 Task: Look for space in Kasama, Zambia from 12th August, 2023 to 16th August, 2023 for 8 adults in price range Rs.10000 to Rs.16000. Place can be private room with 8 bedrooms having 8 beds and 8 bathrooms. Property type can be house, flat, guest house, hotel. Amenities needed are: wifi, TV, free parkinig on premises, gym, breakfast. Booking option can be shelf check-in. Required host language is English.
Action: Mouse moved to (509, 130)
Screenshot: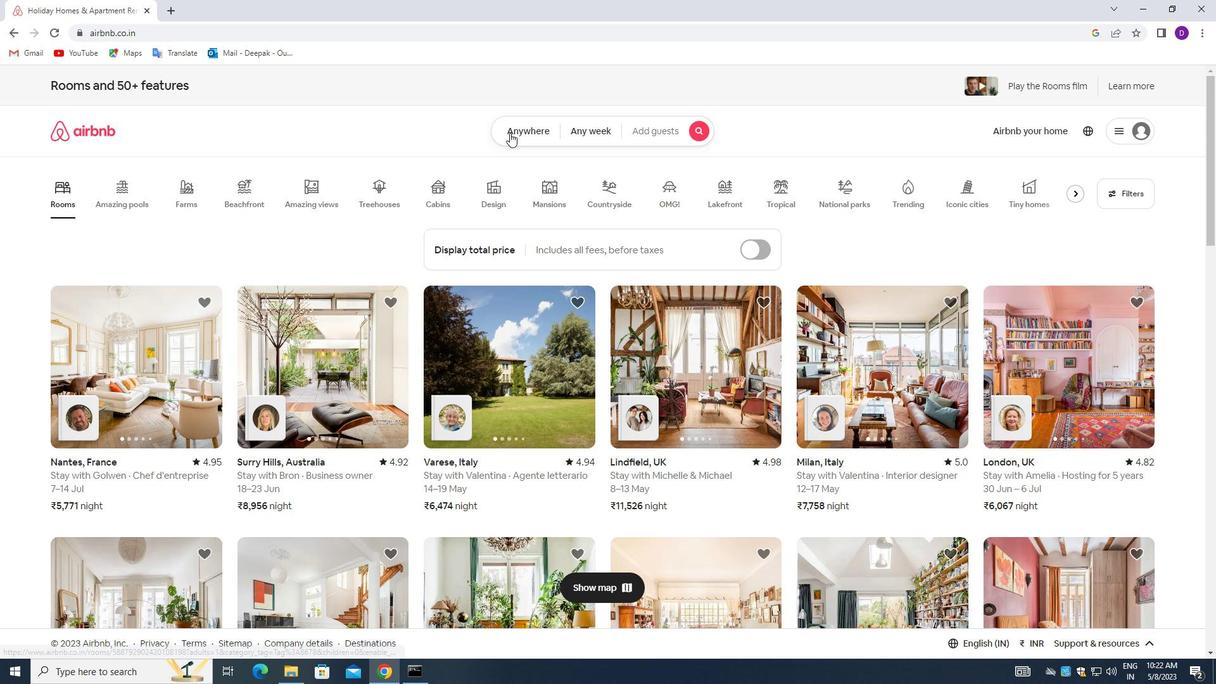 
Action: Mouse pressed left at (509, 130)
Screenshot: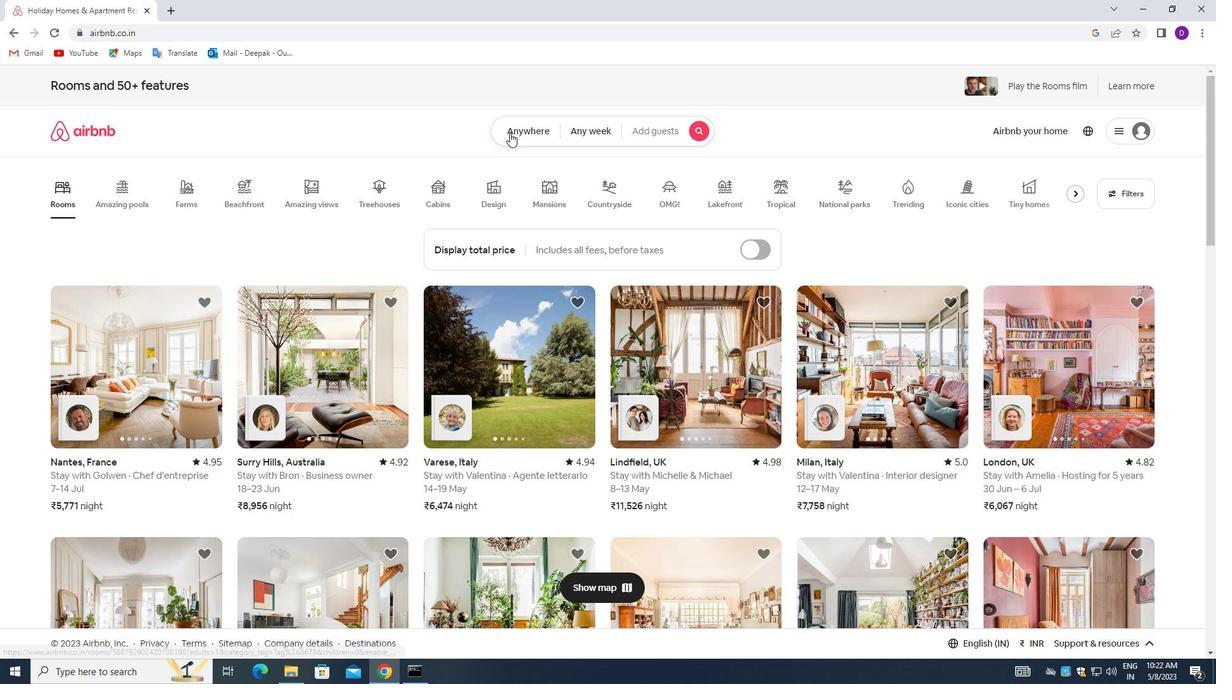 
Action: Mouse moved to (423, 184)
Screenshot: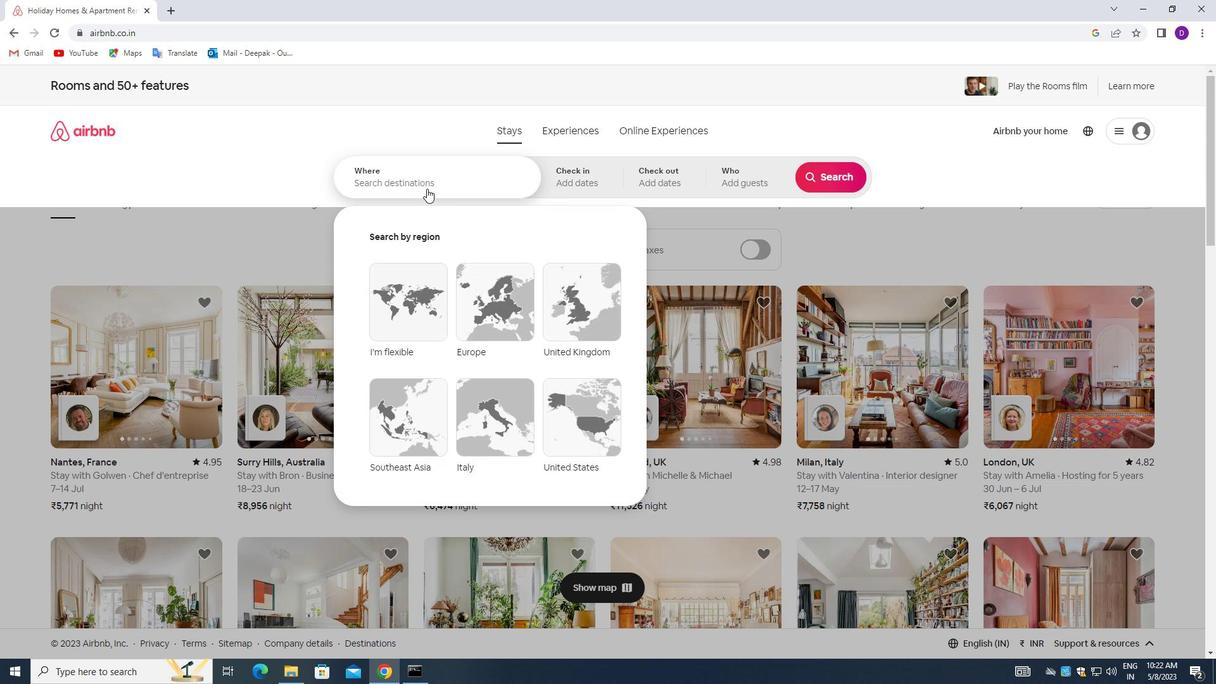 
Action: Mouse pressed left at (423, 184)
Screenshot: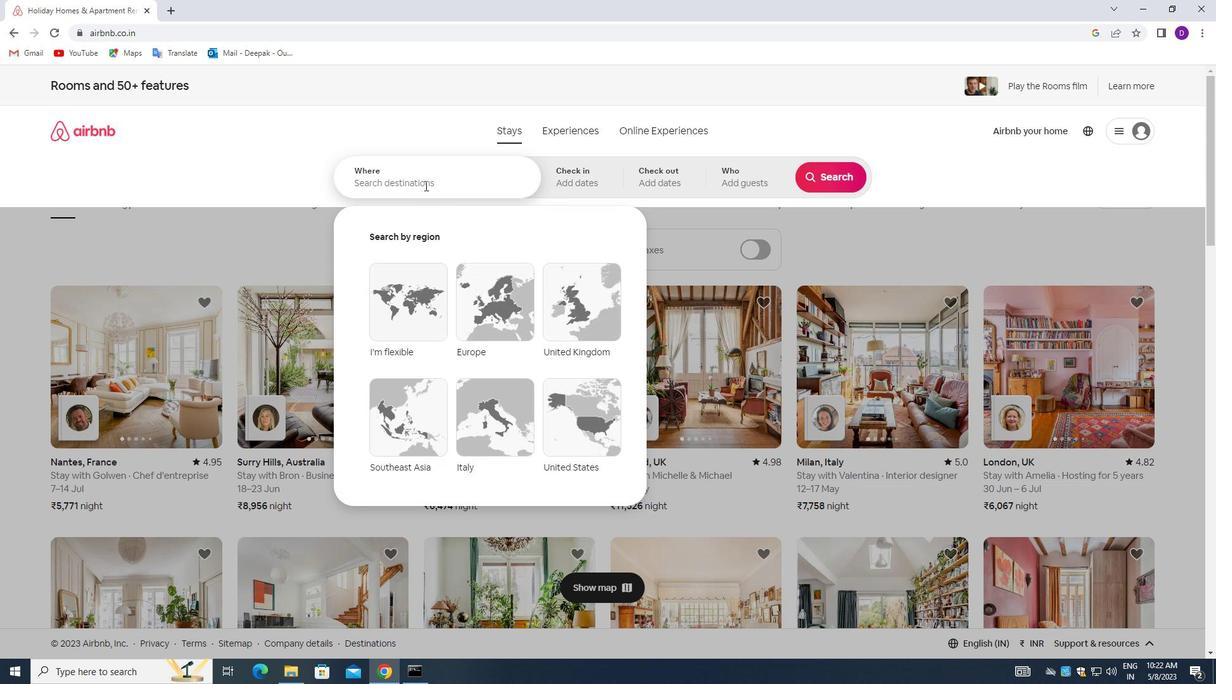 
Action: Mouse moved to (263, 284)
Screenshot: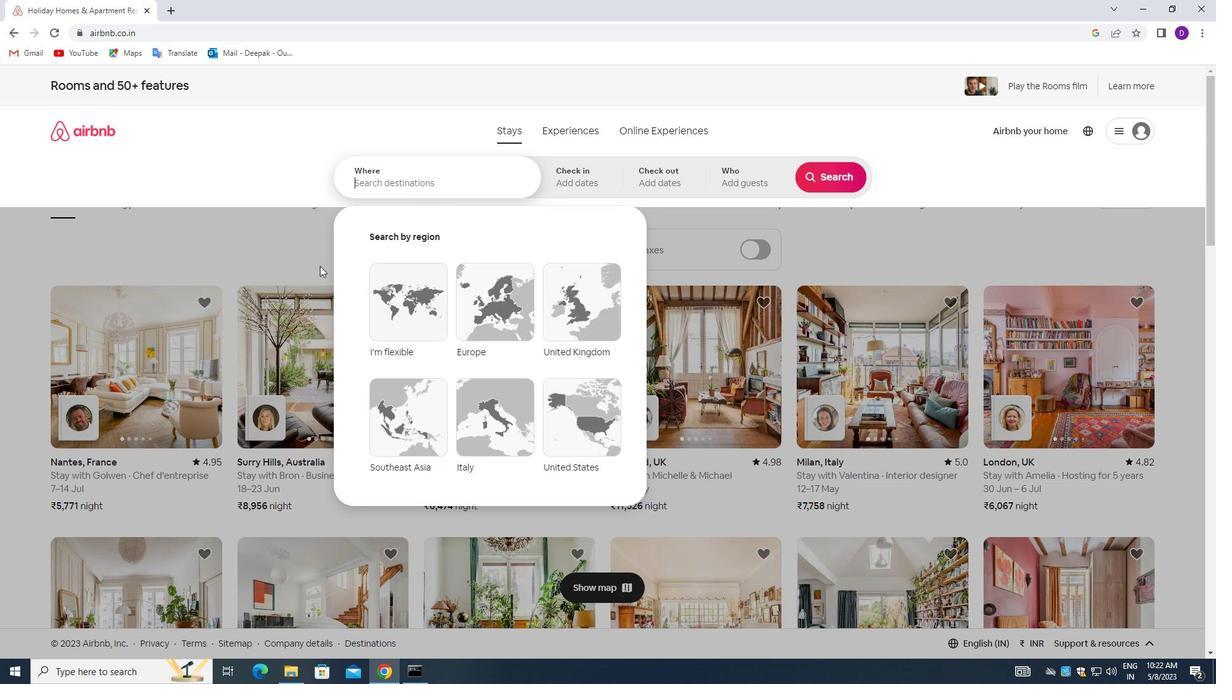 
Action: Key pressed <Key.shift><Key.shift><Key.shift><Key.shift><Key.shift><Key.shift><Key.shift><Key.shift>KASAMA,<Key.space><Key.shift_r>ZAMBIA<Key.enter>
Screenshot: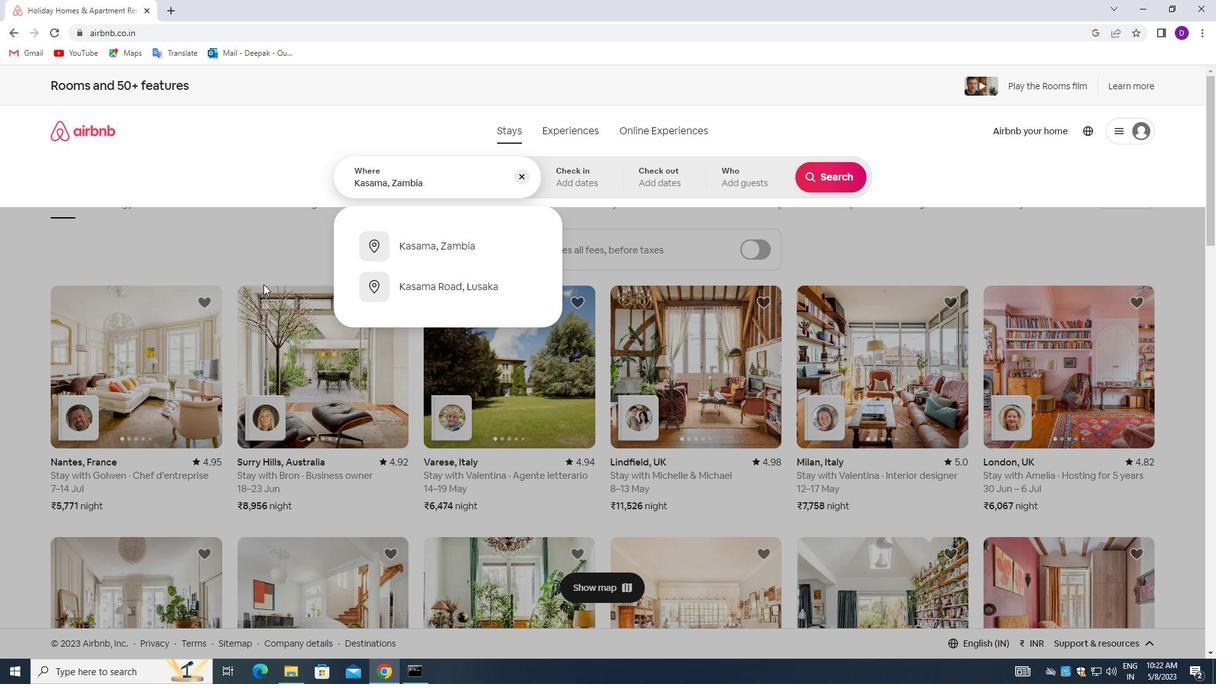 
Action: Mouse moved to (820, 285)
Screenshot: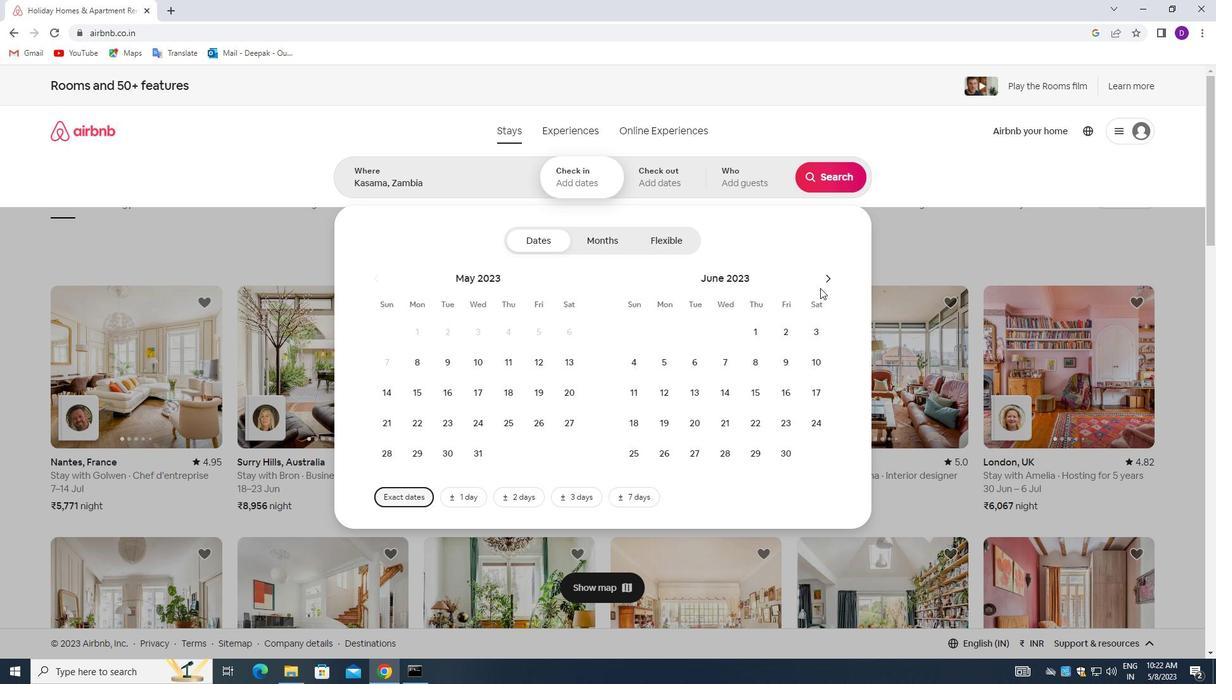 
Action: Mouse pressed left at (820, 285)
Screenshot: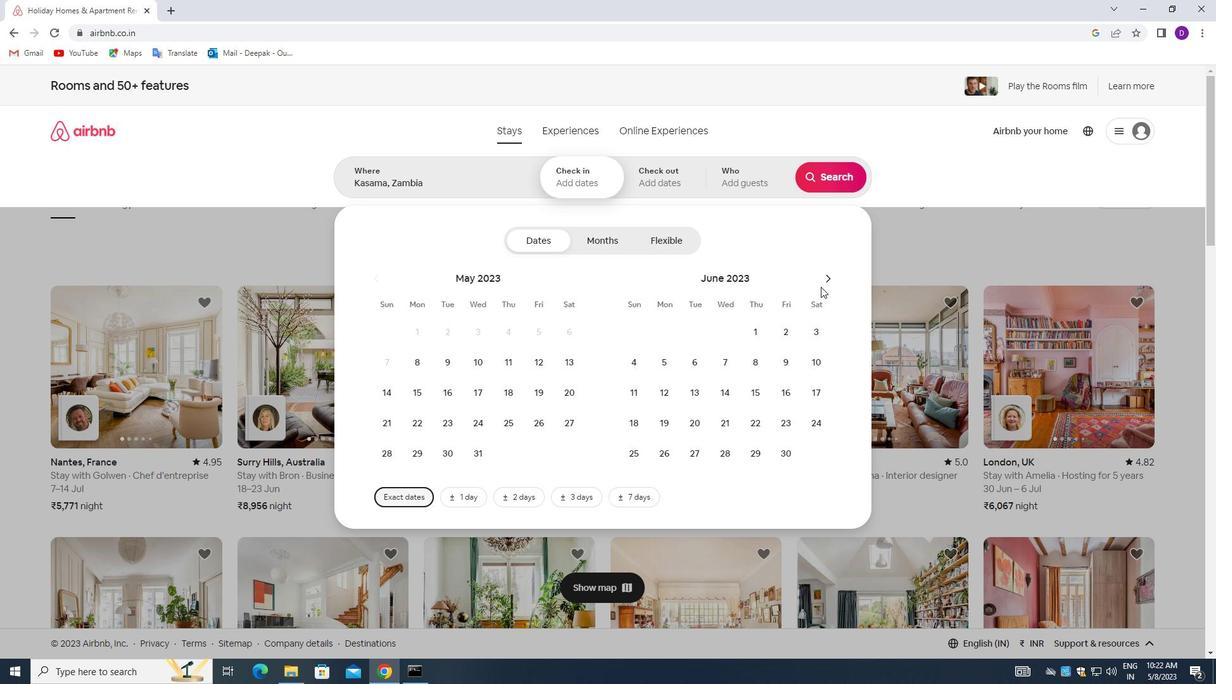 
Action: Mouse pressed left at (820, 285)
Screenshot: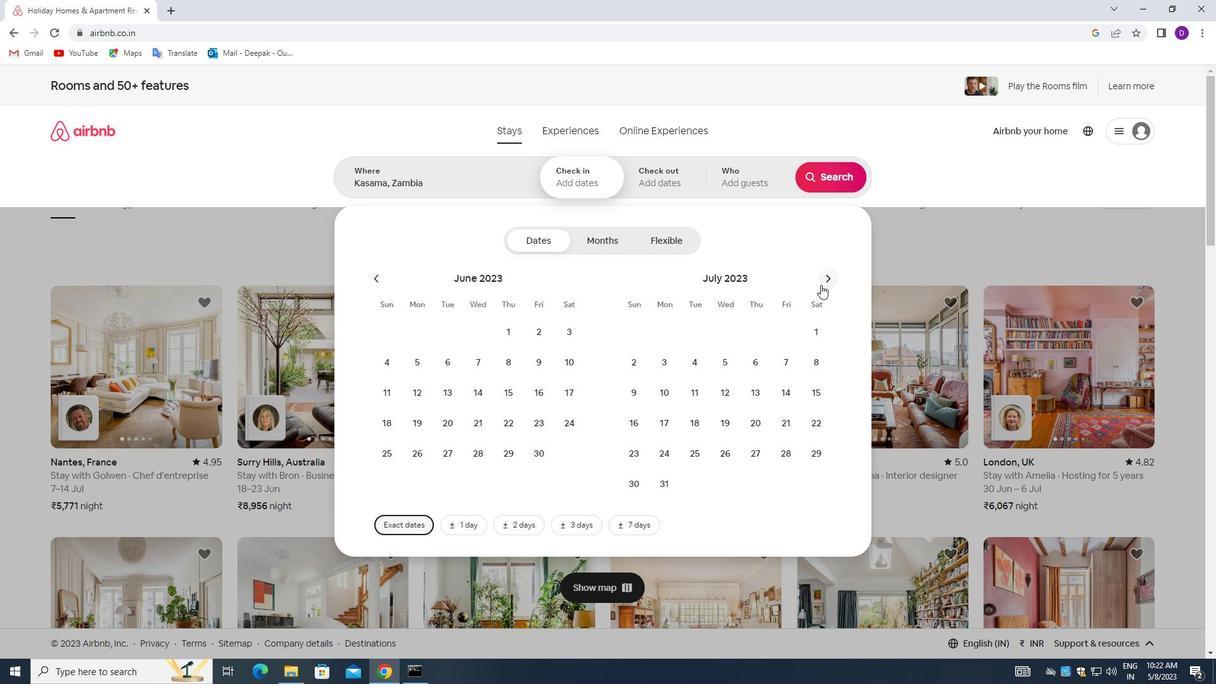 
Action: Mouse moved to (814, 355)
Screenshot: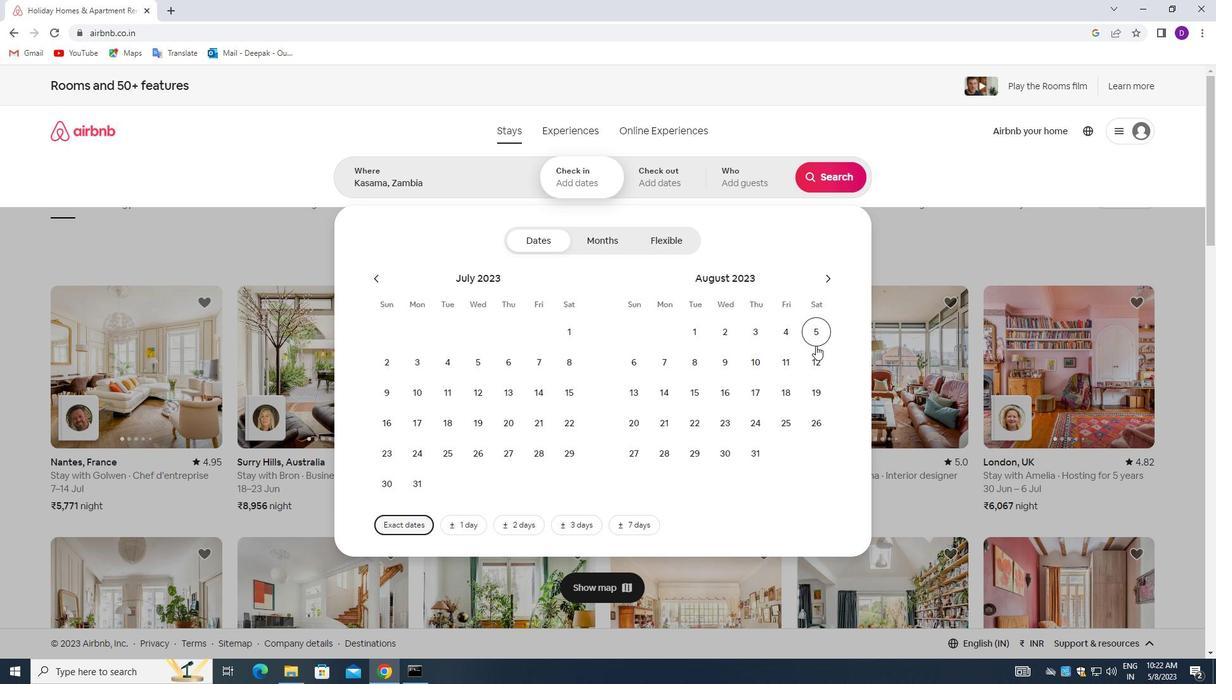 
Action: Mouse pressed left at (814, 355)
Screenshot: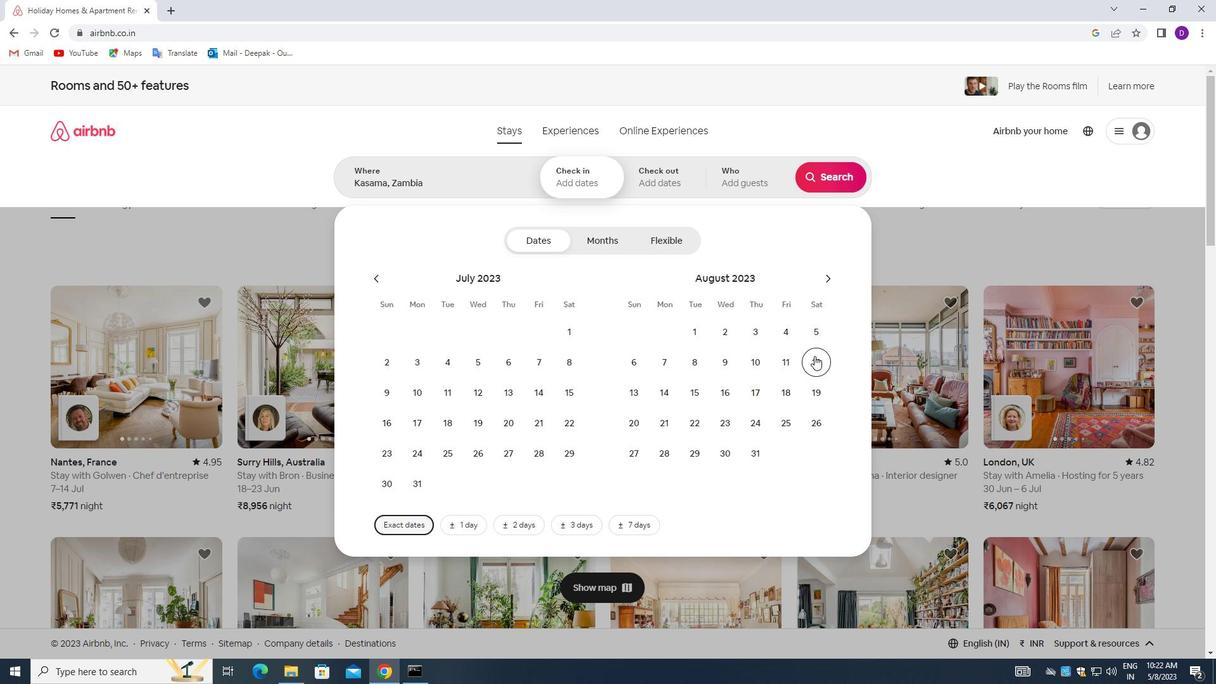 
Action: Mouse moved to (727, 390)
Screenshot: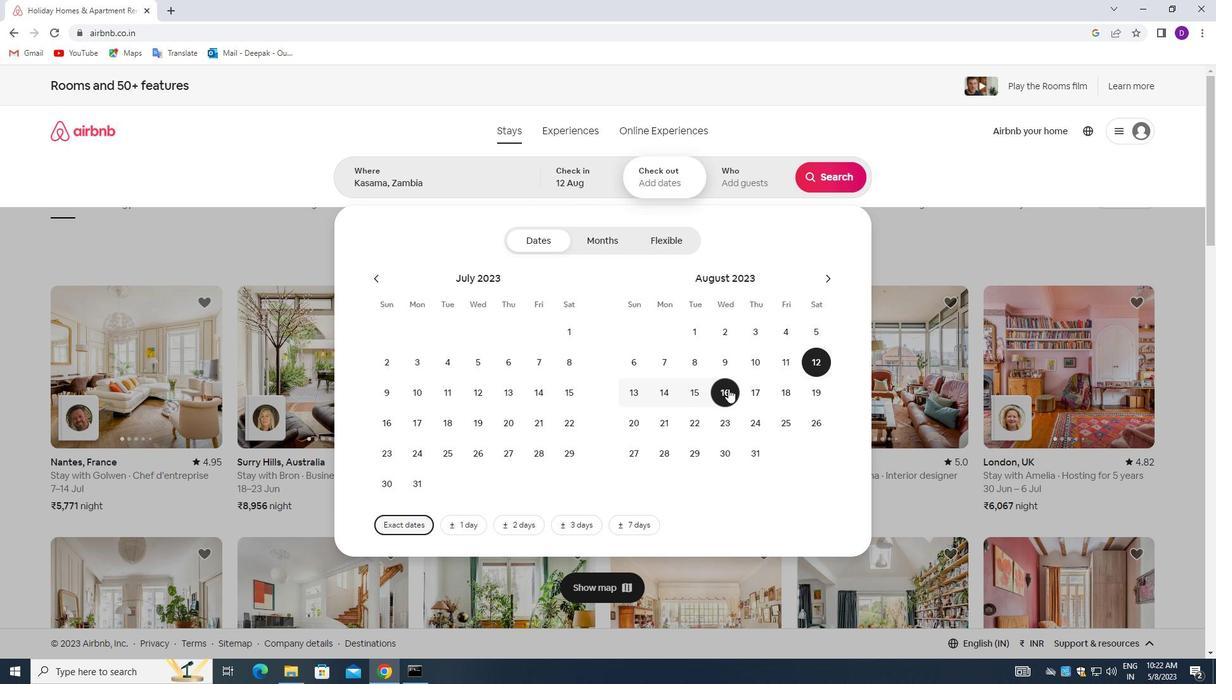 
Action: Mouse pressed left at (727, 390)
Screenshot: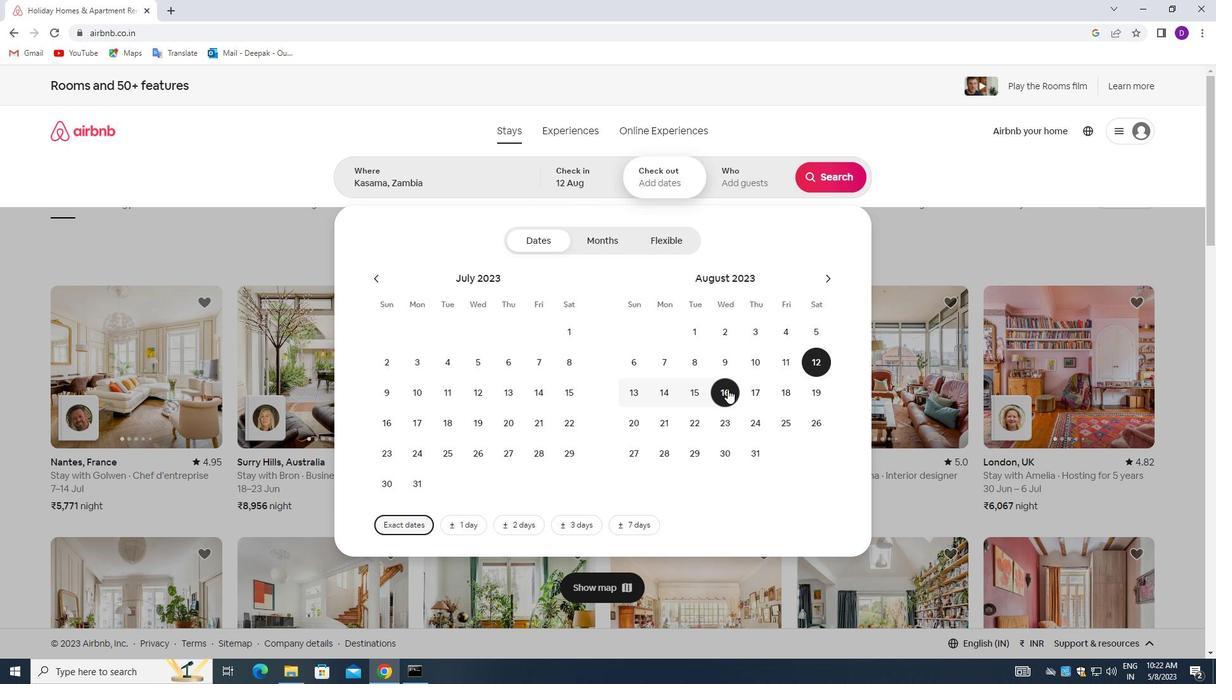 
Action: Mouse moved to (724, 179)
Screenshot: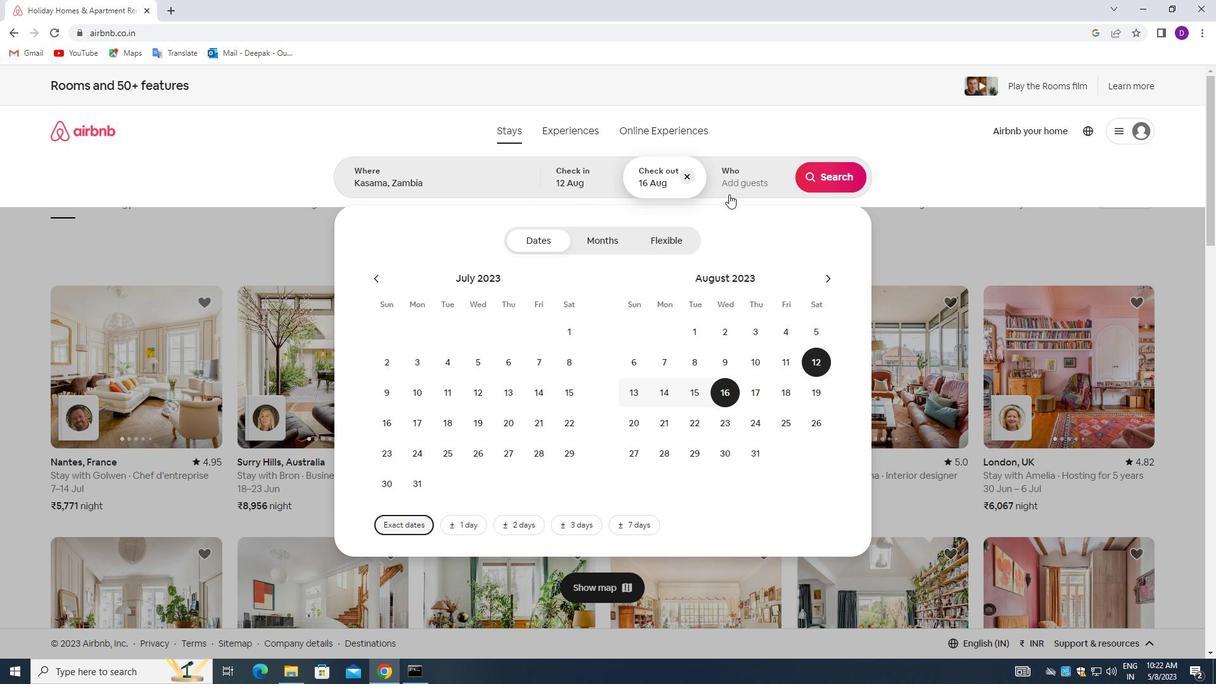 
Action: Mouse pressed left at (724, 179)
Screenshot: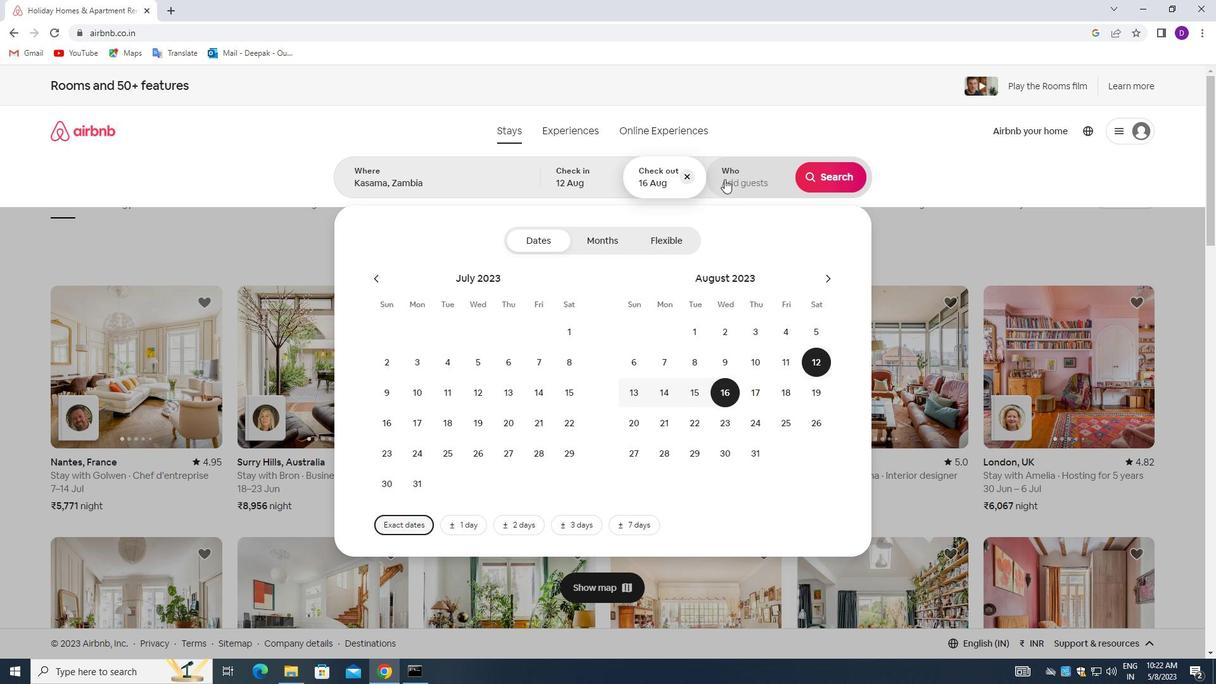 
Action: Mouse moved to (829, 245)
Screenshot: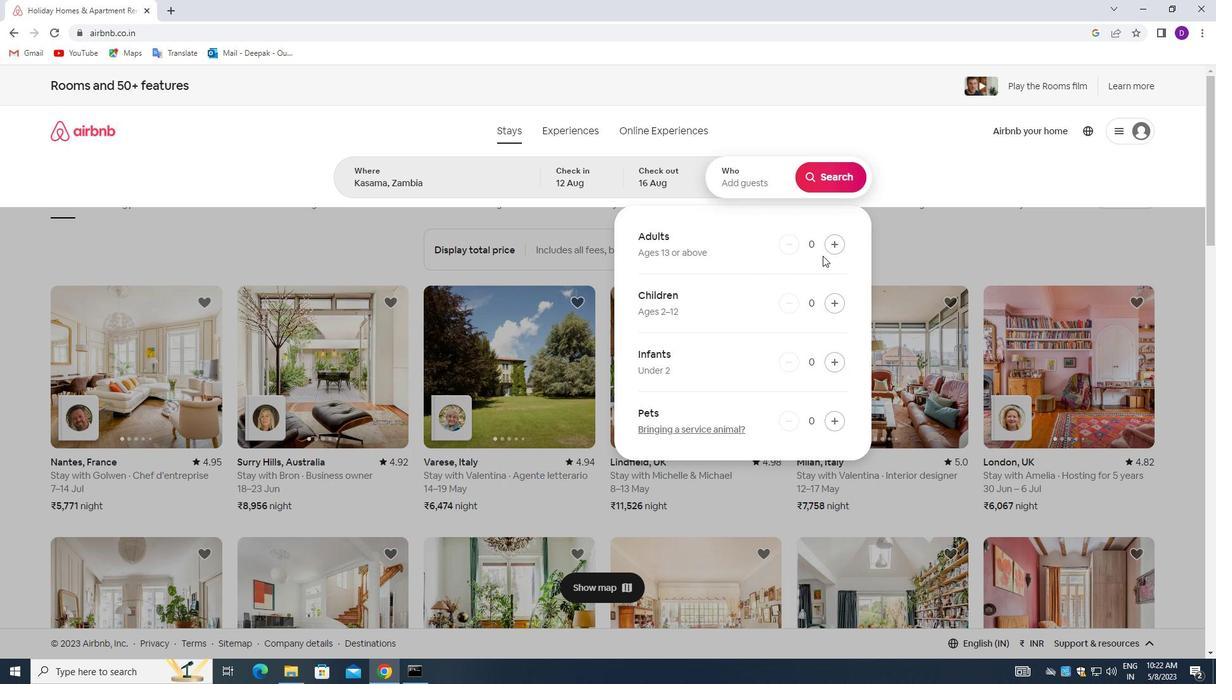 
Action: Mouse pressed left at (829, 245)
Screenshot: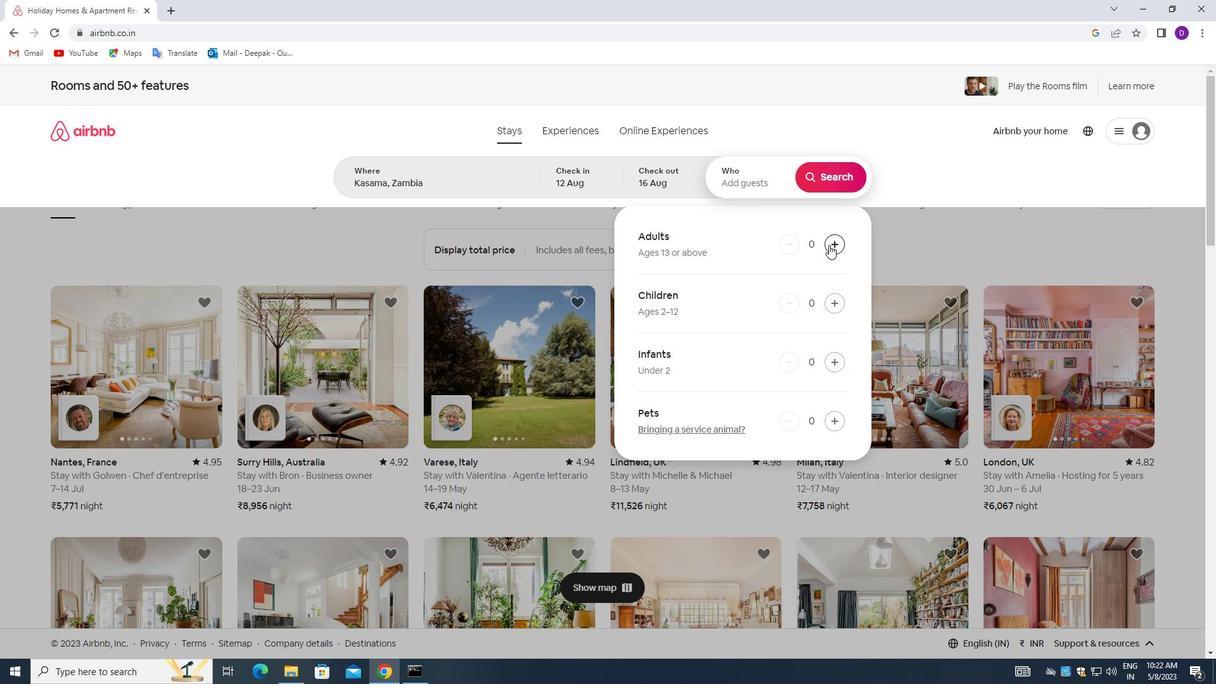 
Action: Mouse pressed left at (829, 245)
Screenshot: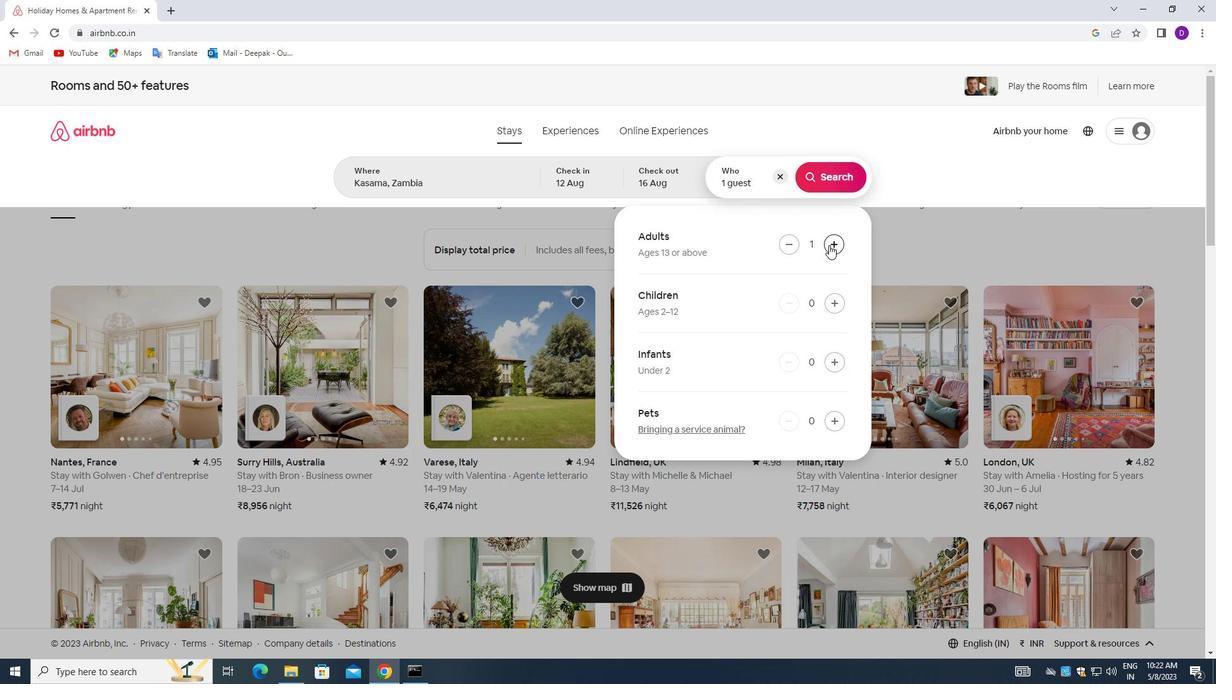 
Action: Mouse pressed left at (829, 245)
Screenshot: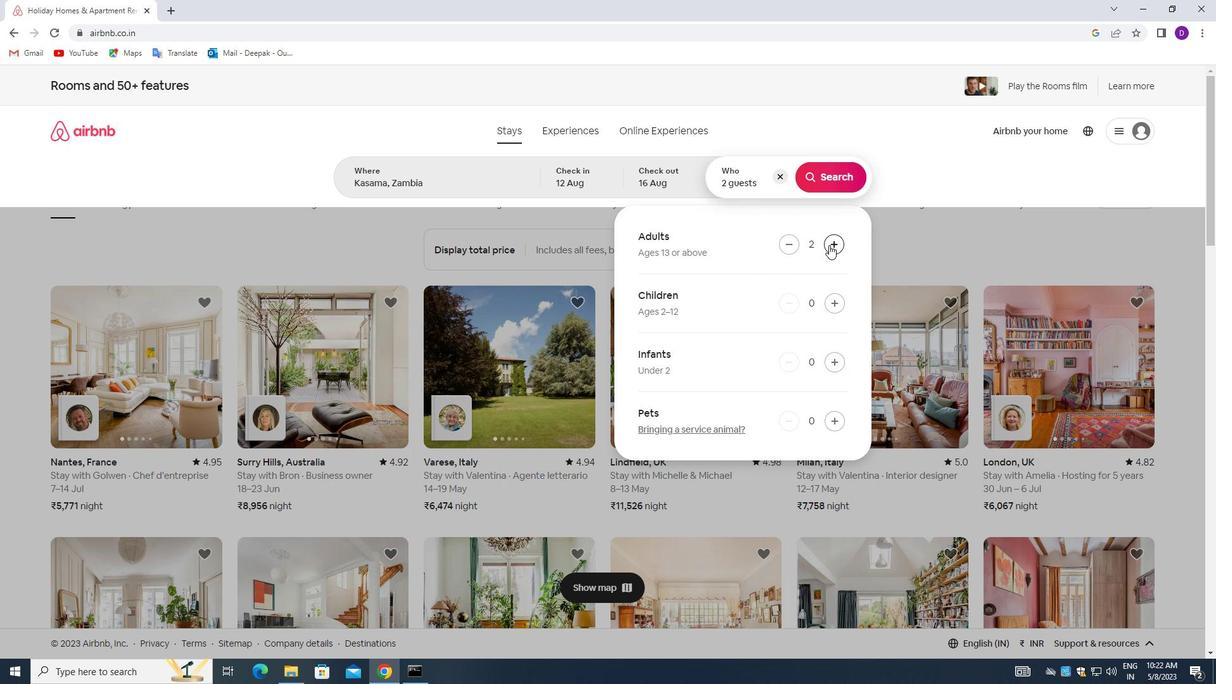 
Action: Mouse pressed left at (829, 245)
Screenshot: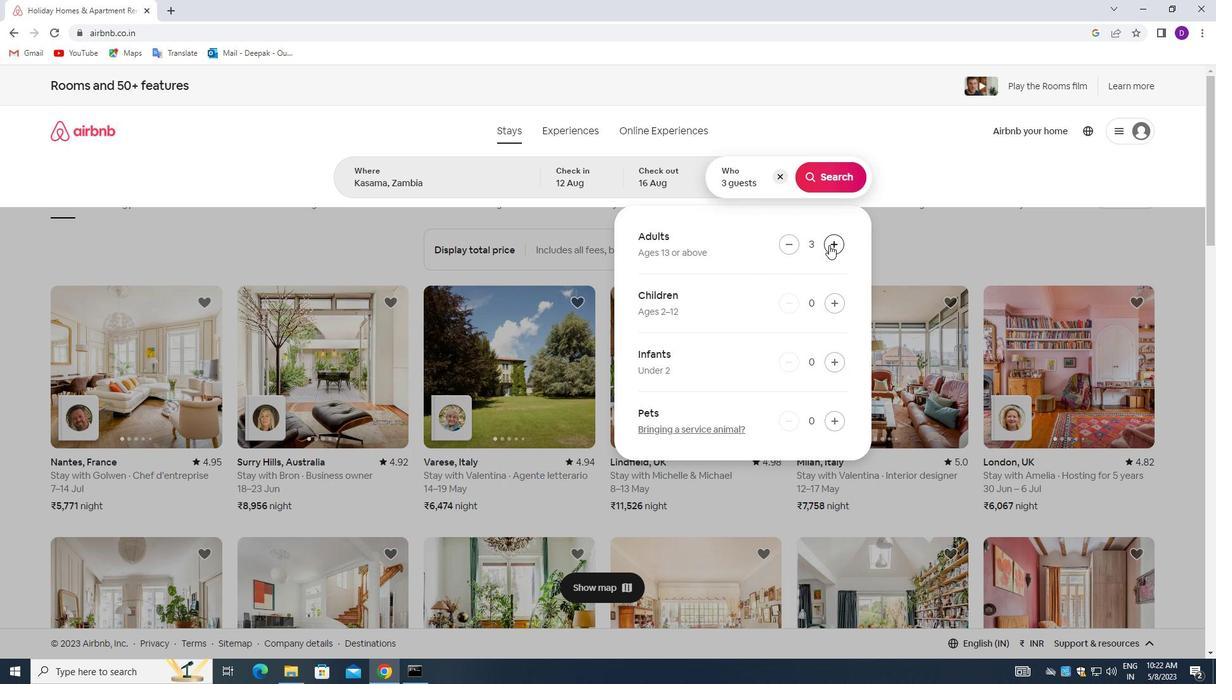 
Action: Mouse pressed left at (829, 245)
Screenshot: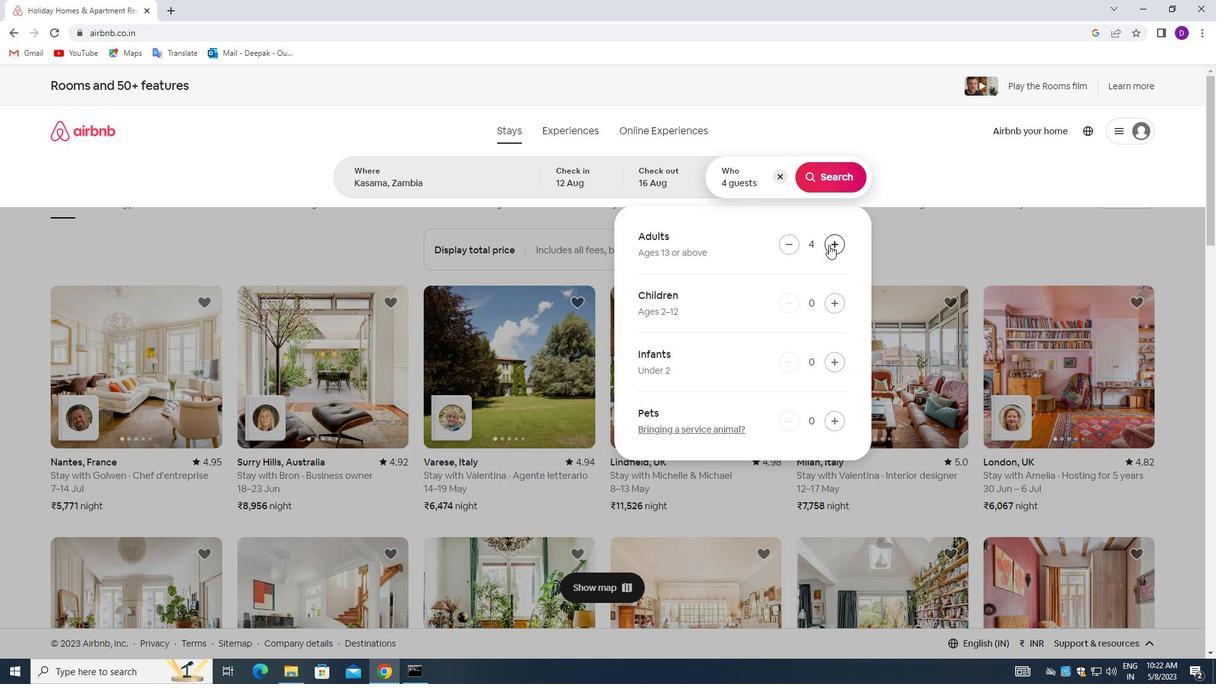 
Action: Mouse pressed left at (829, 245)
Screenshot: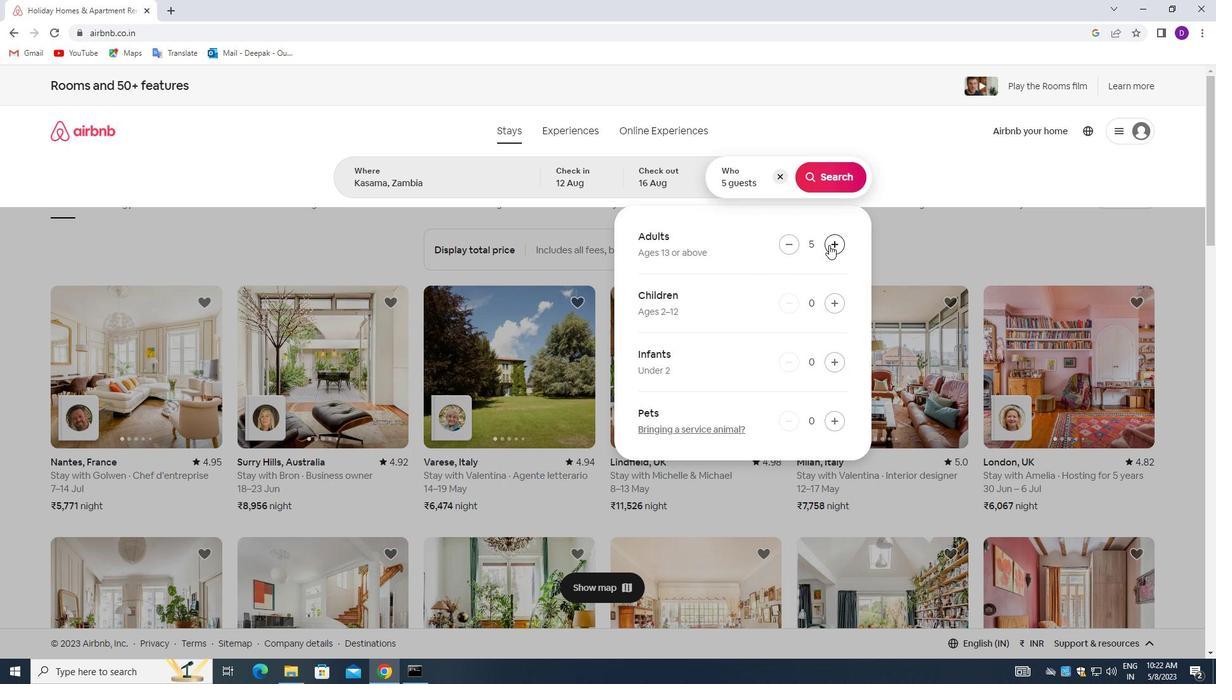 
Action: Mouse pressed left at (829, 245)
Screenshot: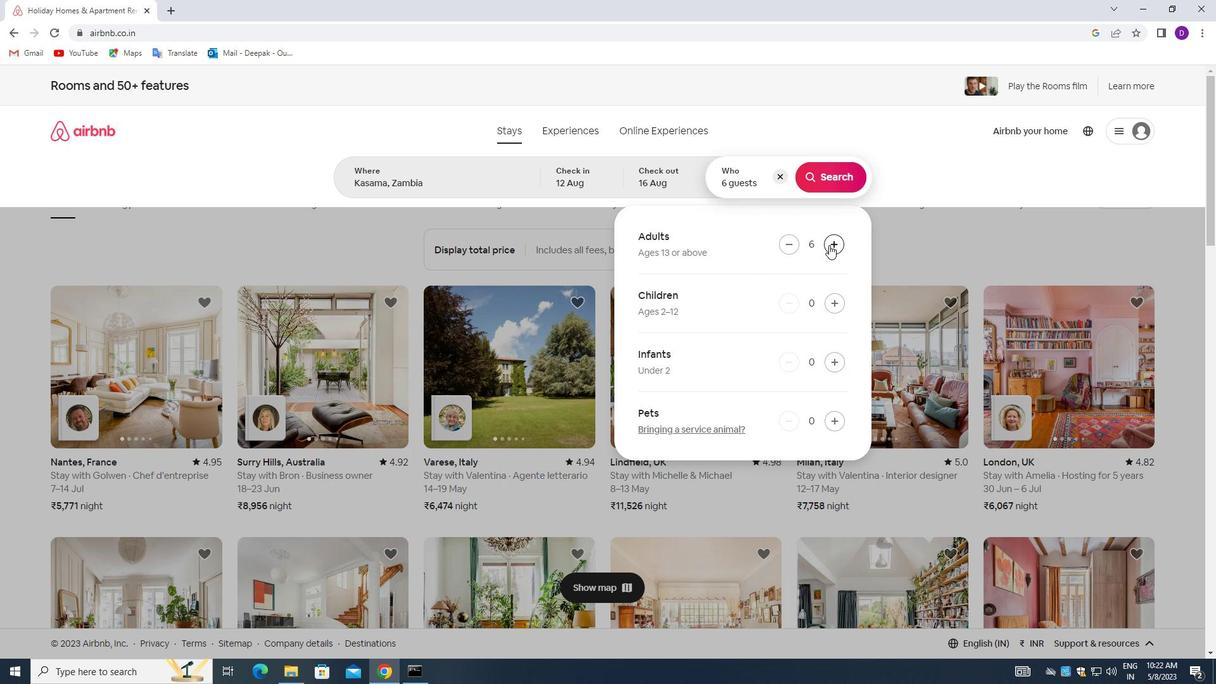 
Action: Mouse pressed left at (829, 245)
Screenshot: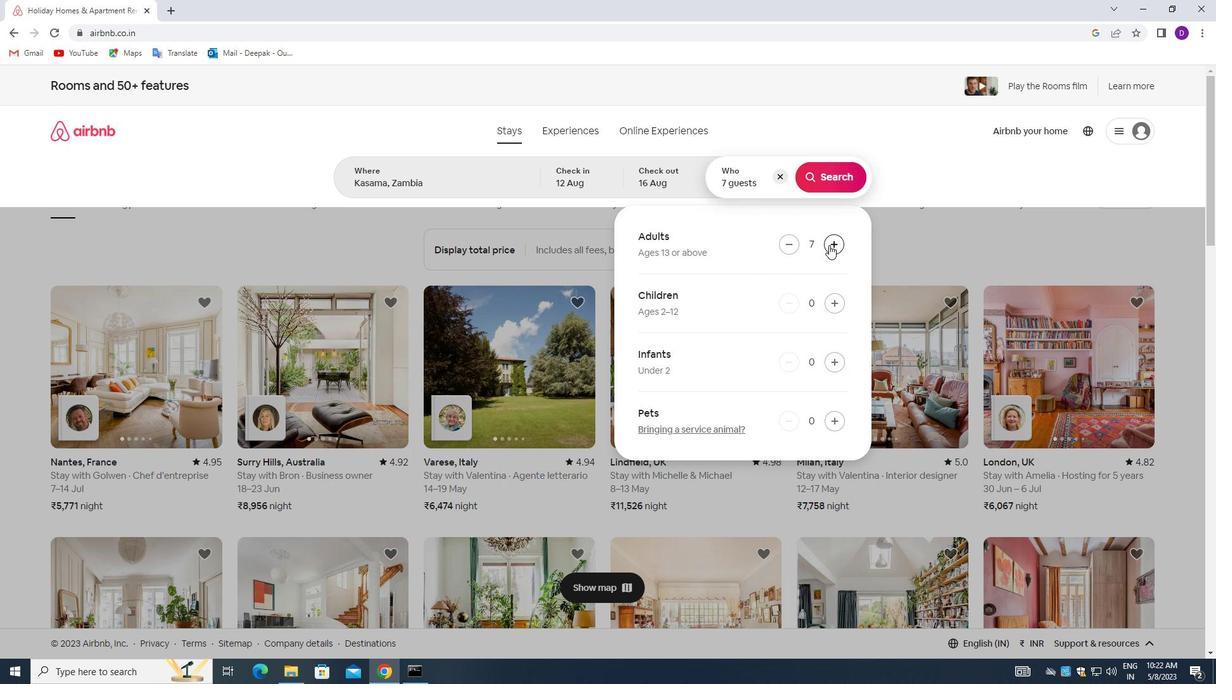 
Action: Mouse moved to (841, 173)
Screenshot: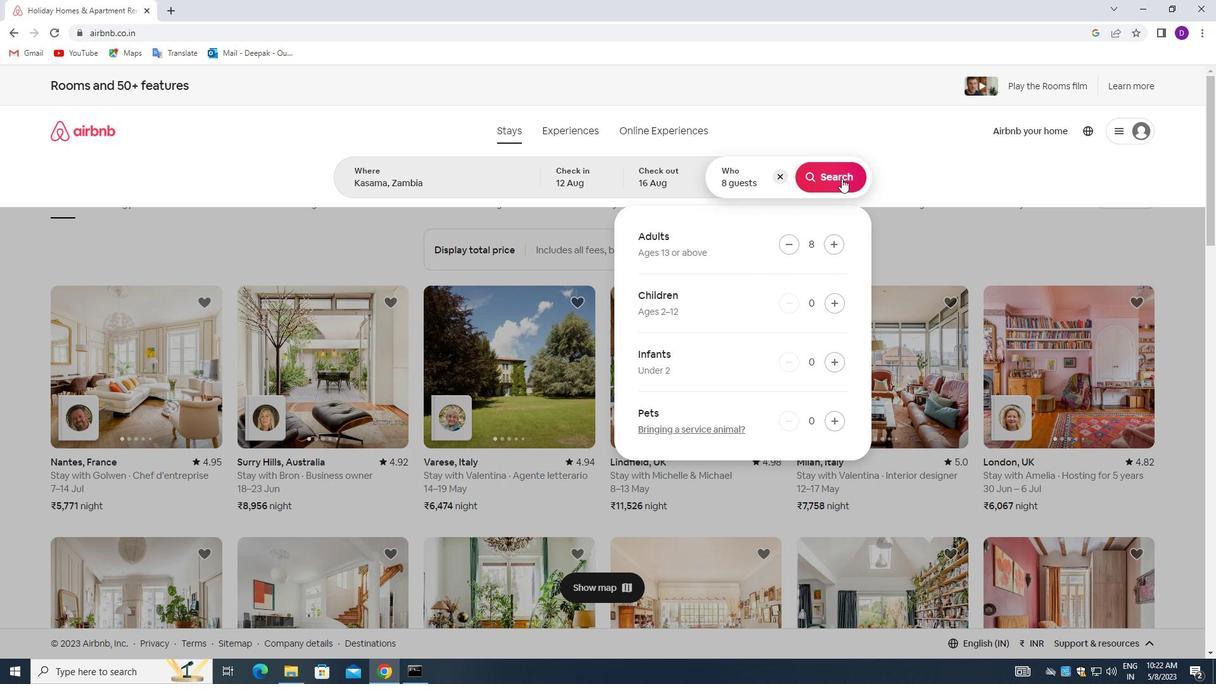 
Action: Mouse pressed left at (841, 173)
Screenshot: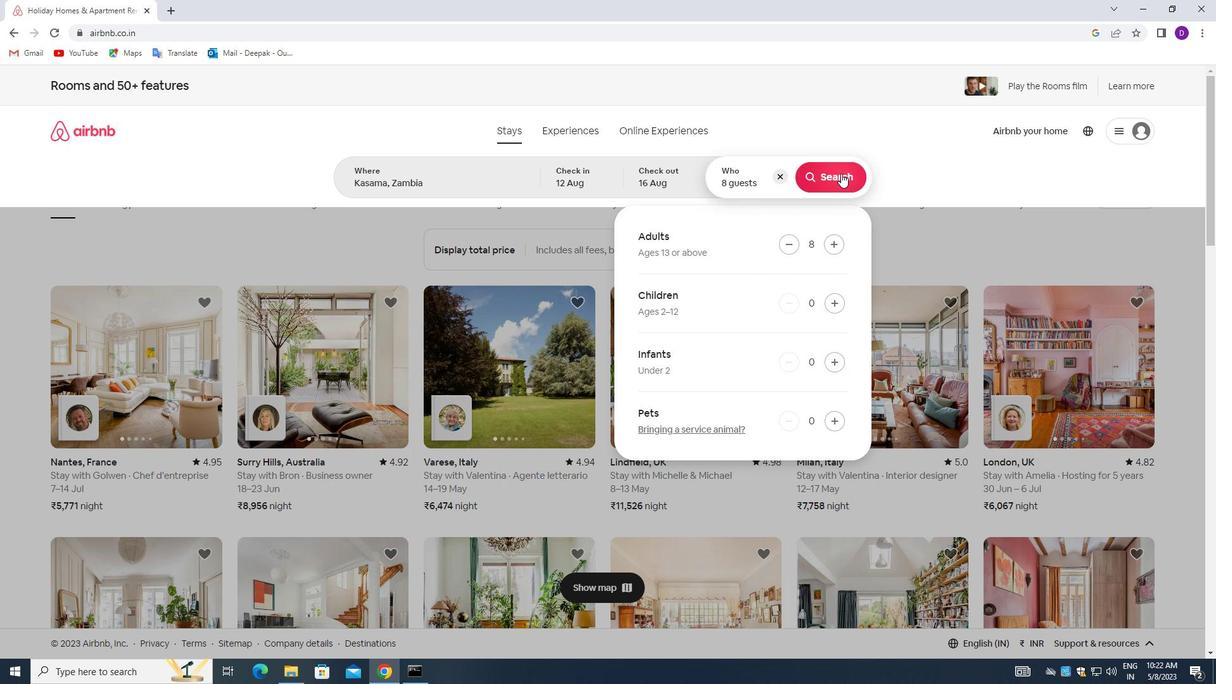 
Action: Mouse moved to (1141, 138)
Screenshot: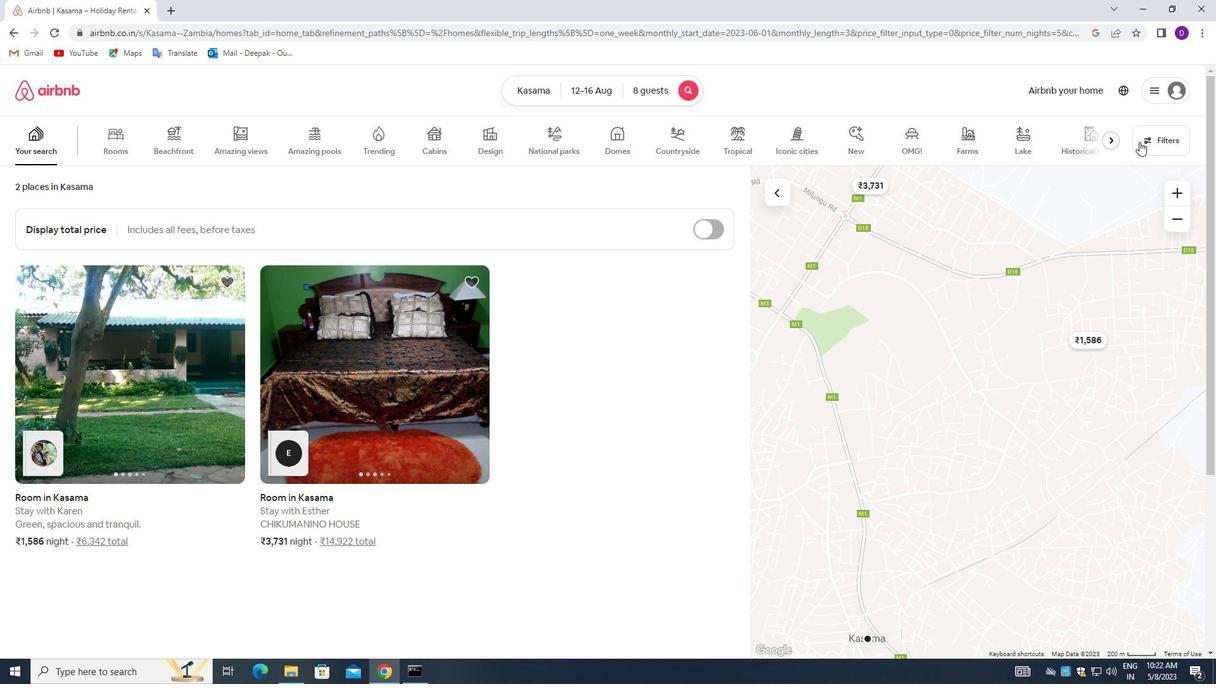 
Action: Mouse pressed left at (1141, 138)
Screenshot: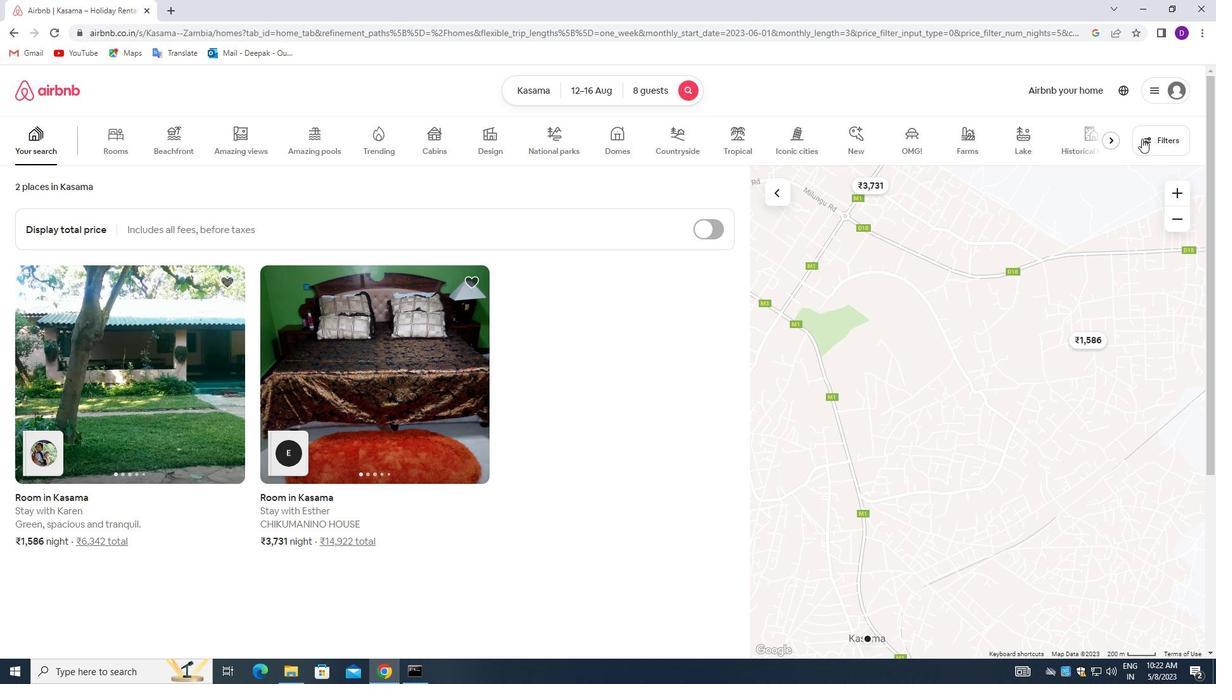 
Action: Mouse moved to (447, 452)
Screenshot: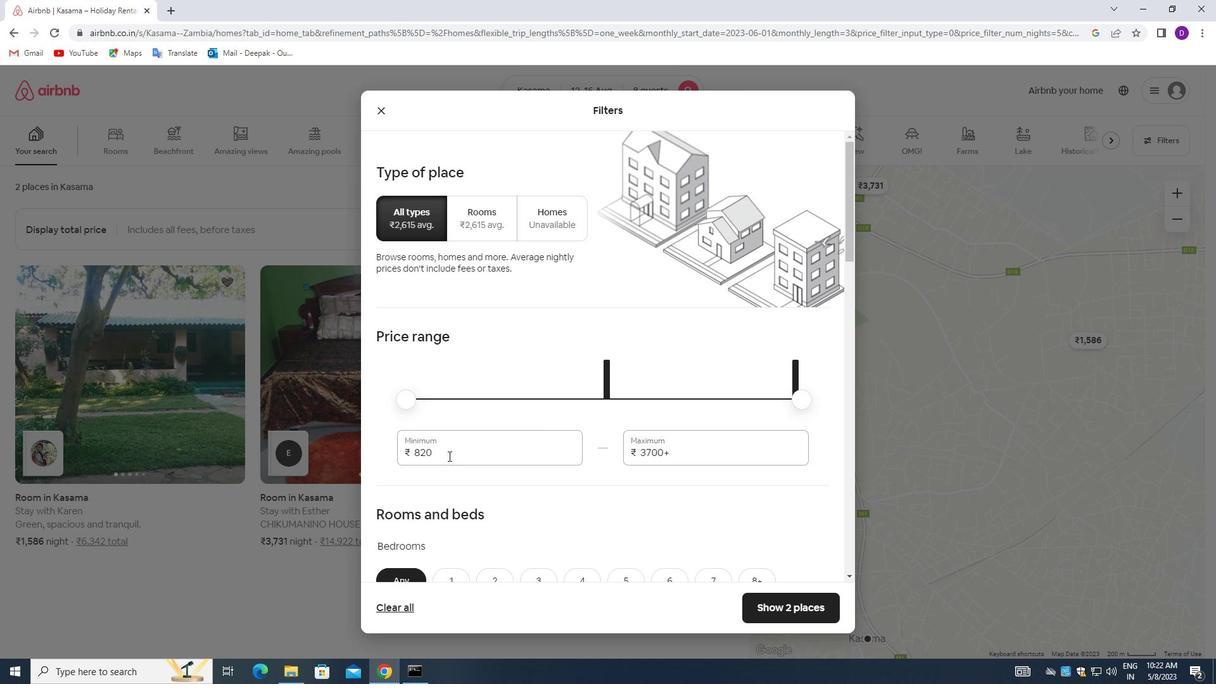 
Action: Mouse pressed left at (447, 452)
Screenshot: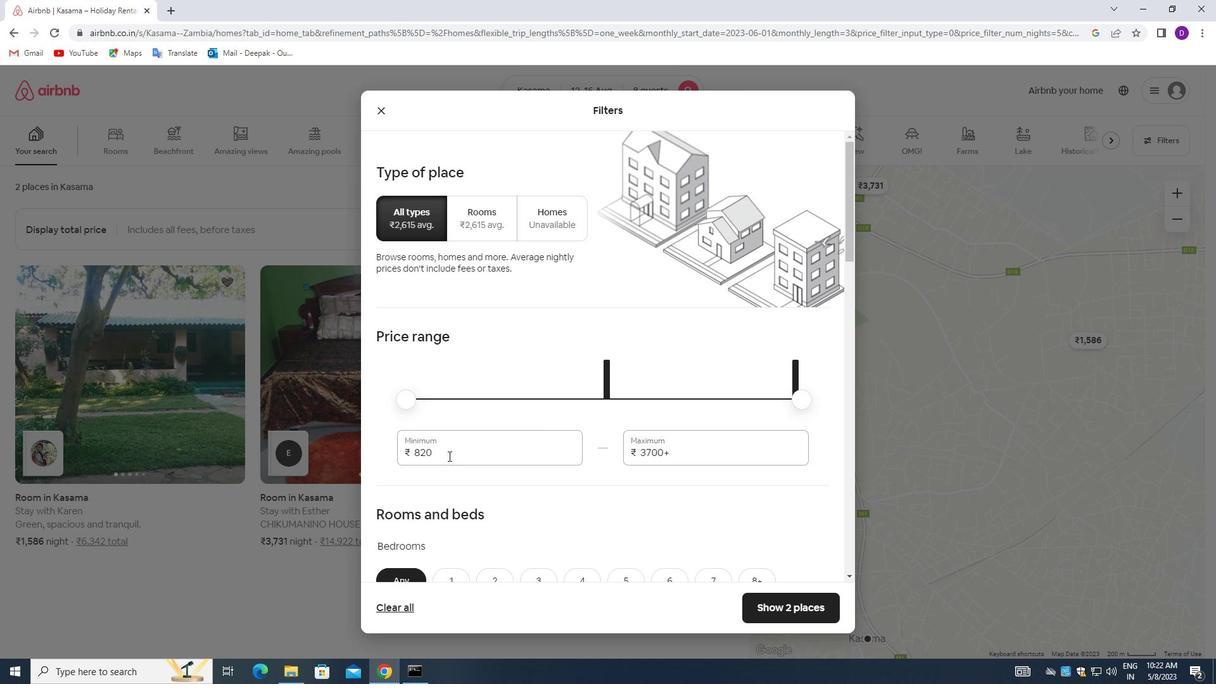 
Action: Mouse pressed left at (447, 452)
Screenshot: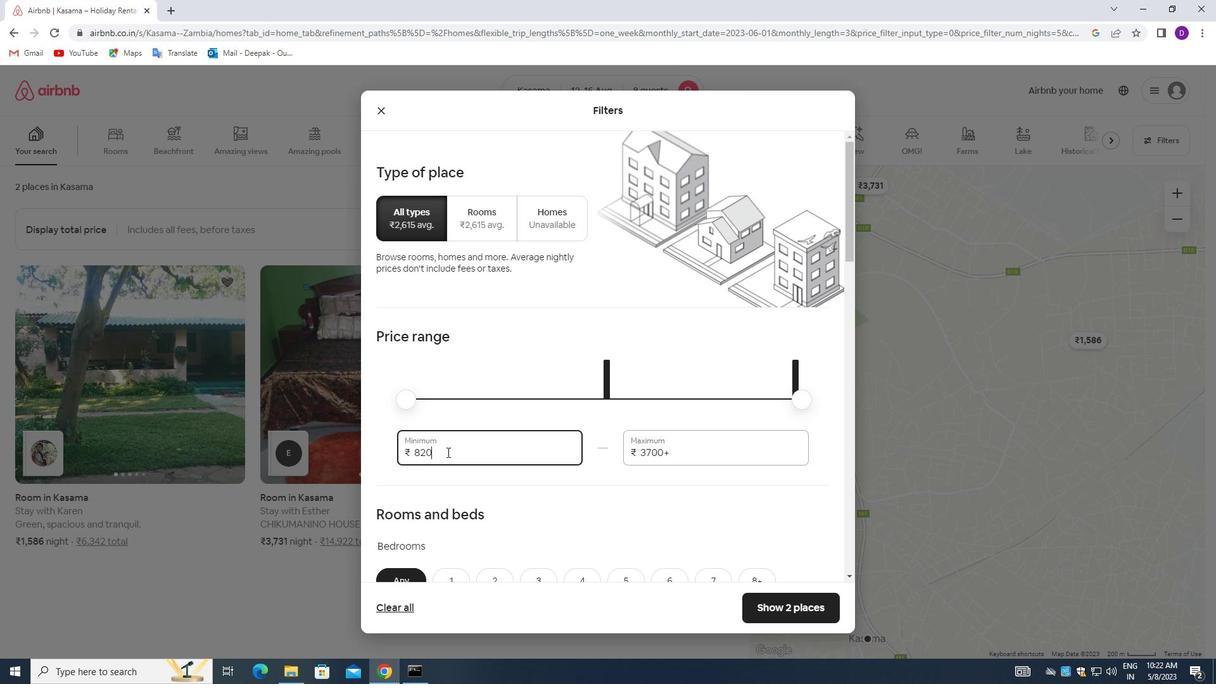 
Action: Key pressed 10000<Key.tab>16000
Screenshot: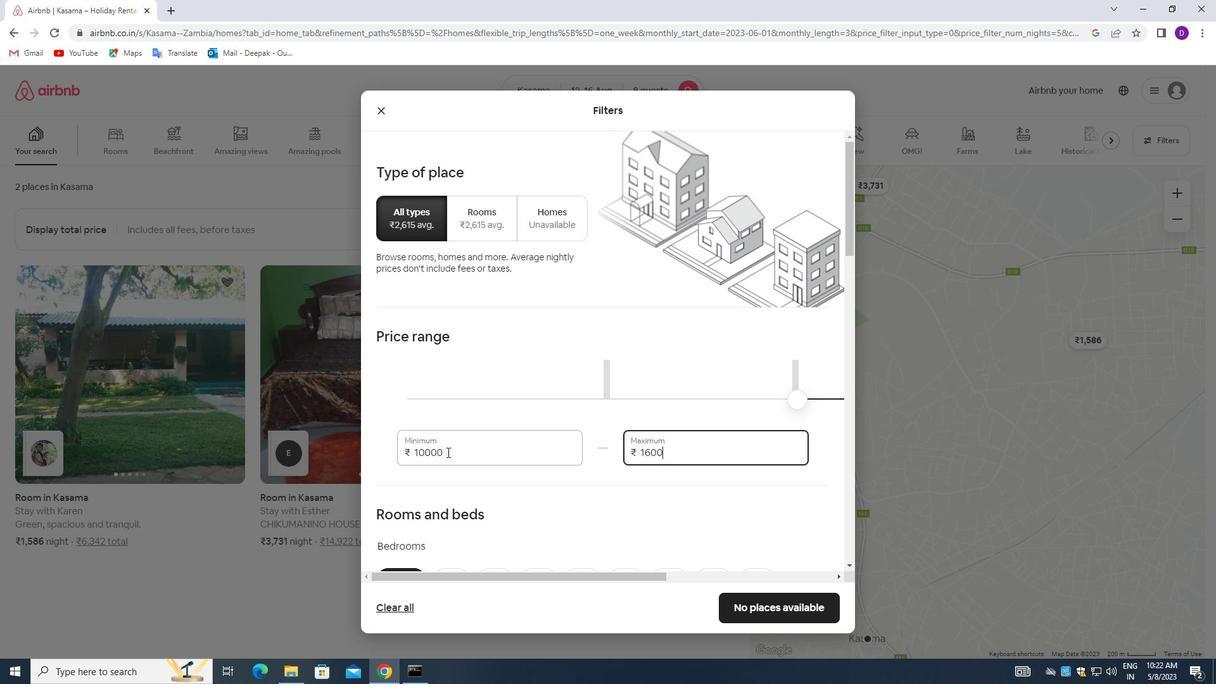 
Action: Mouse moved to (623, 417)
Screenshot: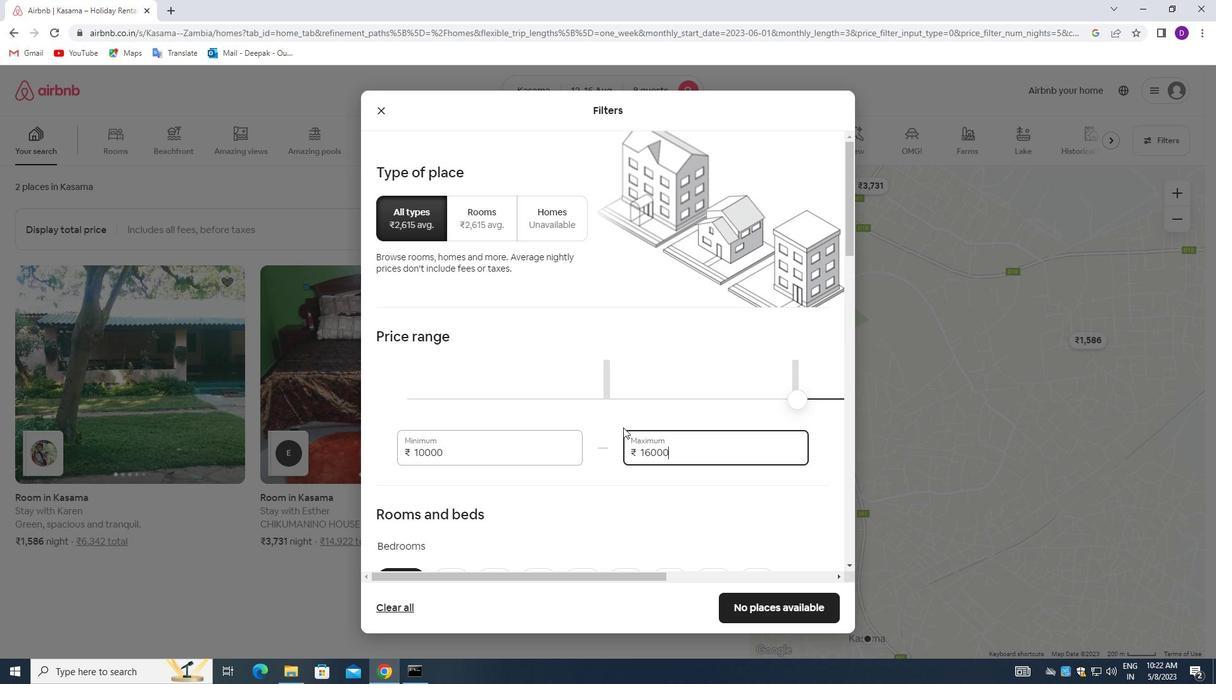 
Action: Mouse scrolled (623, 416) with delta (0, 0)
Screenshot: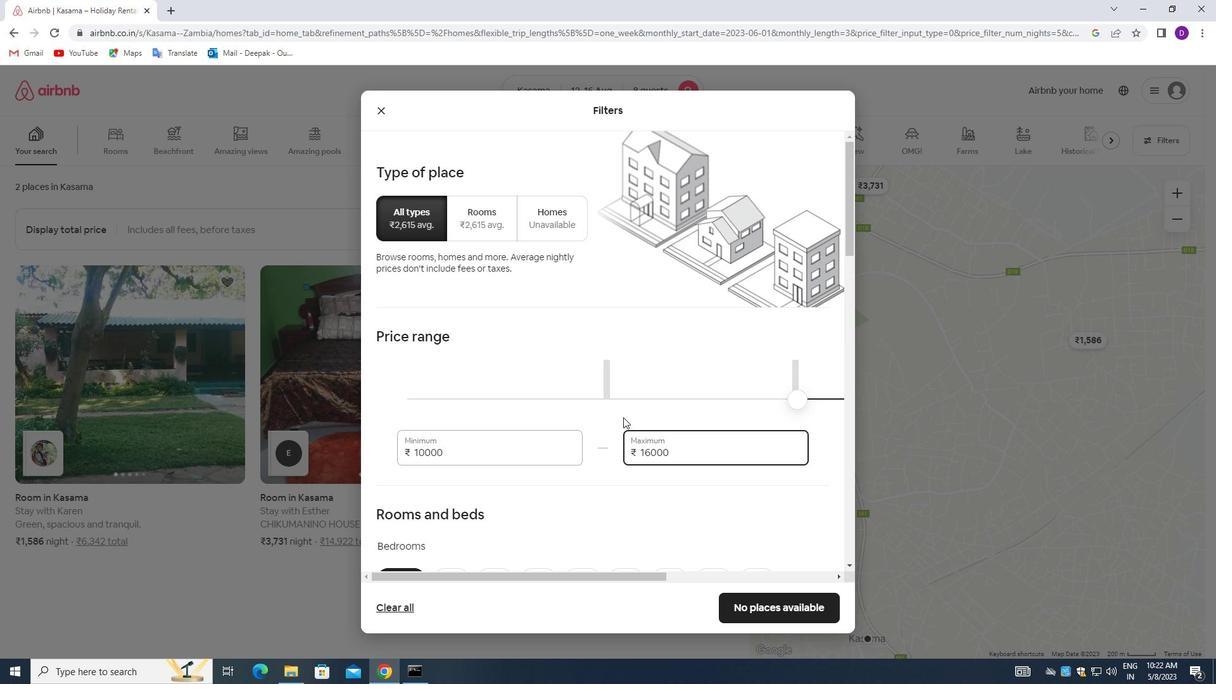 
Action: Mouse scrolled (623, 416) with delta (0, 0)
Screenshot: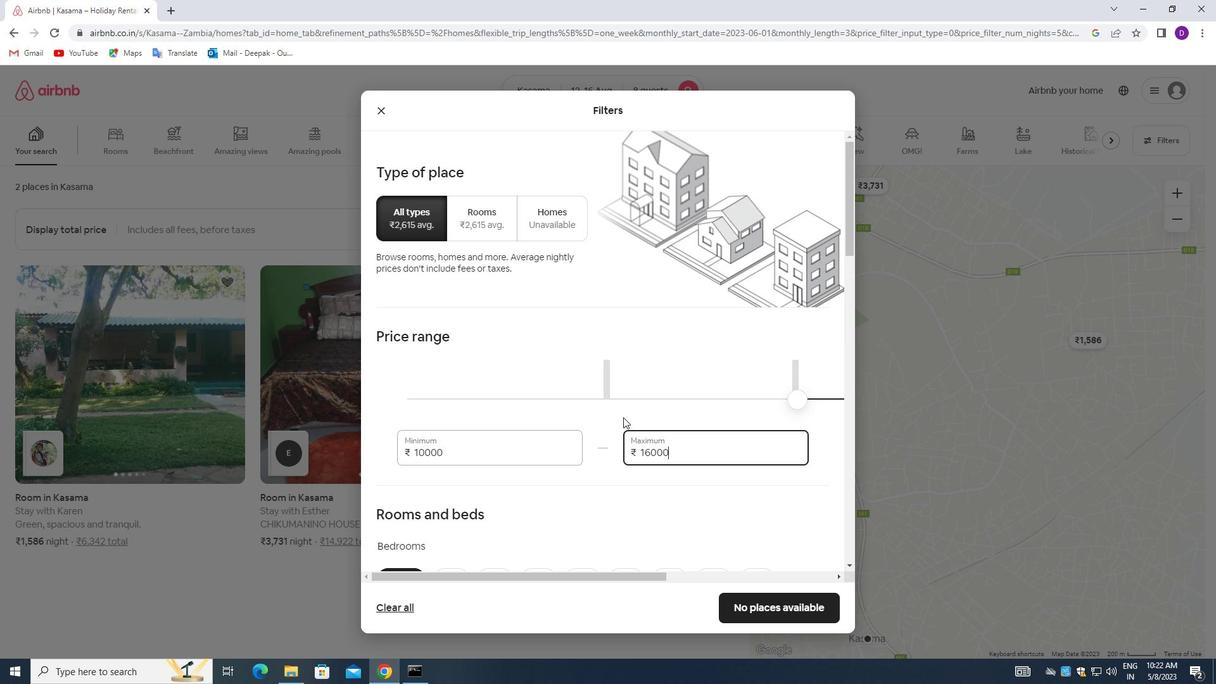 
Action: Mouse moved to (621, 417)
Screenshot: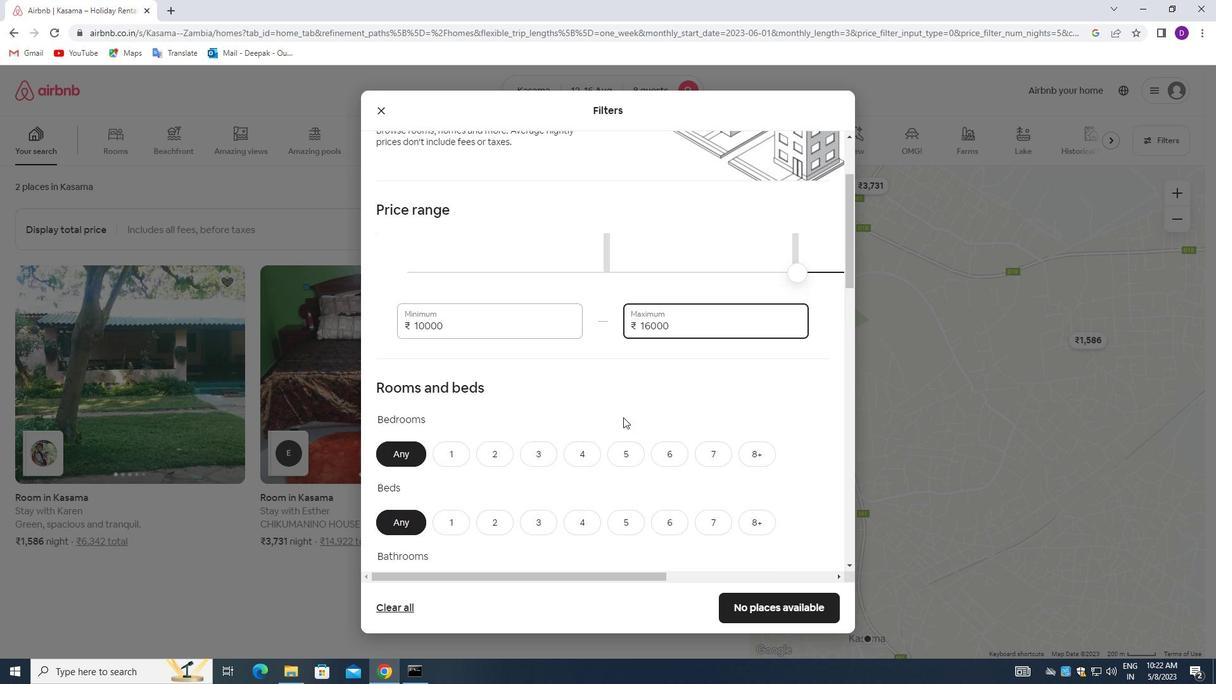 
Action: Mouse scrolled (621, 416) with delta (0, 0)
Screenshot: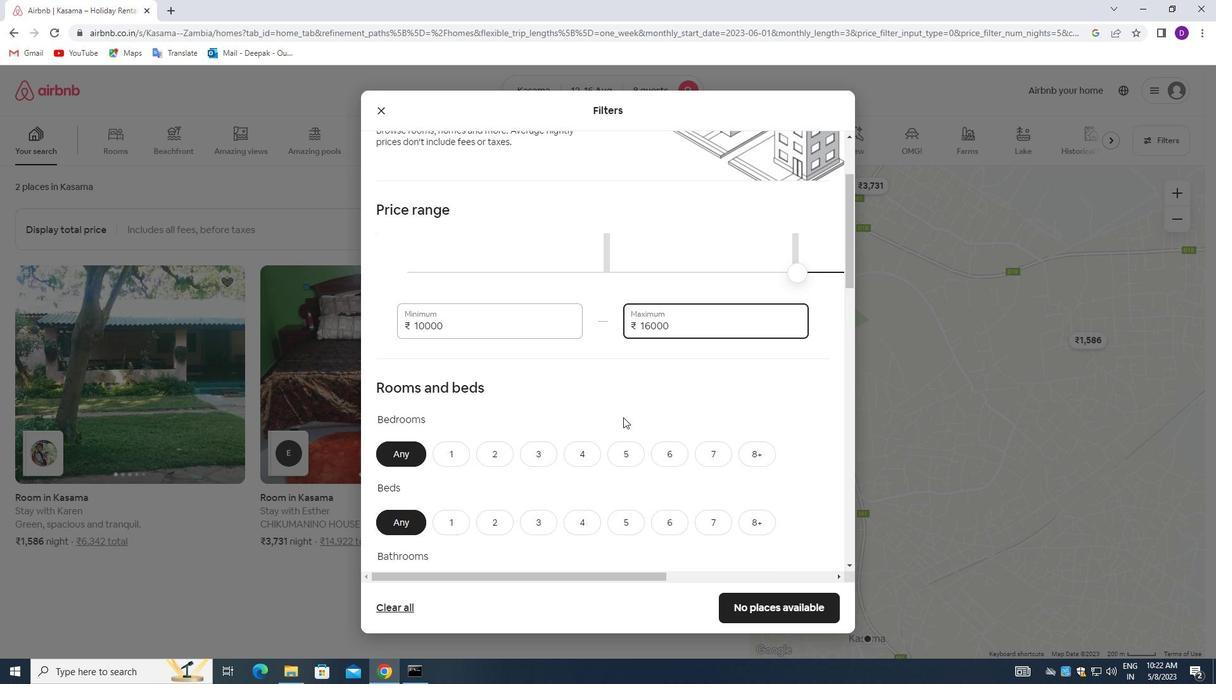 
Action: Mouse scrolled (621, 416) with delta (0, 0)
Screenshot: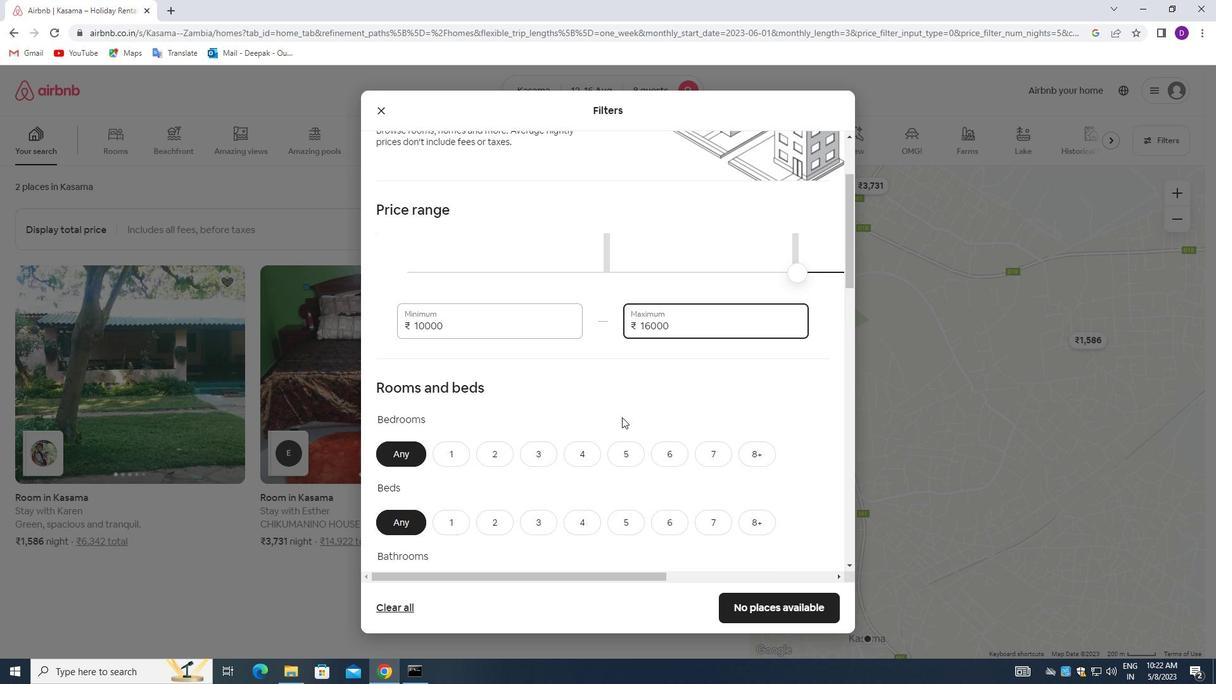 
Action: Mouse moved to (751, 329)
Screenshot: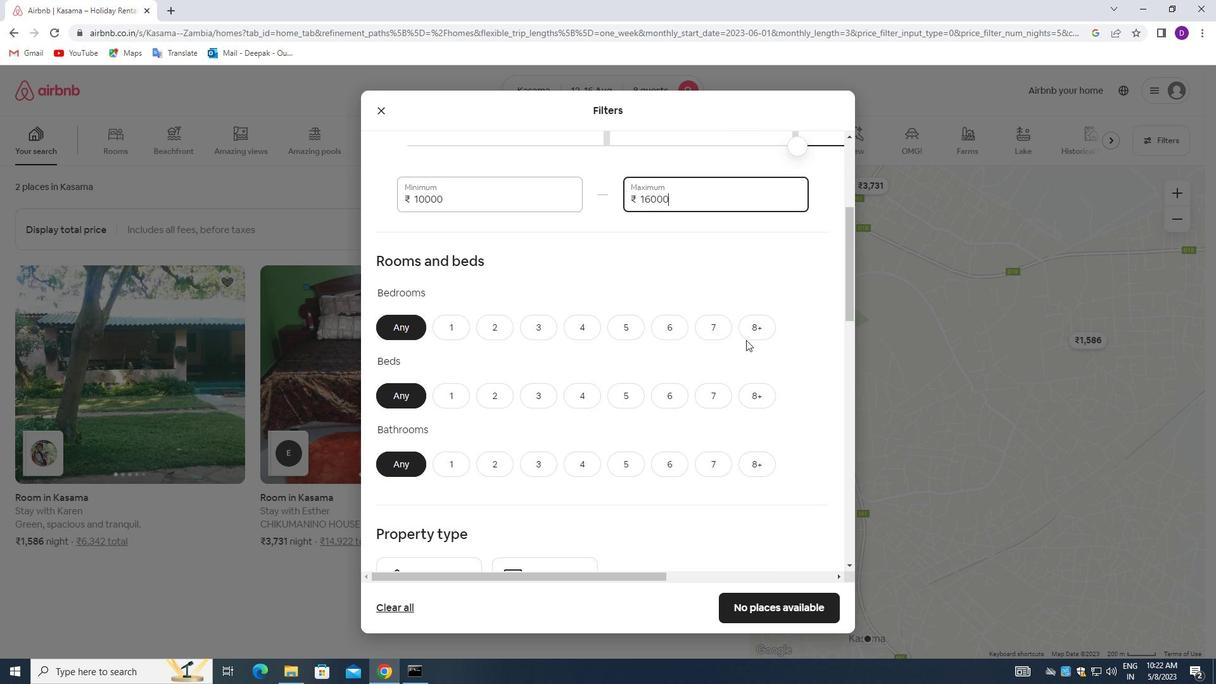
Action: Mouse pressed left at (751, 329)
Screenshot: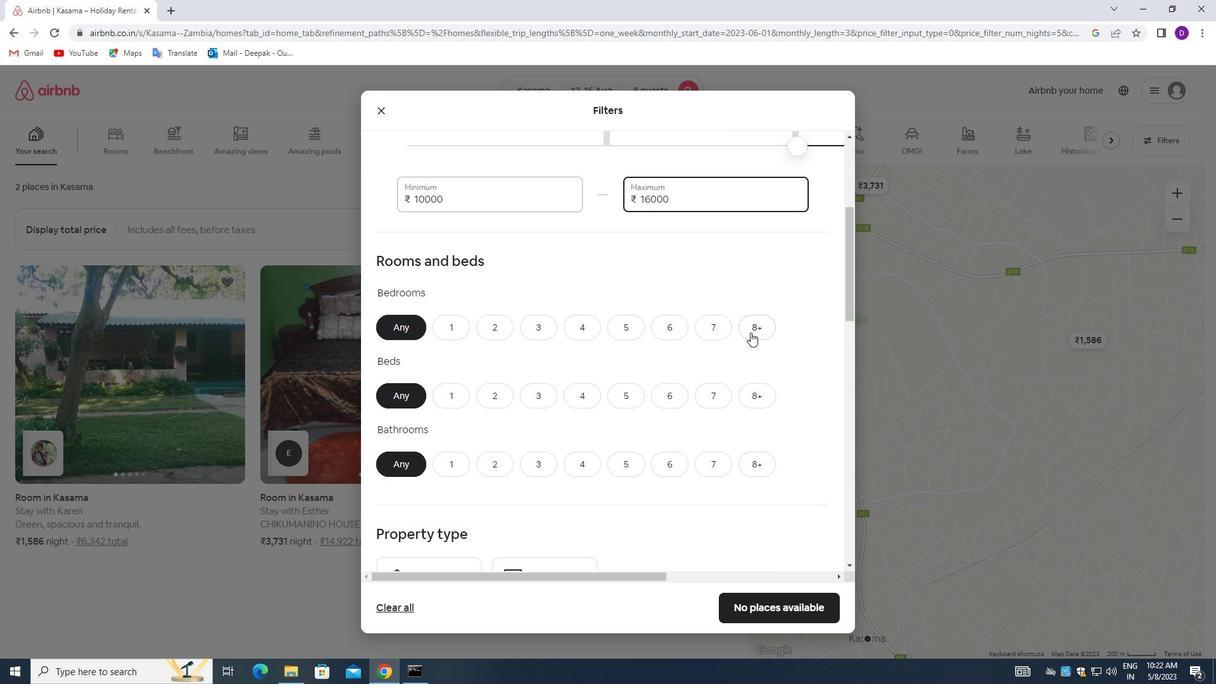 
Action: Mouse moved to (755, 397)
Screenshot: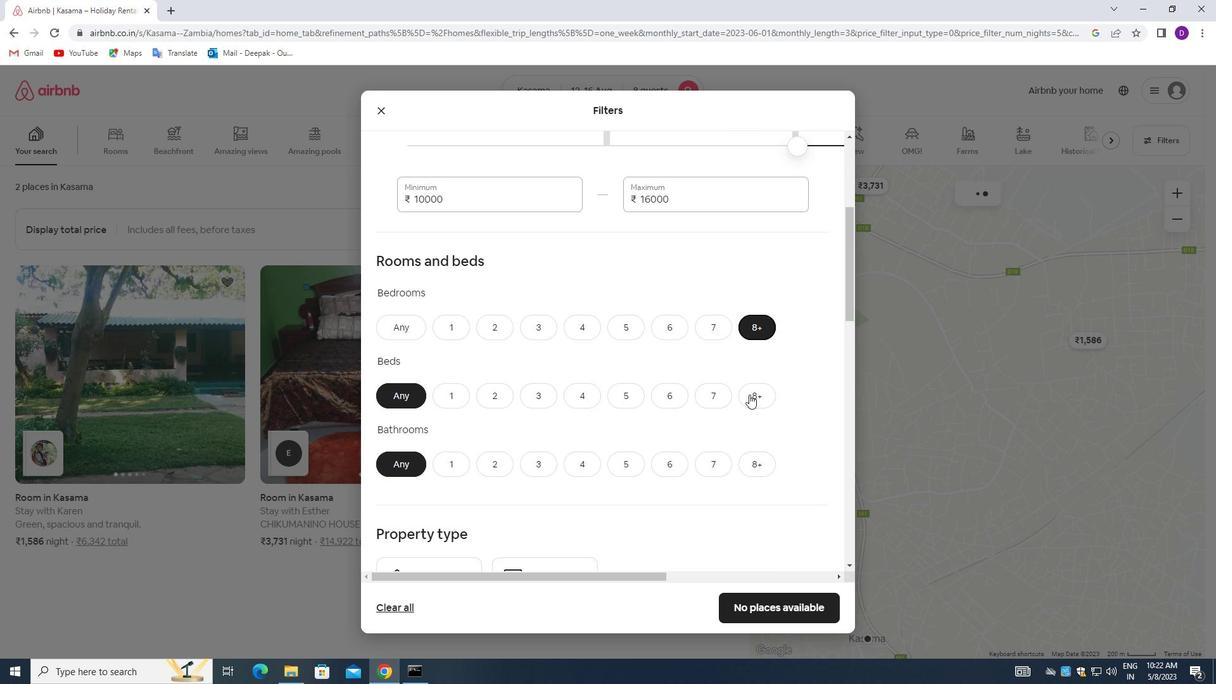 
Action: Mouse pressed left at (755, 397)
Screenshot: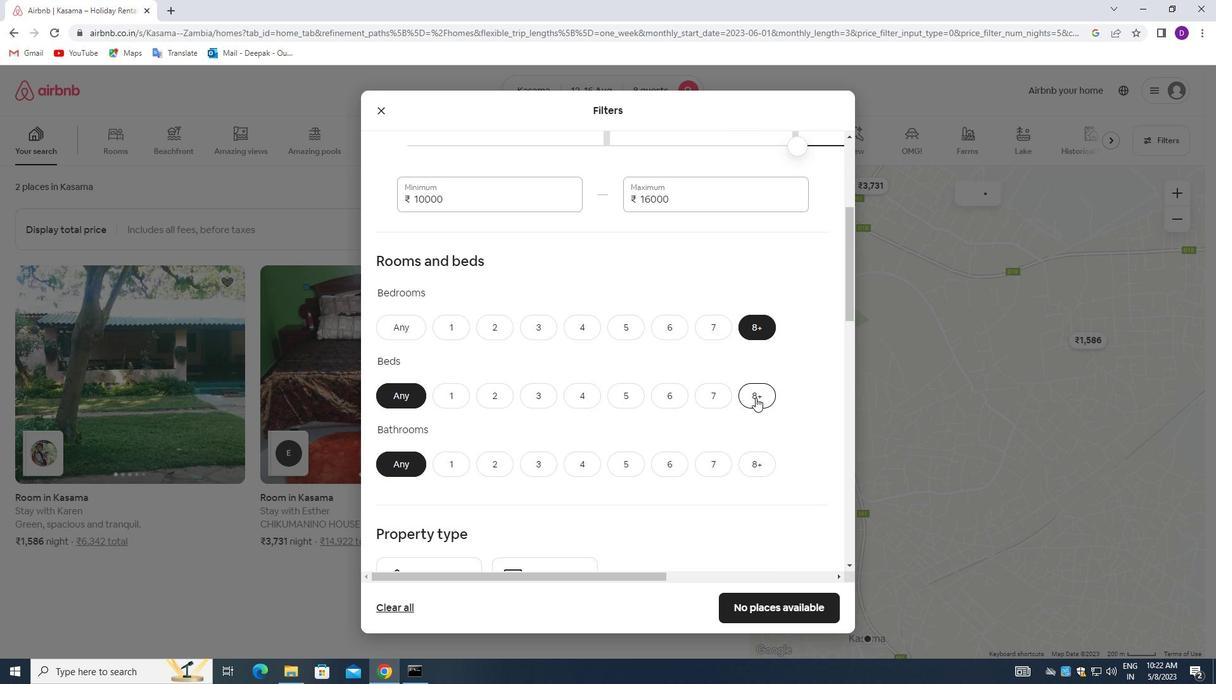
Action: Mouse moved to (751, 464)
Screenshot: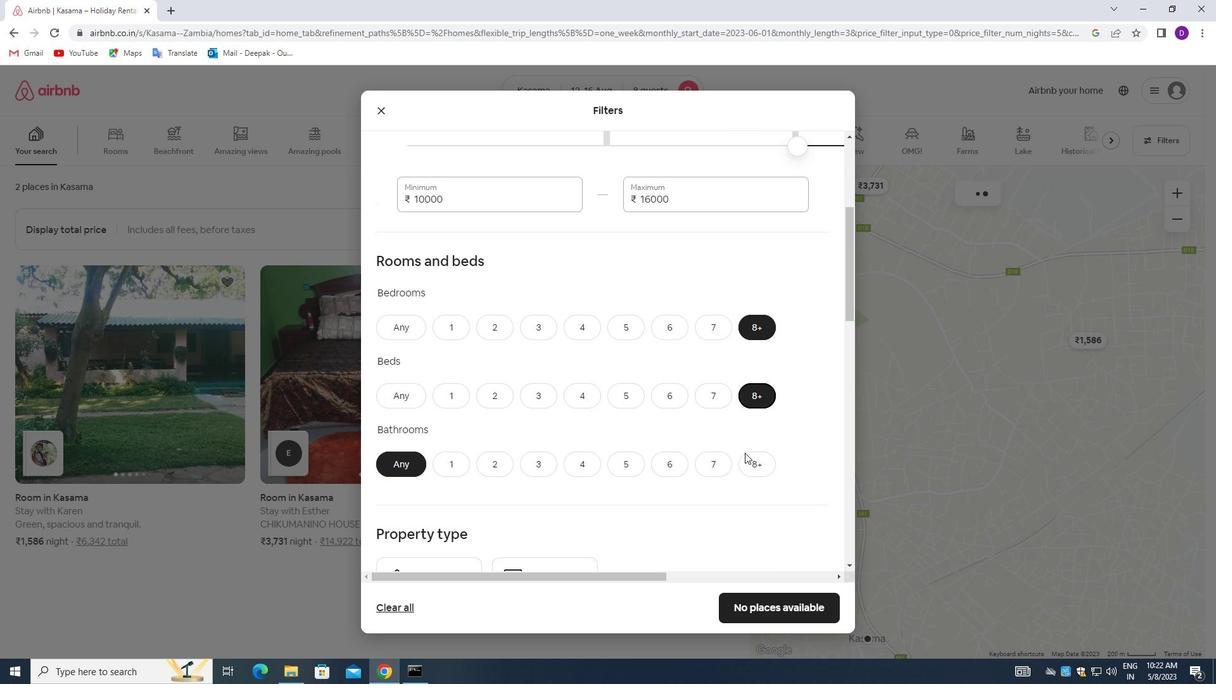 
Action: Mouse pressed left at (751, 464)
Screenshot: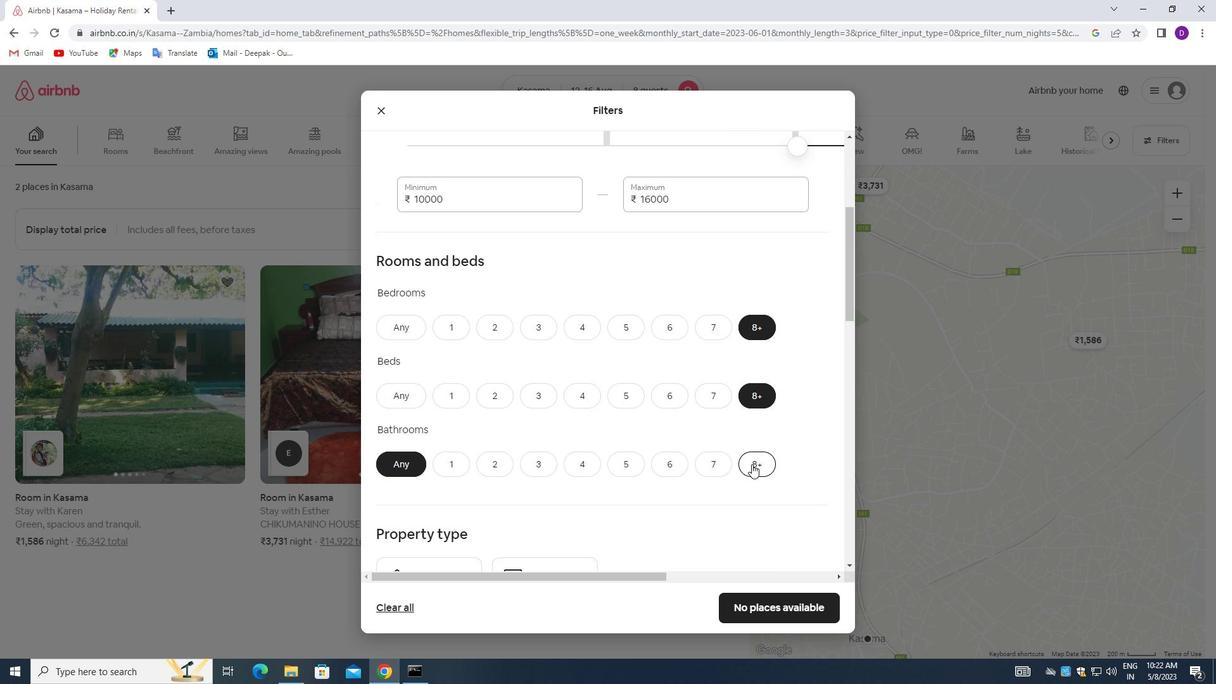 
Action: Mouse moved to (625, 416)
Screenshot: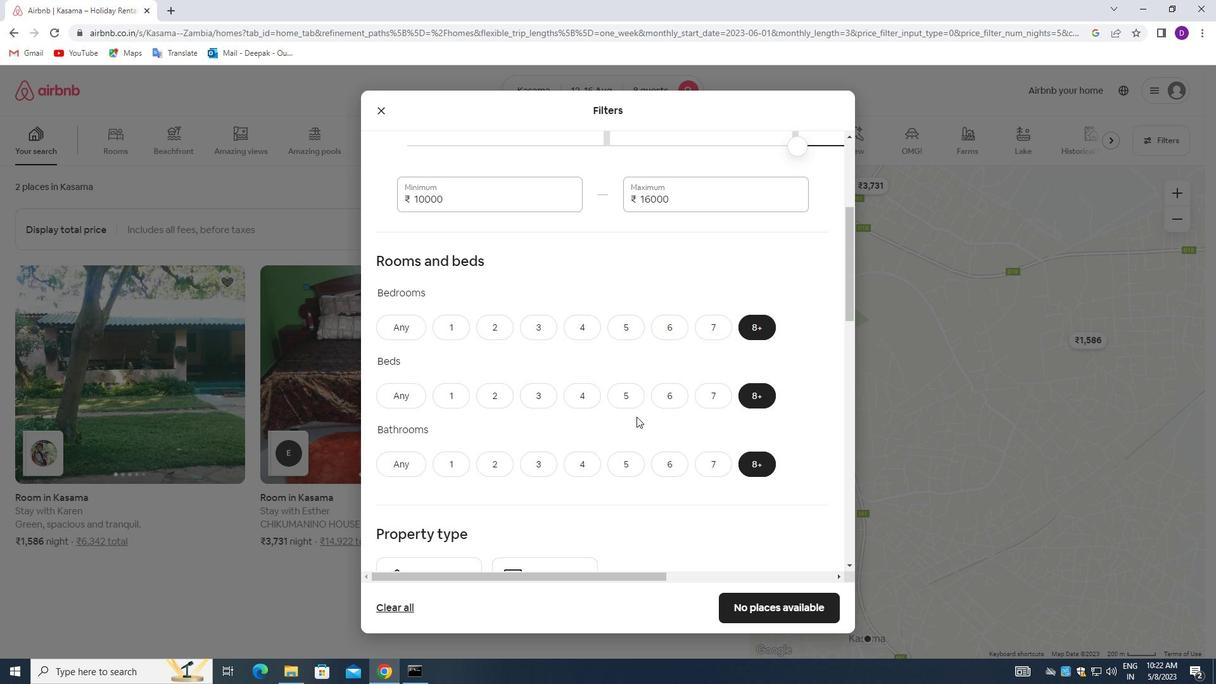 
Action: Mouse scrolled (625, 416) with delta (0, 0)
Screenshot: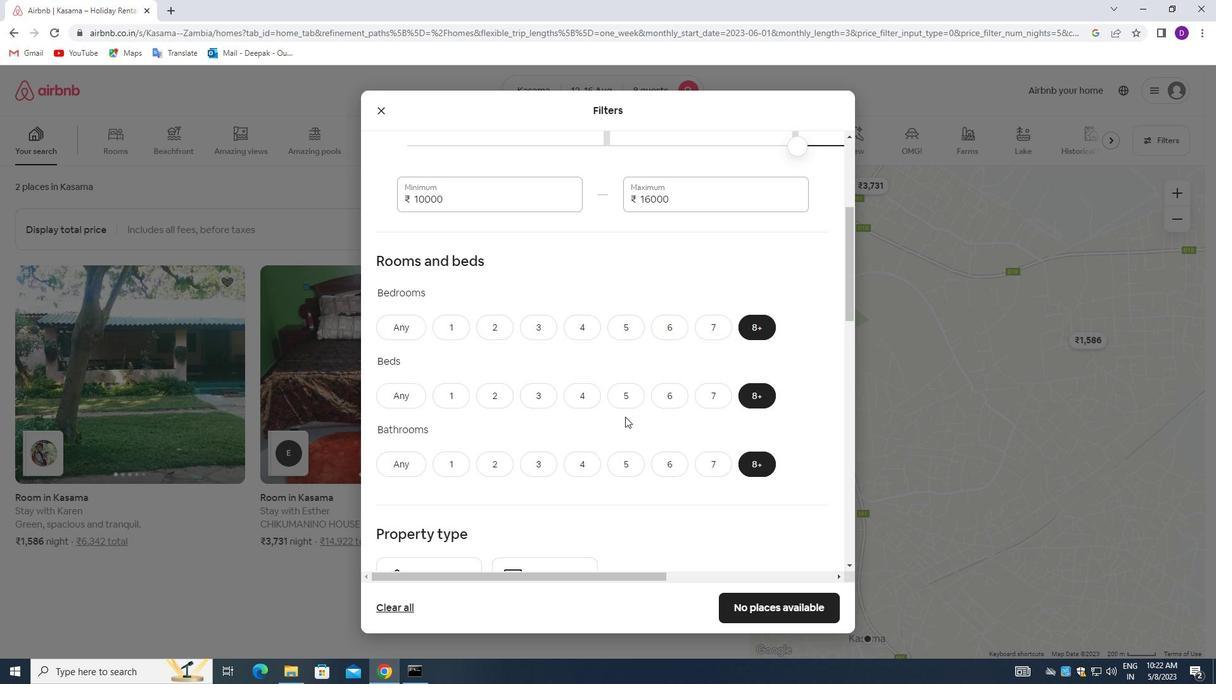 
Action: Mouse moved to (622, 402)
Screenshot: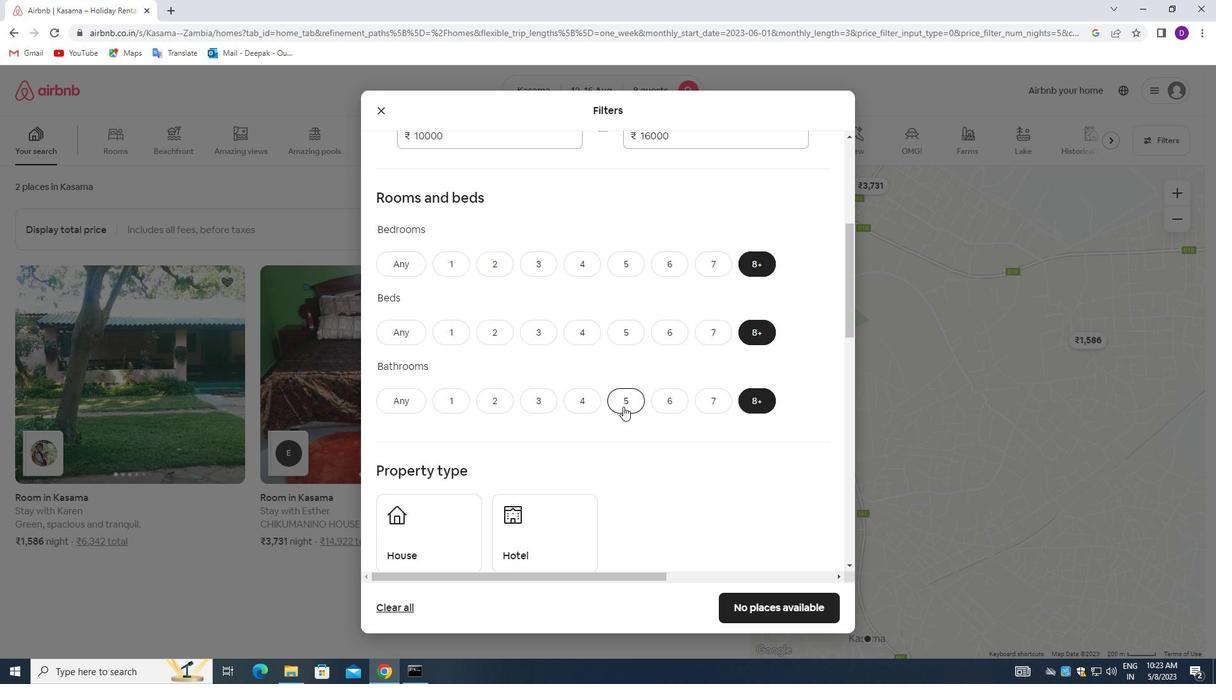 
Action: Mouse scrolled (622, 402) with delta (0, 0)
Screenshot: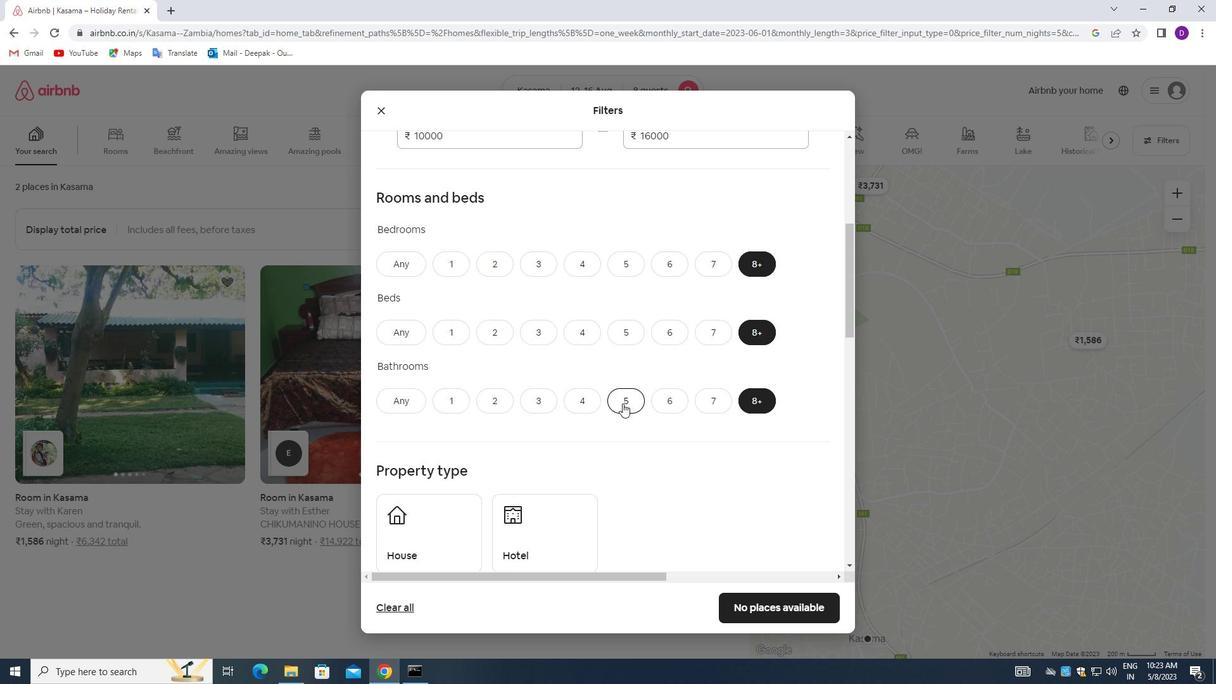
Action: Mouse scrolled (622, 402) with delta (0, 0)
Screenshot: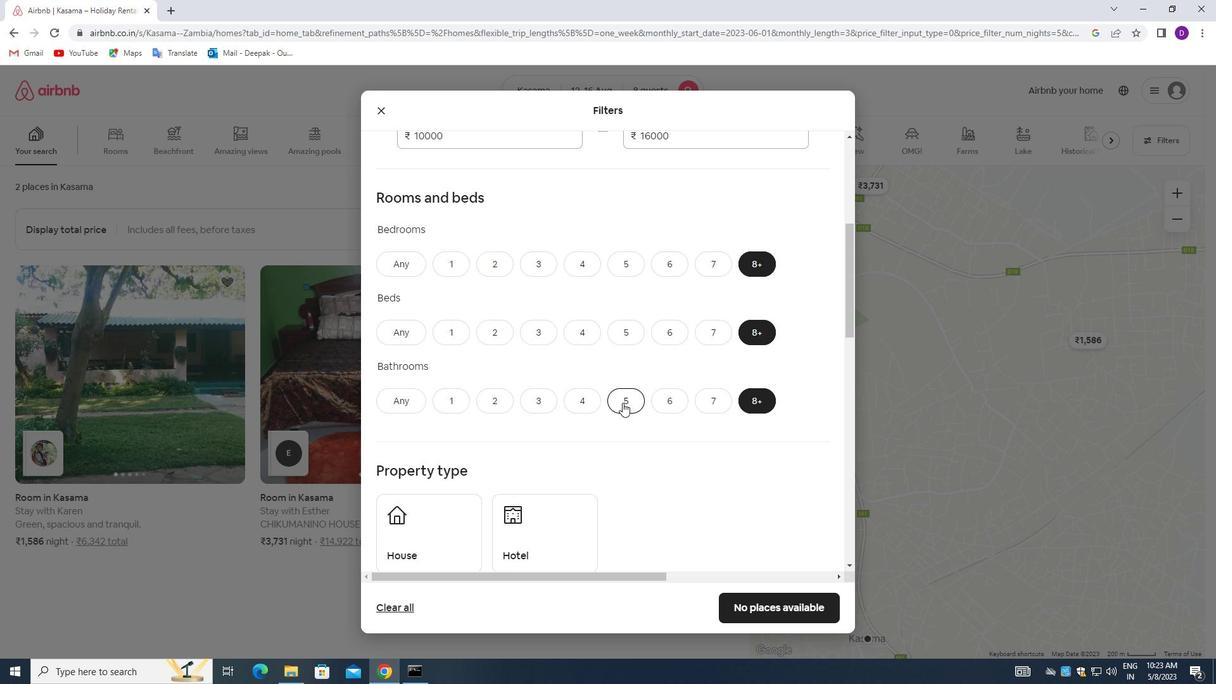 
Action: Mouse moved to (417, 408)
Screenshot: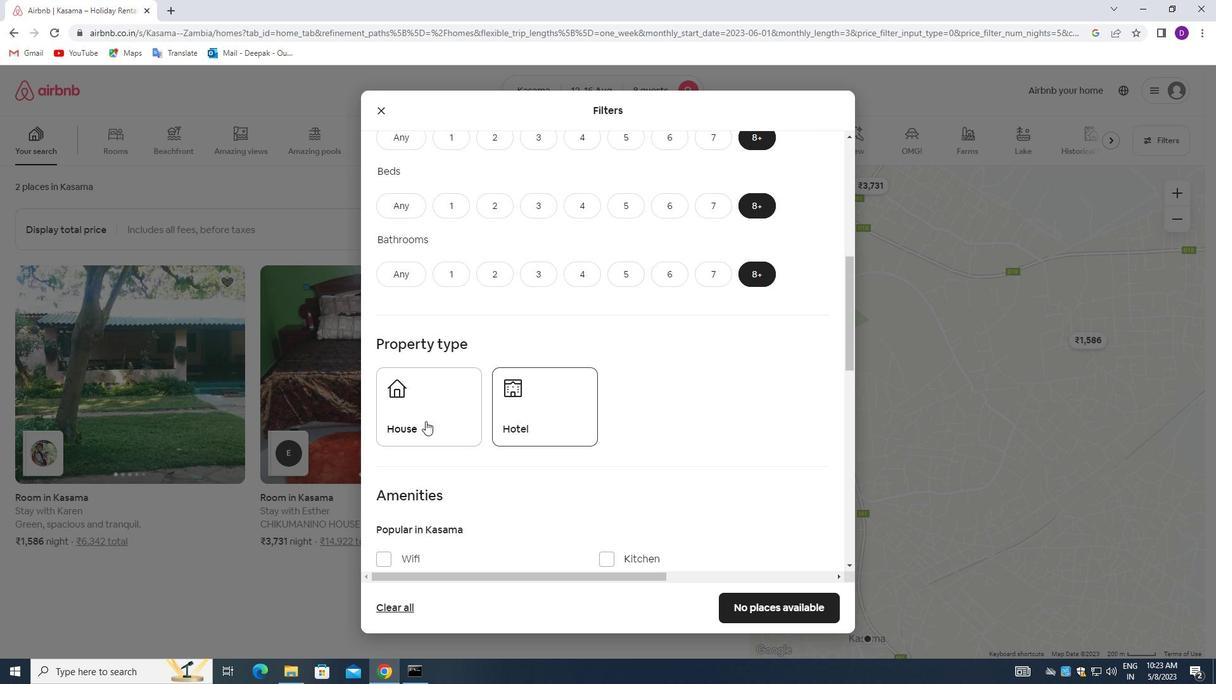 
Action: Mouse pressed left at (417, 408)
Screenshot: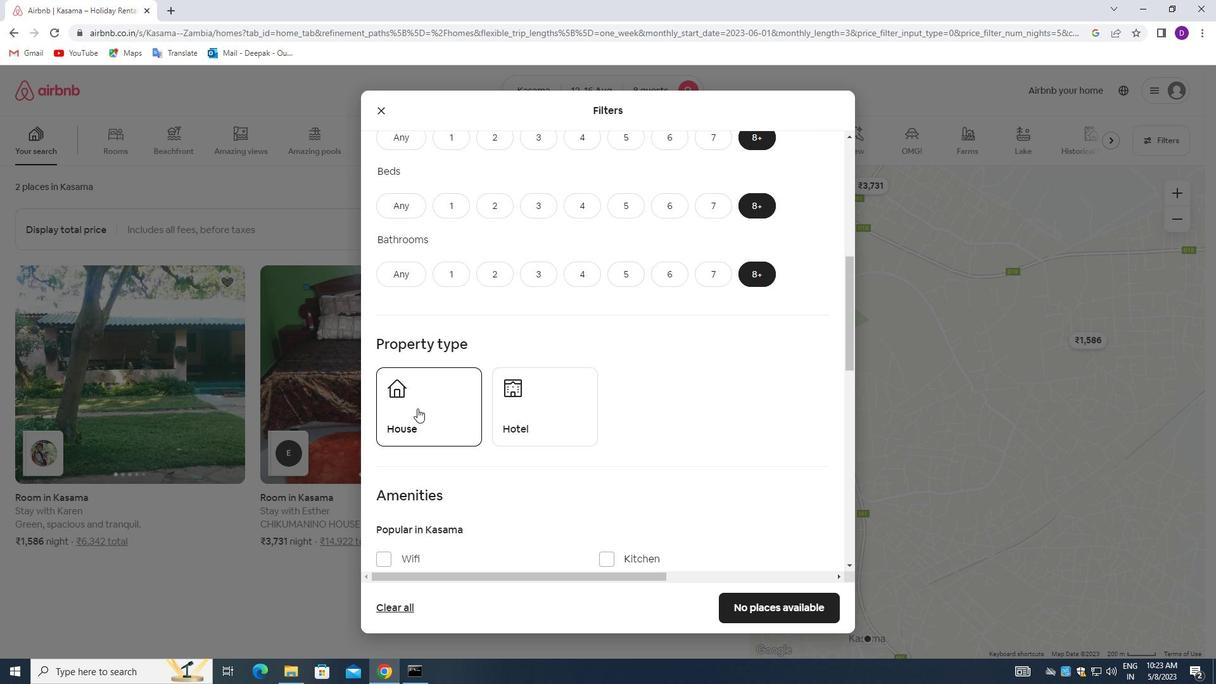 
Action: Mouse moved to (535, 407)
Screenshot: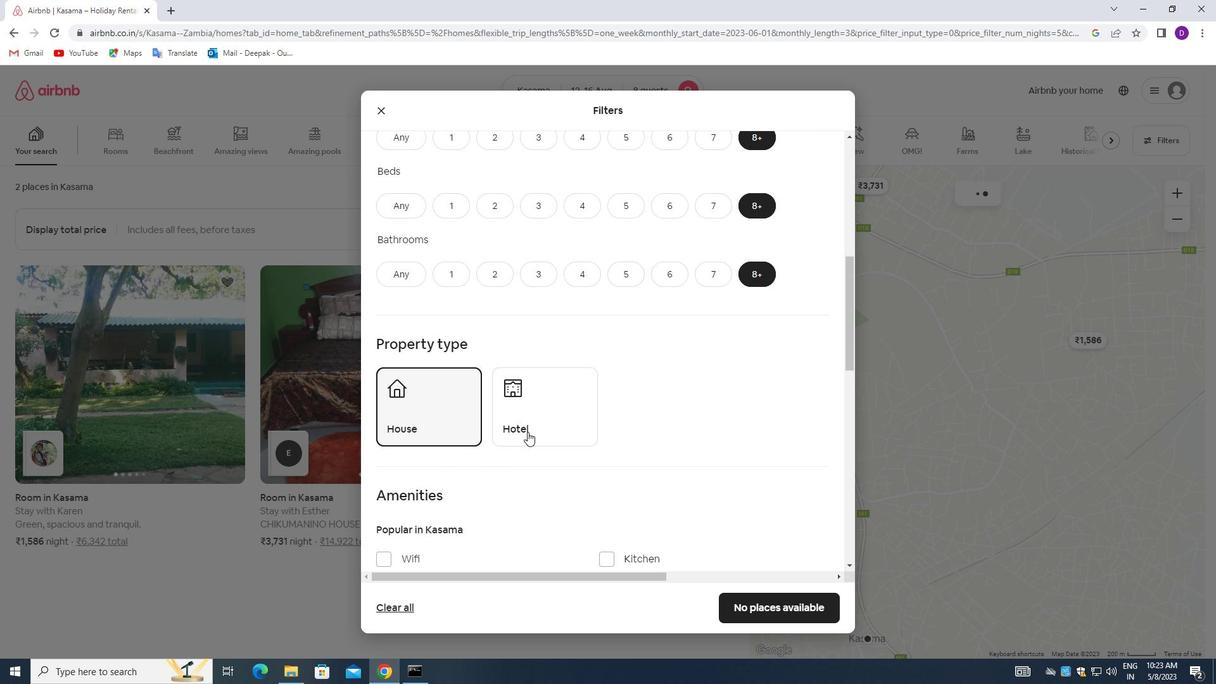 
Action: Mouse pressed left at (535, 407)
Screenshot: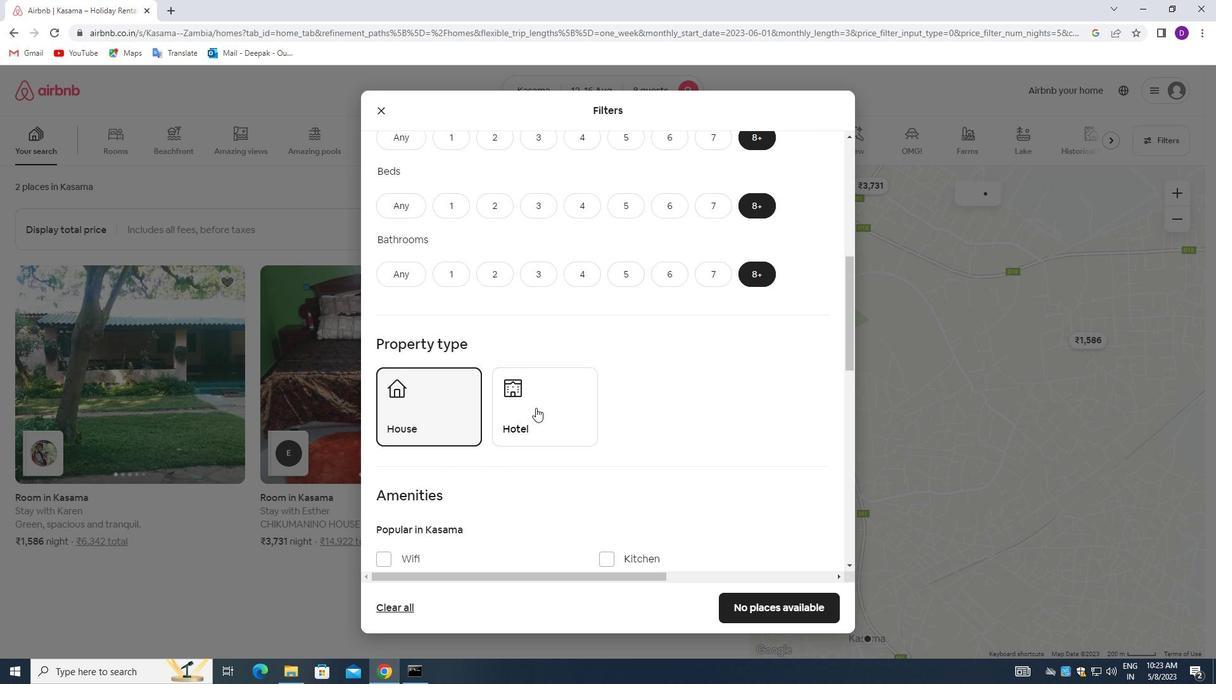 
Action: Mouse moved to (546, 416)
Screenshot: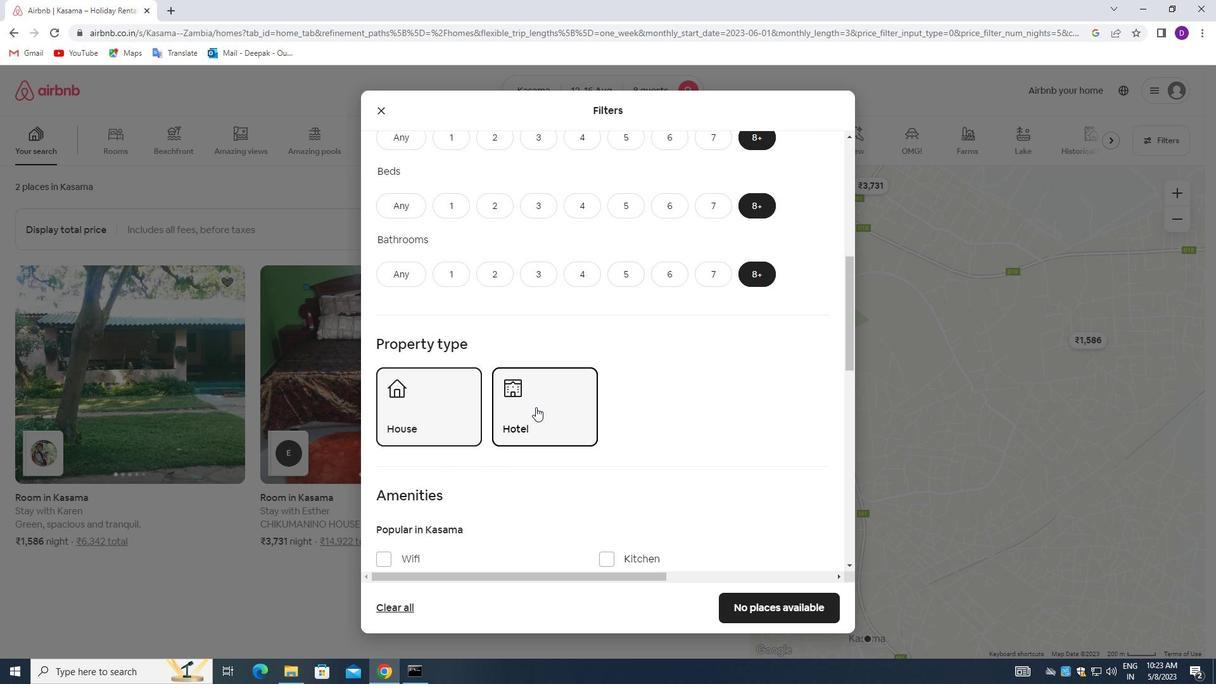 
Action: Mouse scrolled (546, 415) with delta (0, 0)
Screenshot: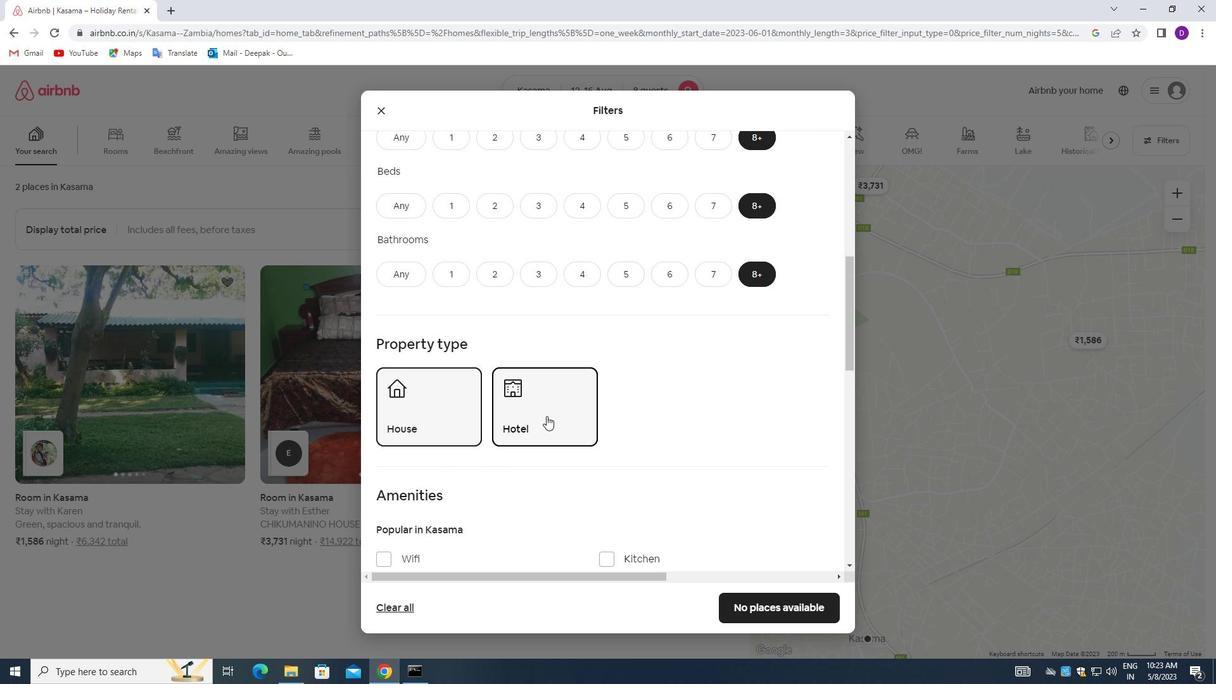 
Action: Mouse scrolled (546, 415) with delta (0, 0)
Screenshot: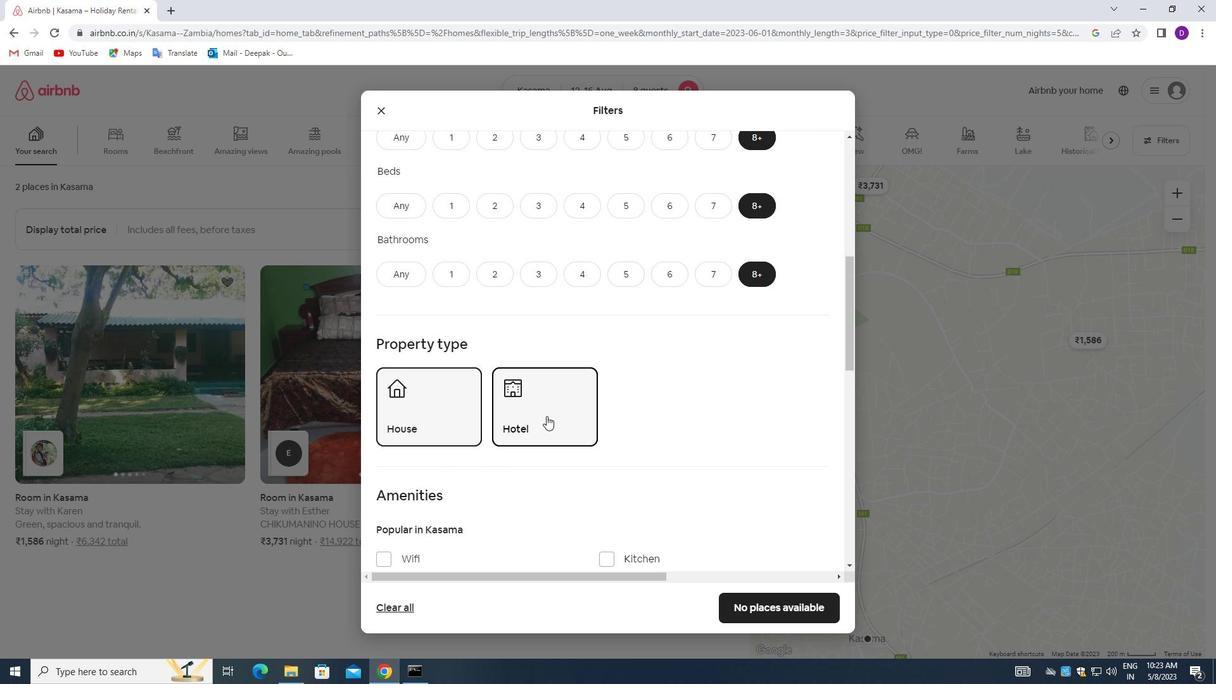 
Action: Mouse moved to (388, 437)
Screenshot: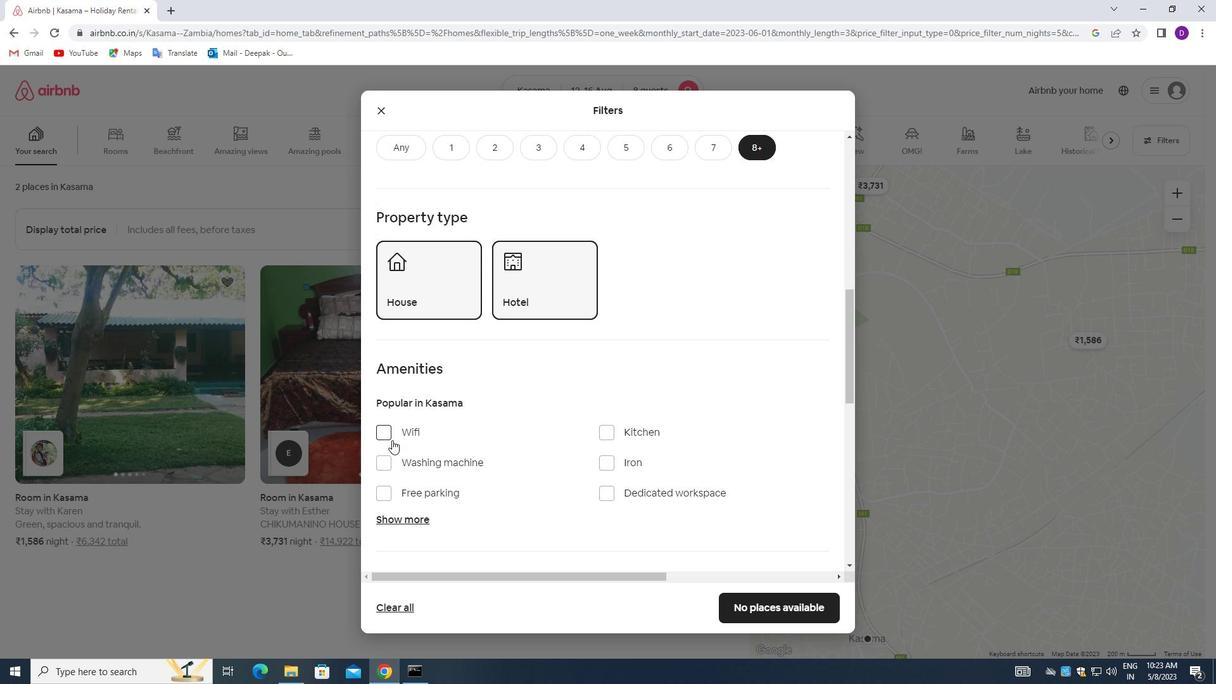 
Action: Mouse pressed left at (388, 437)
Screenshot: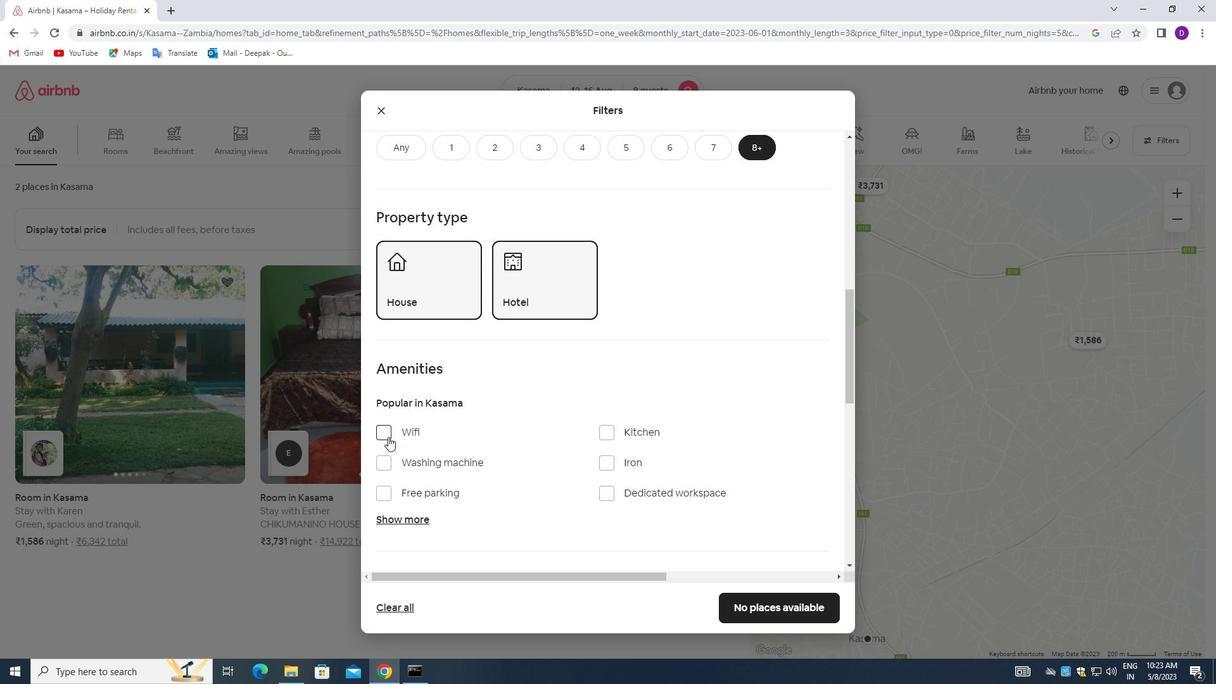 
Action: Mouse moved to (381, 492)
Screenshot: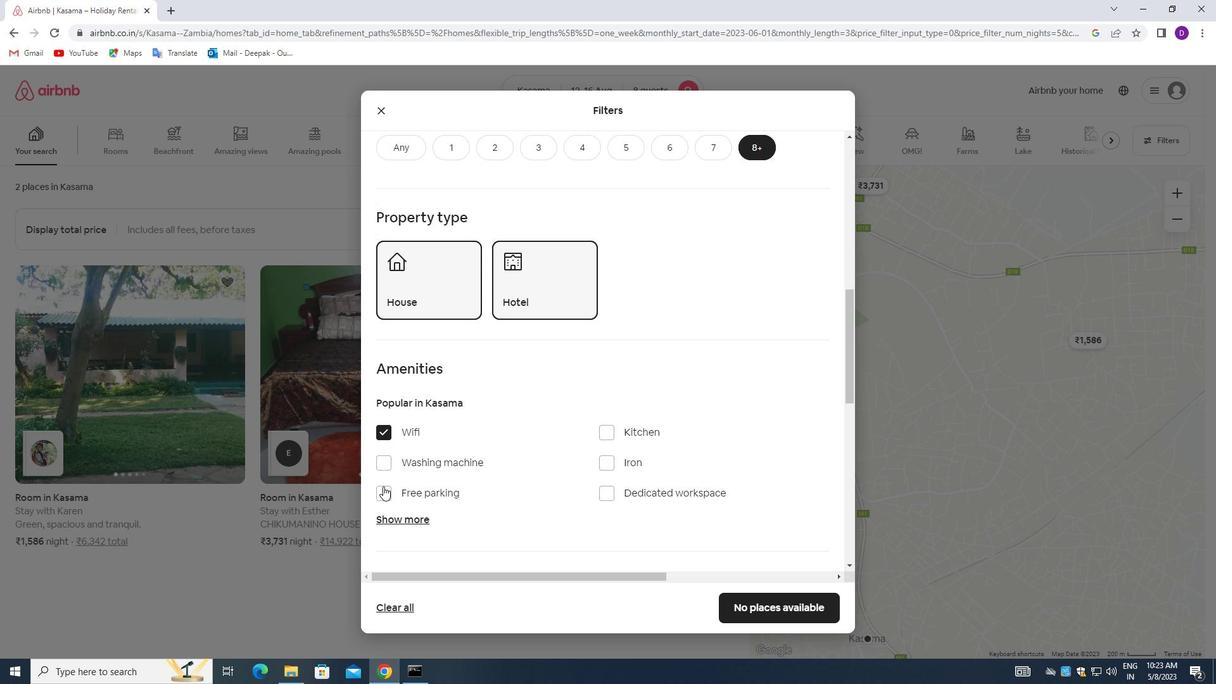 
Action: Mouse pressed left at (381, 492)
Screenshot: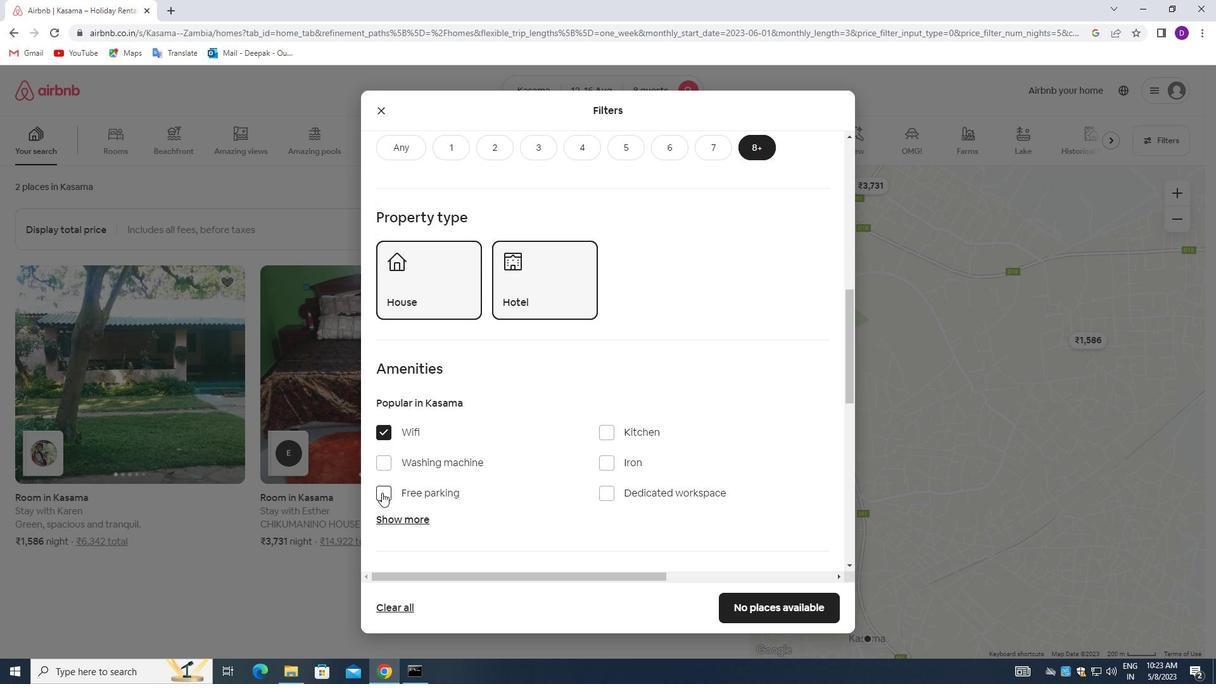 
Action: Mouse moved to (401, 522)
Screenshot: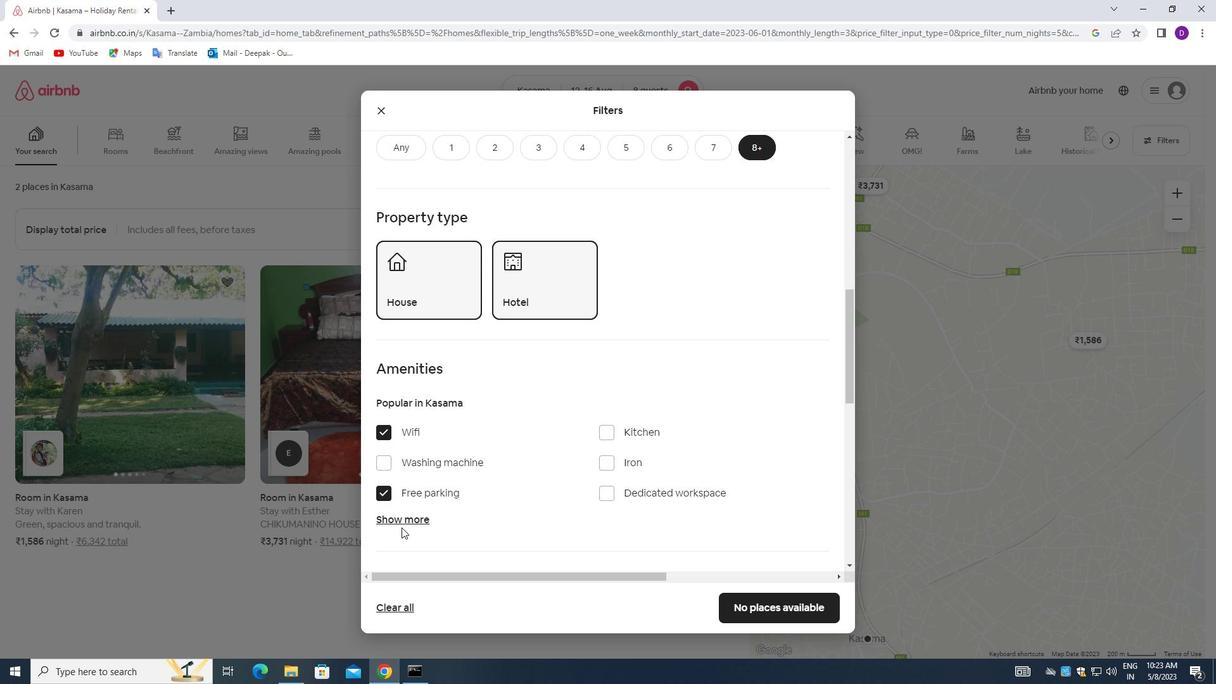
Action: Mouse pressed left at (401, 522)
Screenshot: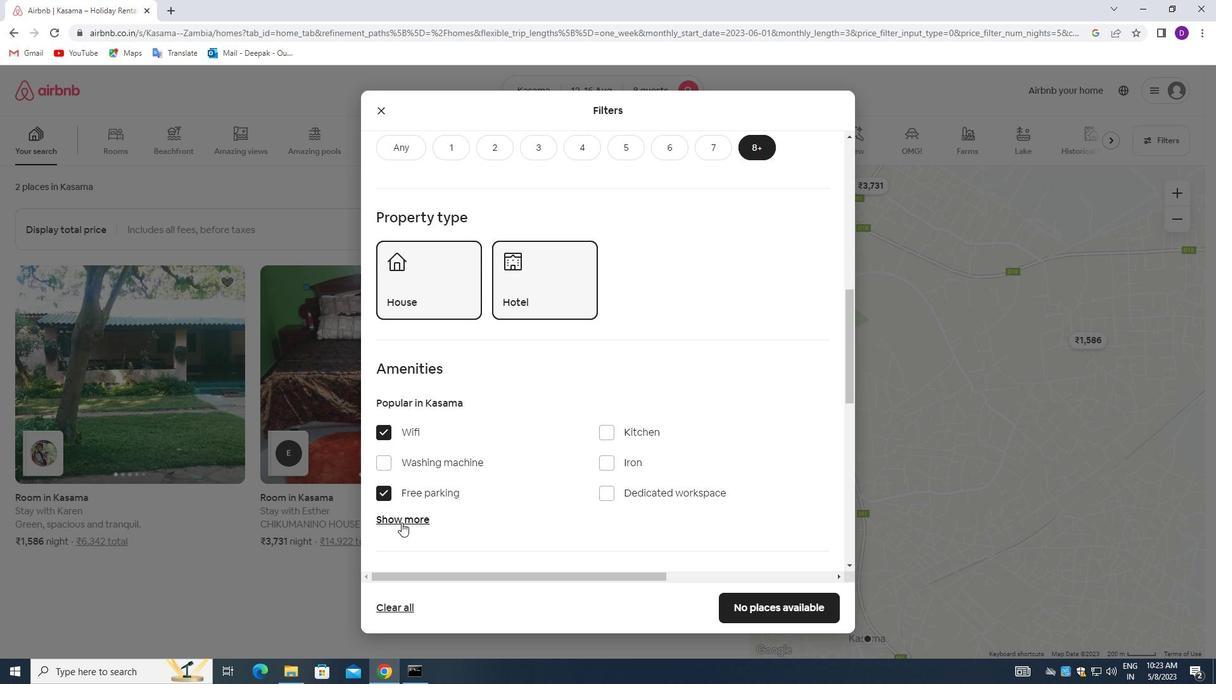 
Action: Mouse moved to (563, 507)
Screenshot: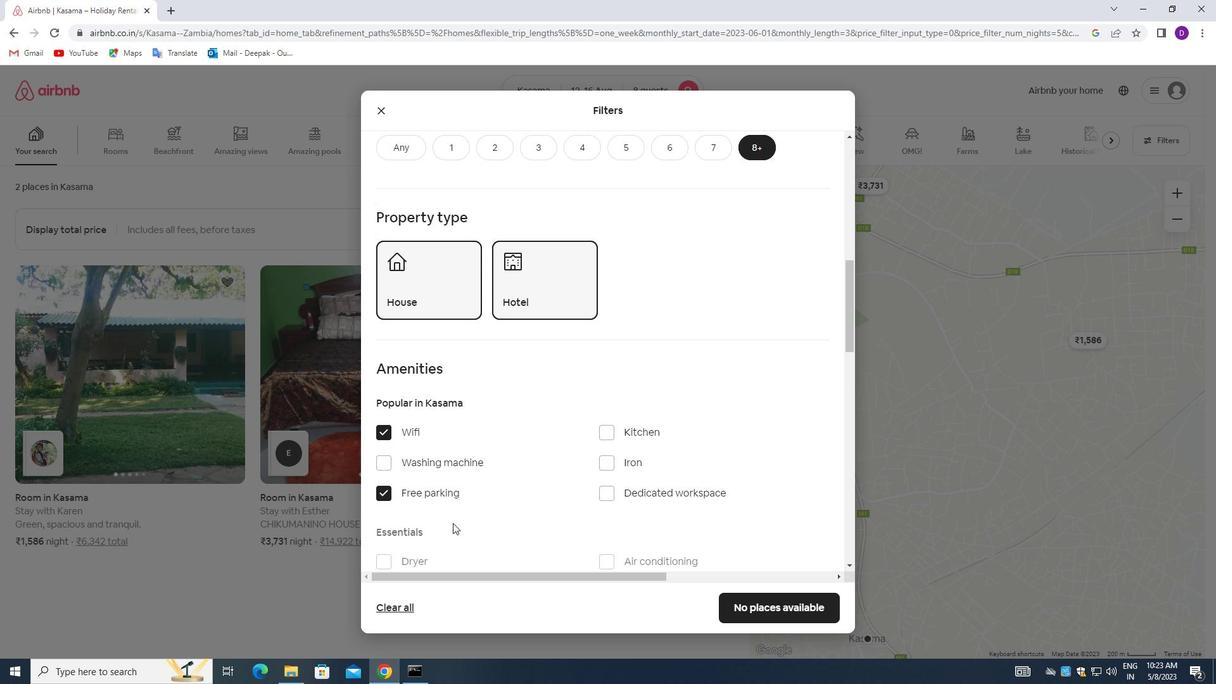 
Action: Mouse scrolled (563, 507) with delta (0, 0)
Screenshot: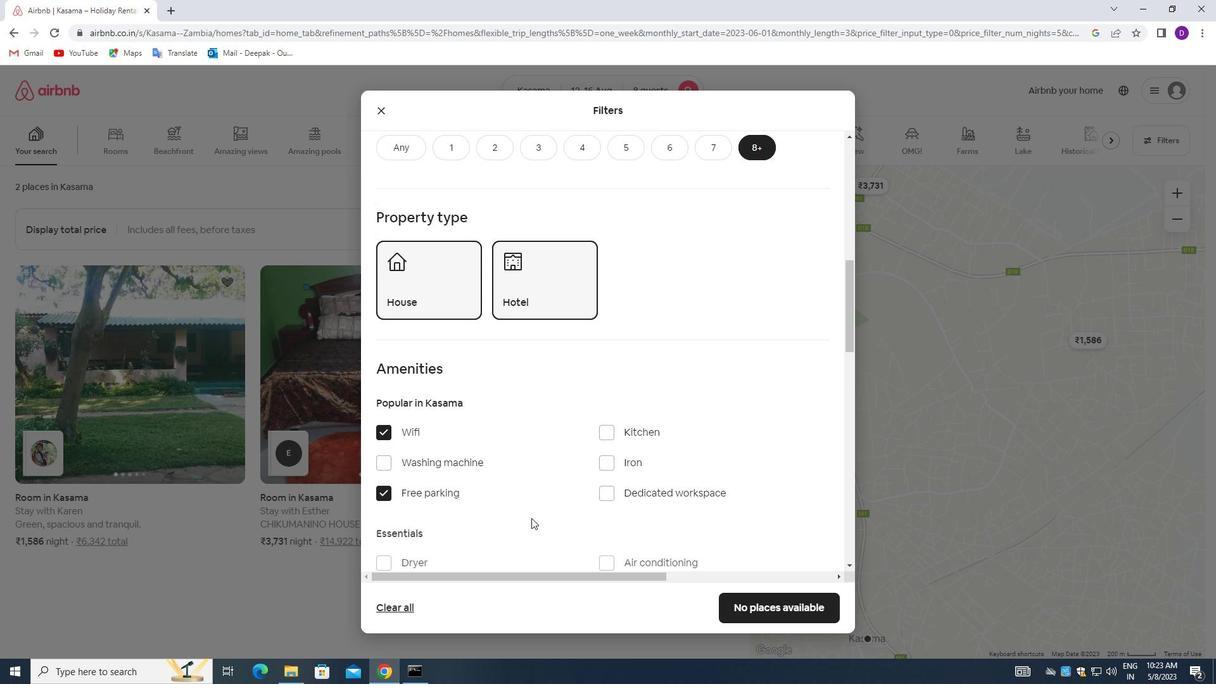 
Action: Mouse moved to (563, 506)
Screenshot: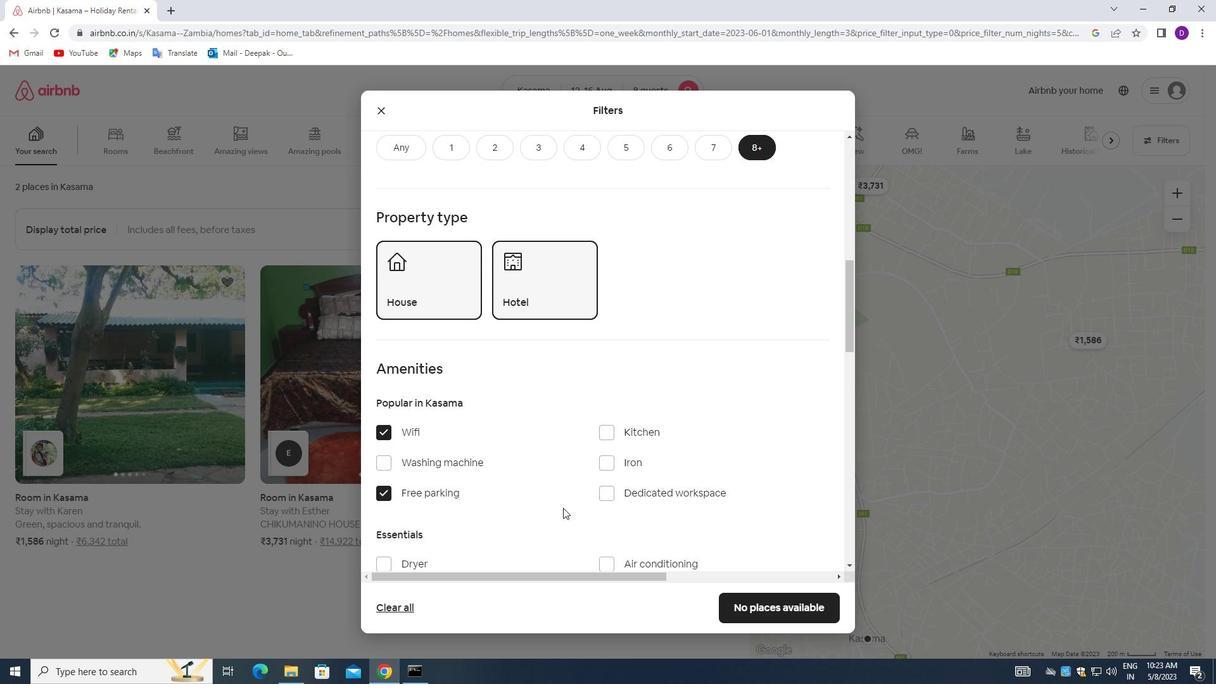 
Action: Mouse scrolled (563, 506) with delta (0, 0)
Screenshot: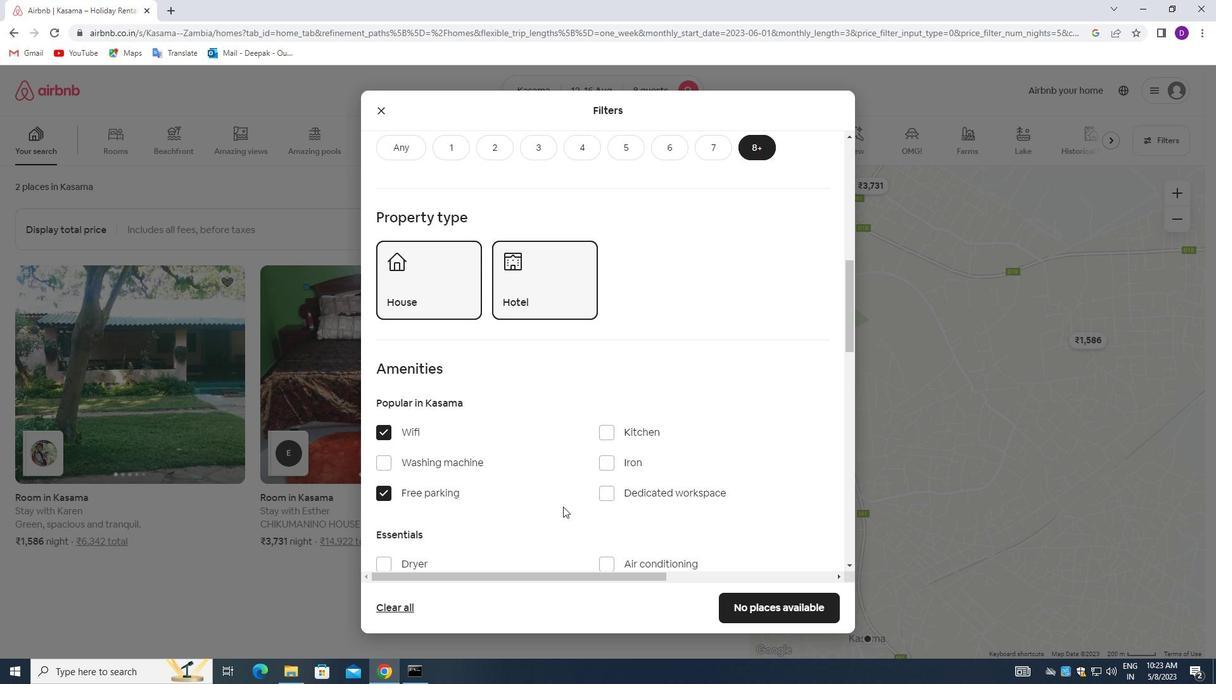 
Action: Mouse moved to (607, 466)
Screenshot: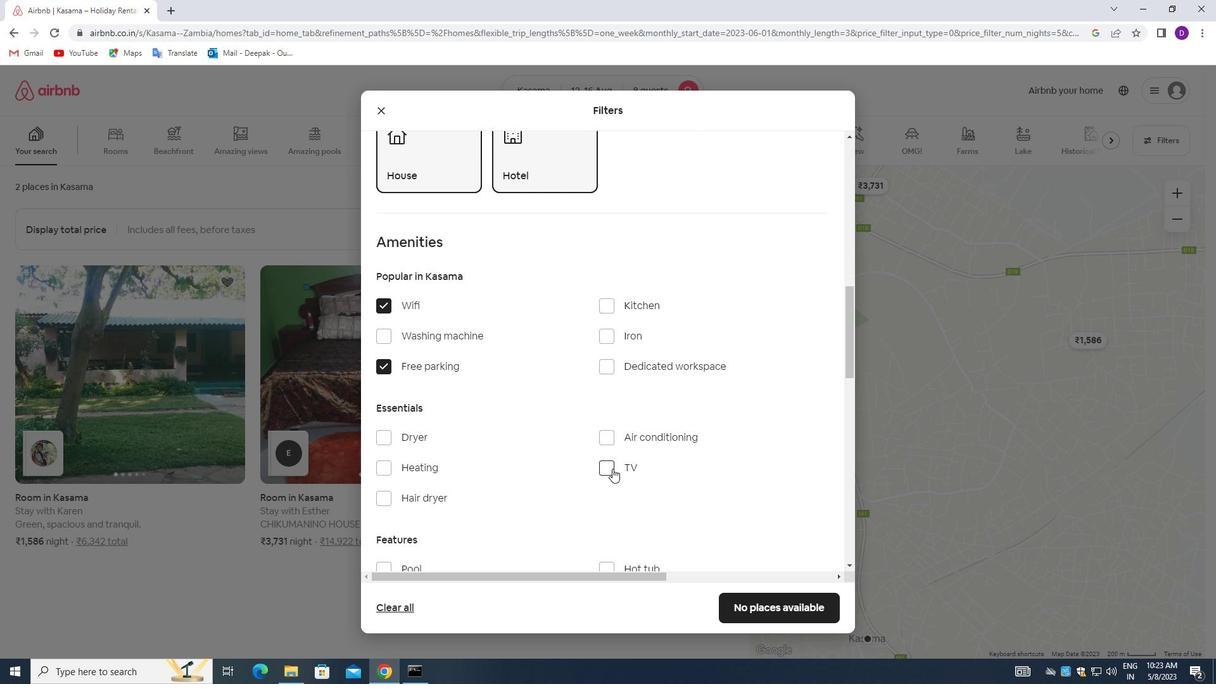 
Action: Mouse pressed left at (607, 466)
Screenshot: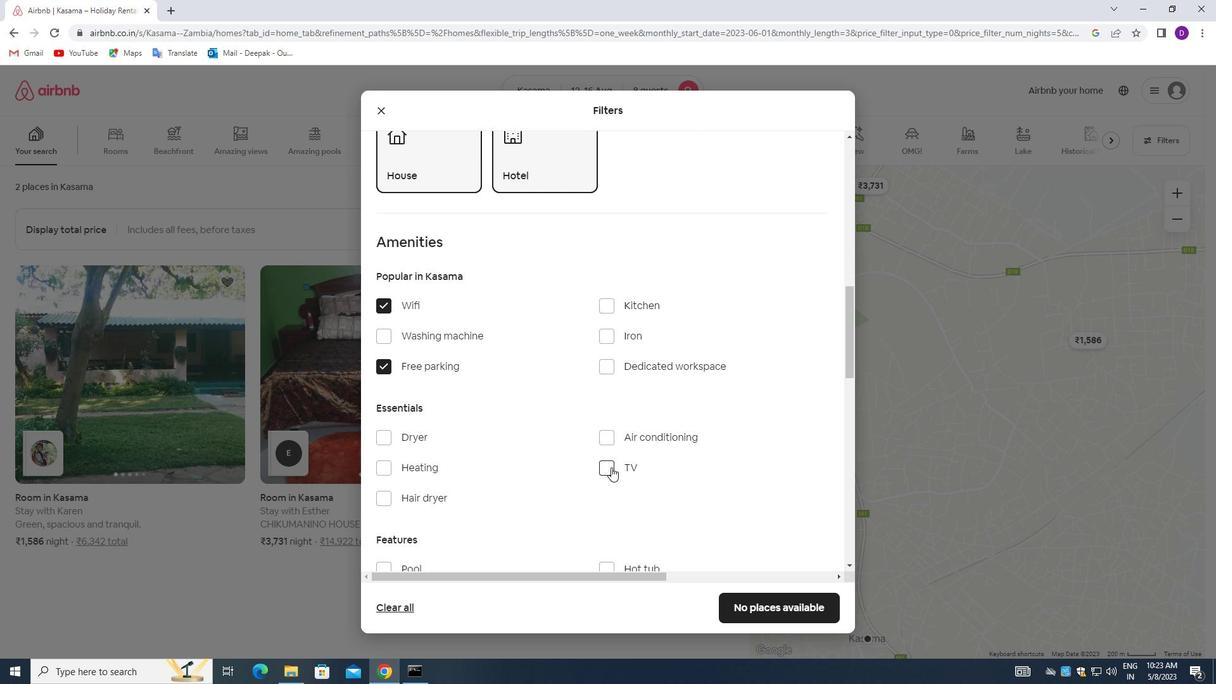 
Action: Mouse moved to (524, 494)
Screenshot: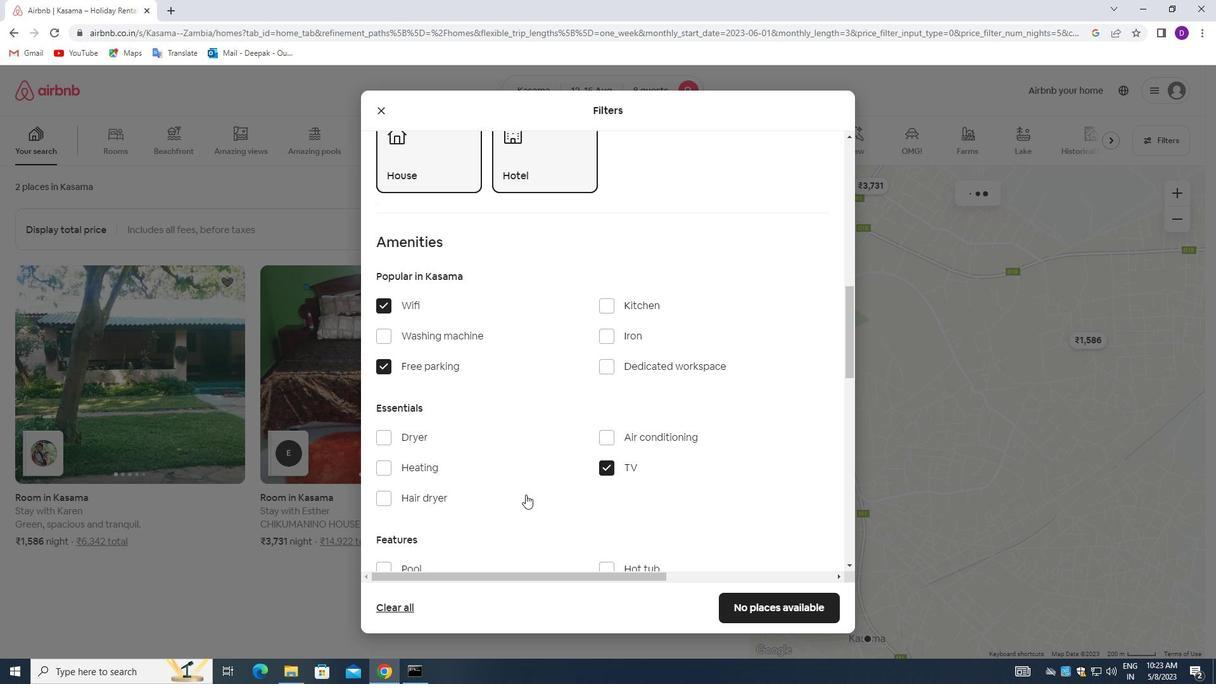 
Action: Mouse scrolled (524, 494) with delta (0, 0)
Screenshot: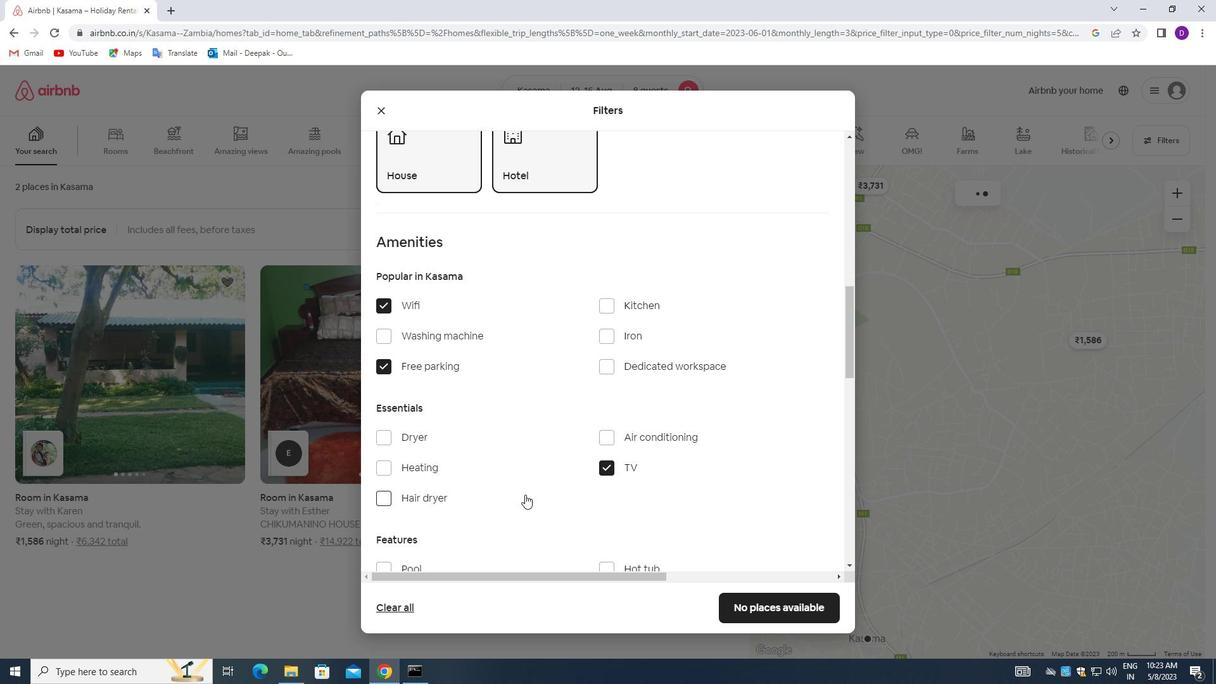 
Action: Mouse moved to (523, 494)
Screenshot: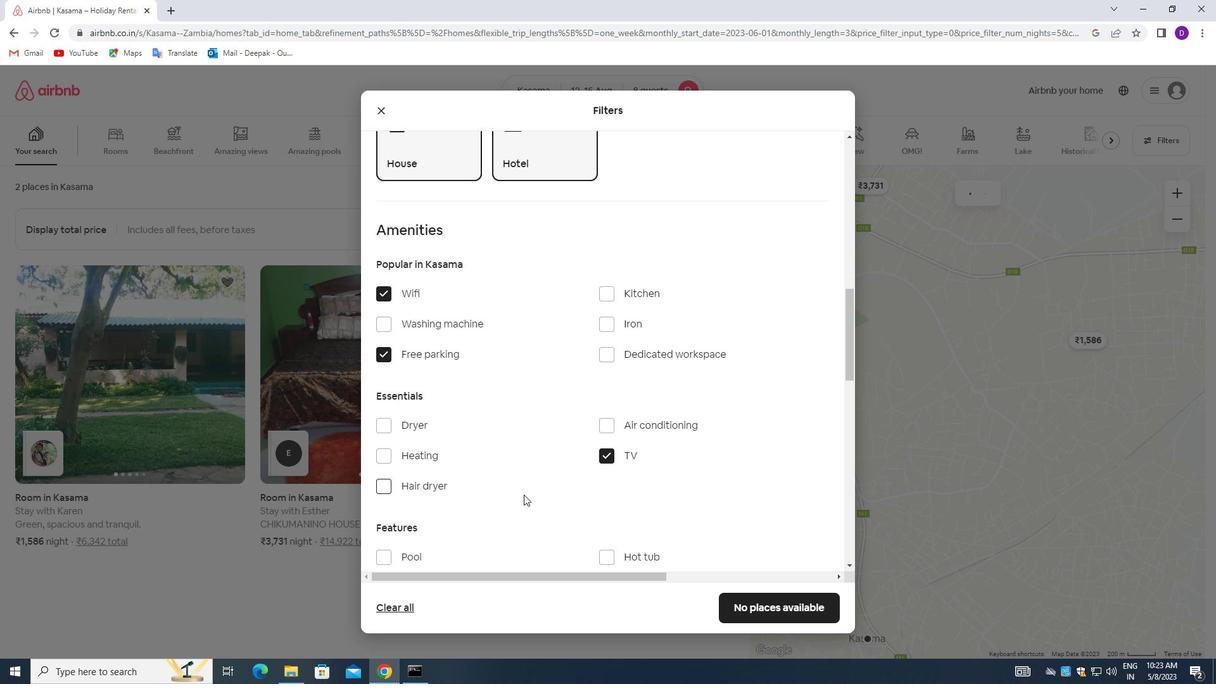 
Action: Mouse scrolled (523, 494) with delta (0, 0)
Screenshot: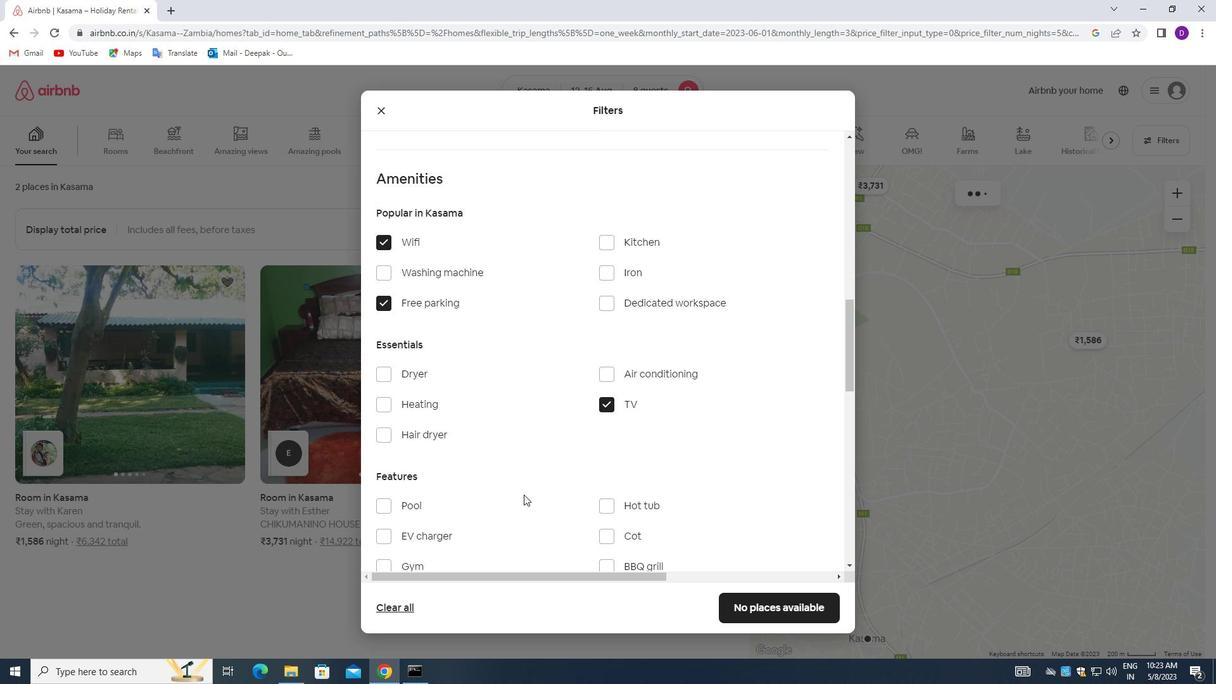 
Action: Mouse moved to (523, 494)
Screenshot: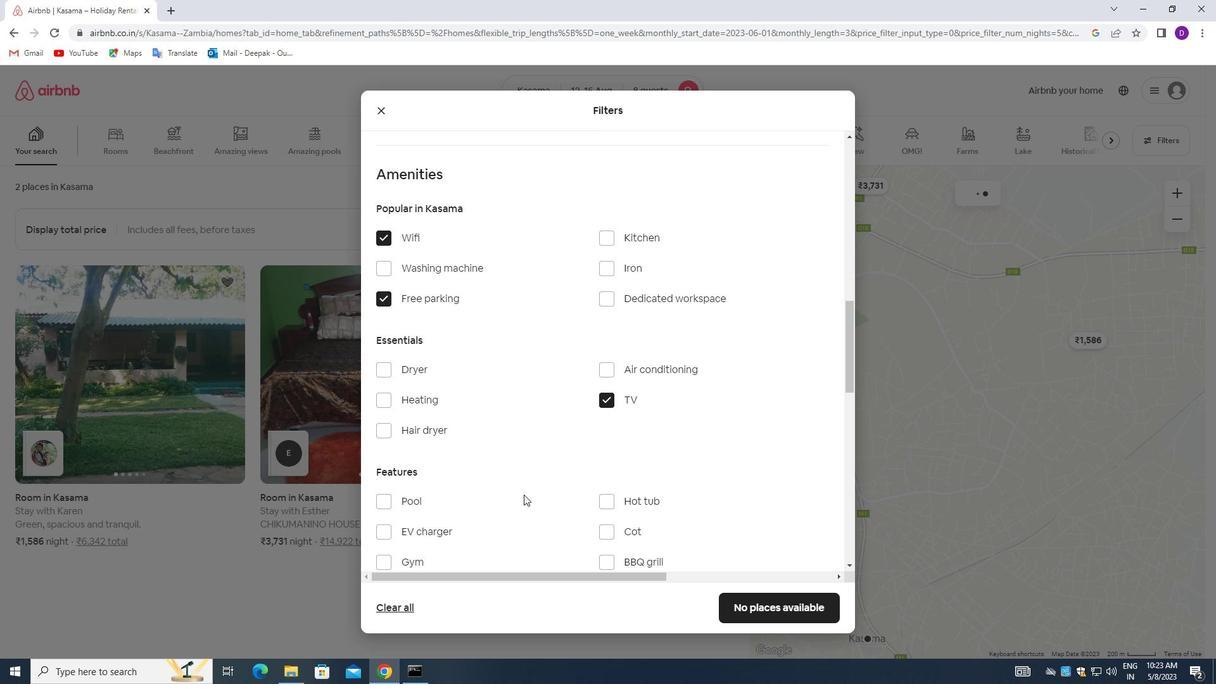 
Action: Mouse scrolled (523, 494) with delta (0, 0)
Screenshot: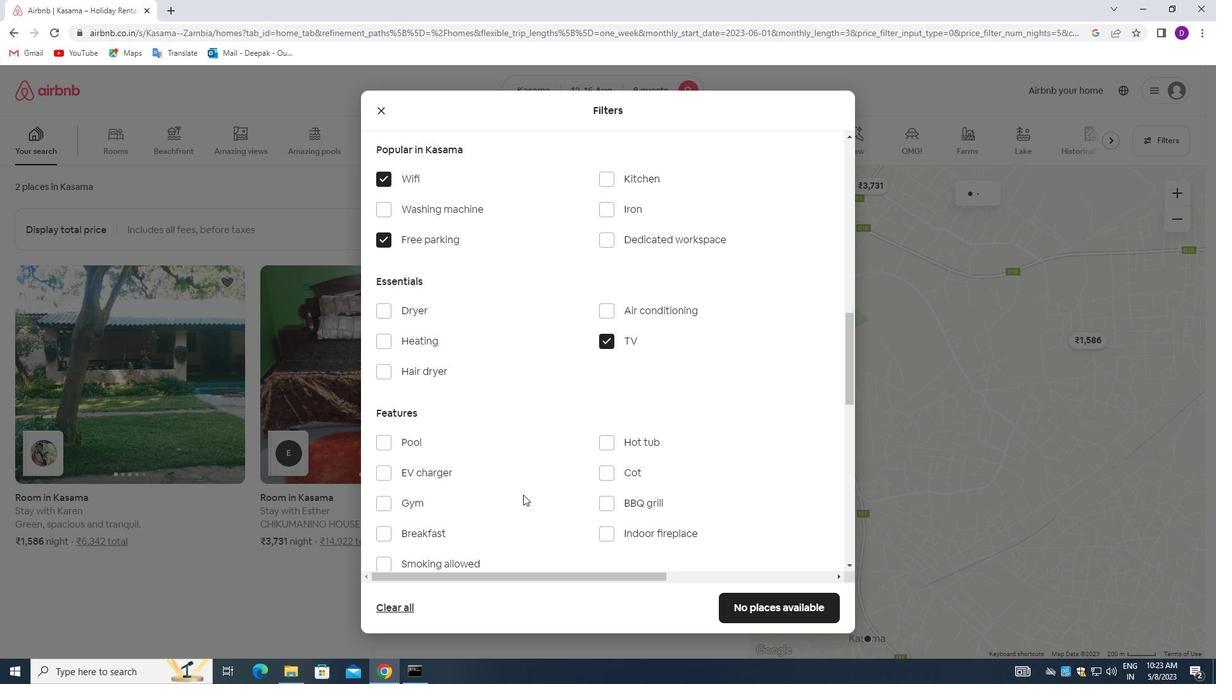 
Action: Mouse moved to (384, 443)
Screenshot: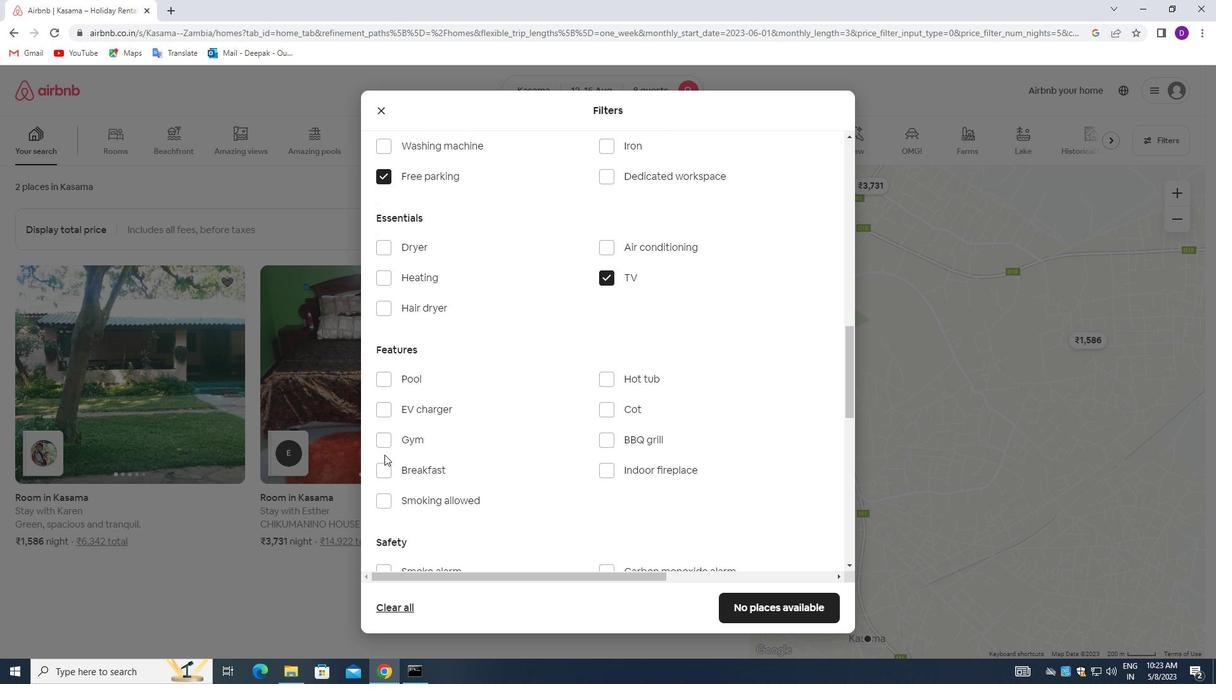 
Action: Mouse pressed left at (384, 443)
Screenshot: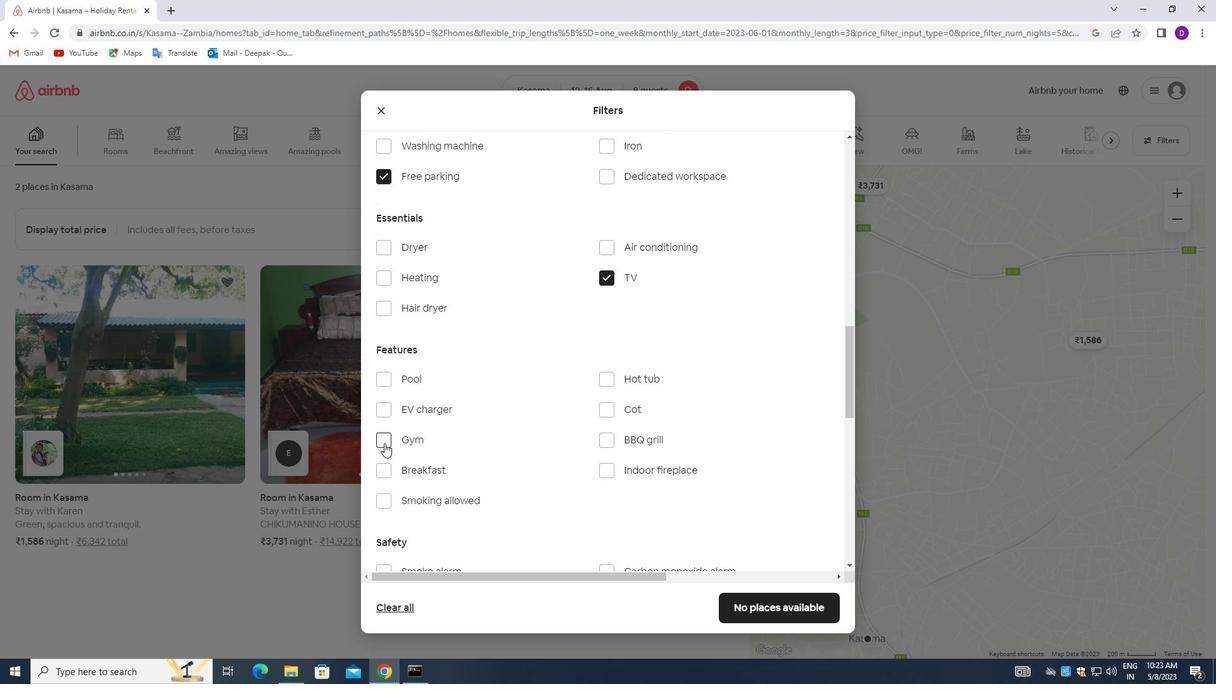 
Action: Mouse moved to (380, 468)
Screenshot: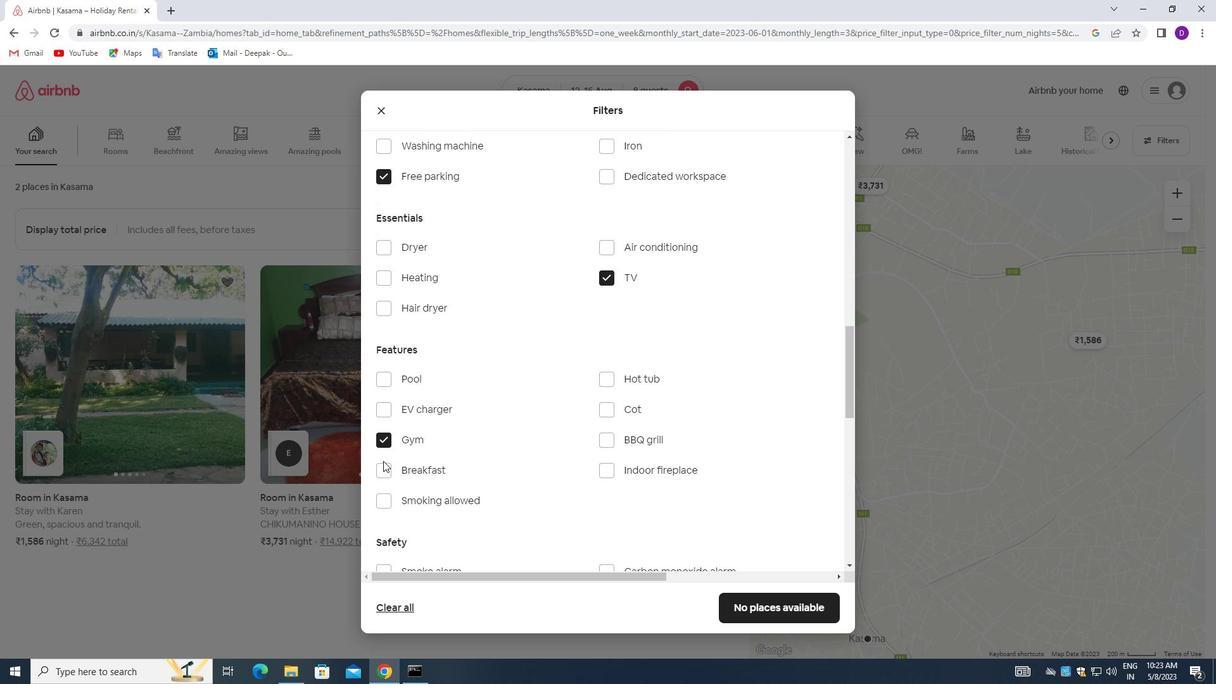 
Action: Mouse pressed left at (380, 468)
Screenshot: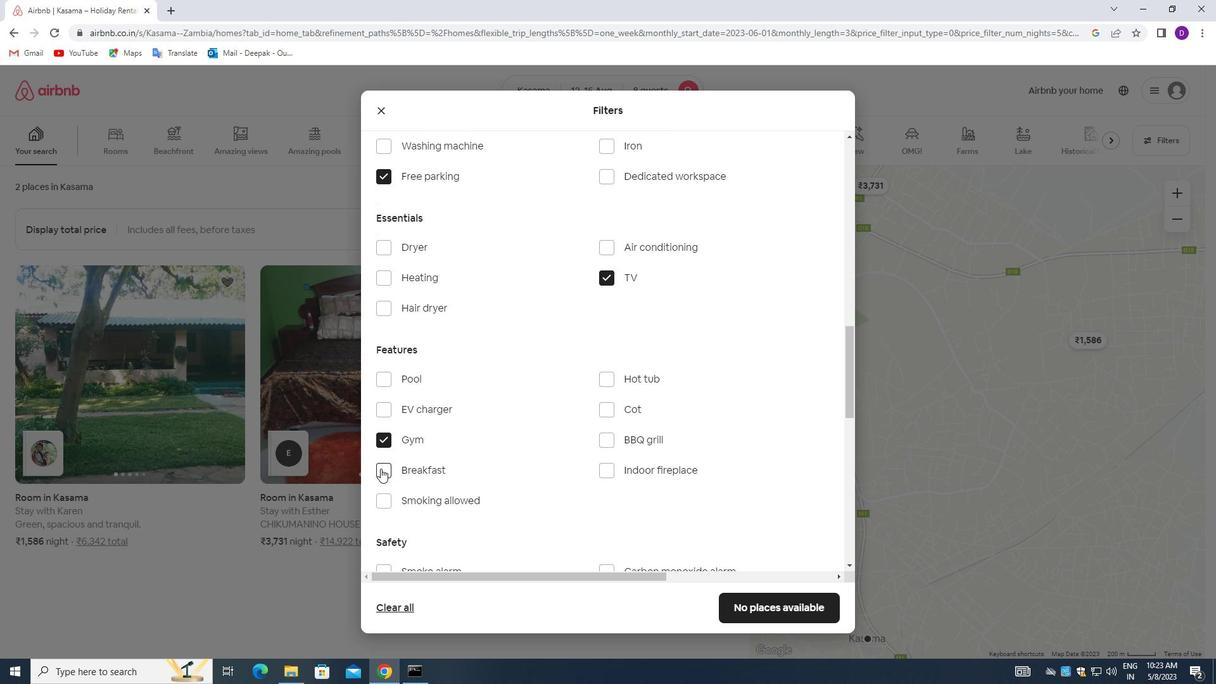
Action: Mouse moved to (531, 439)
Screenshot: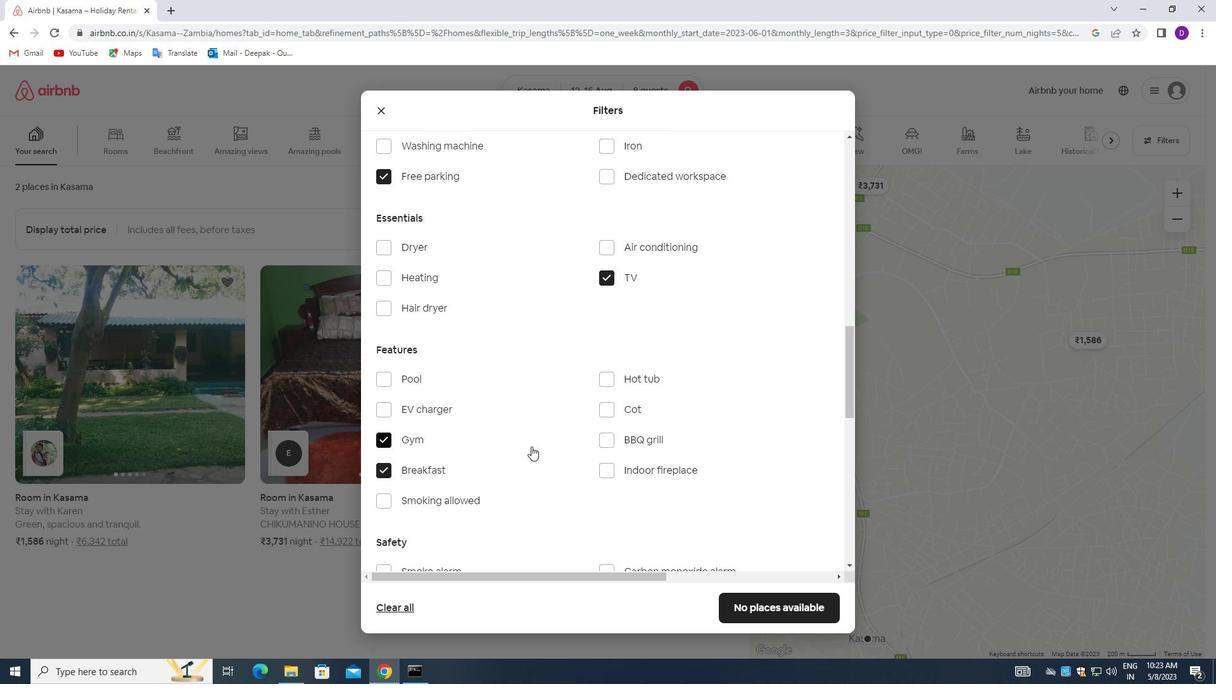 
Action: Mouse scrolled (531, 440) with delta (0, 0)
Screenshot: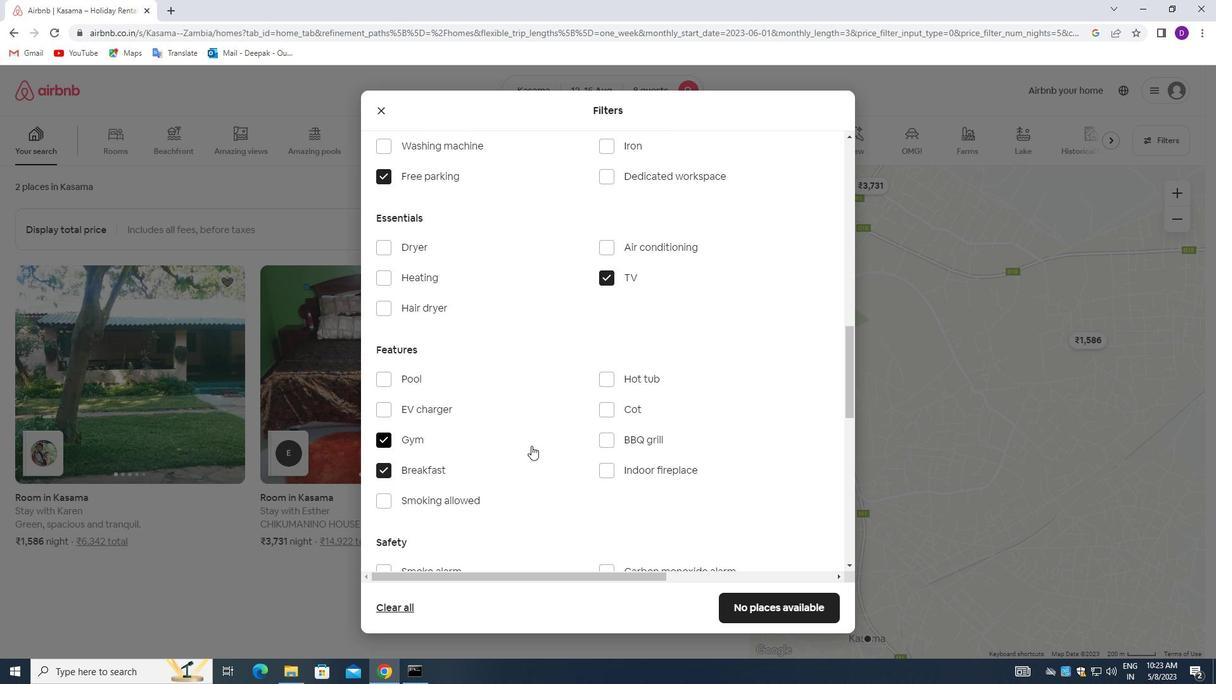 
Action: Mouse moved to (531, 438)
Screenshot: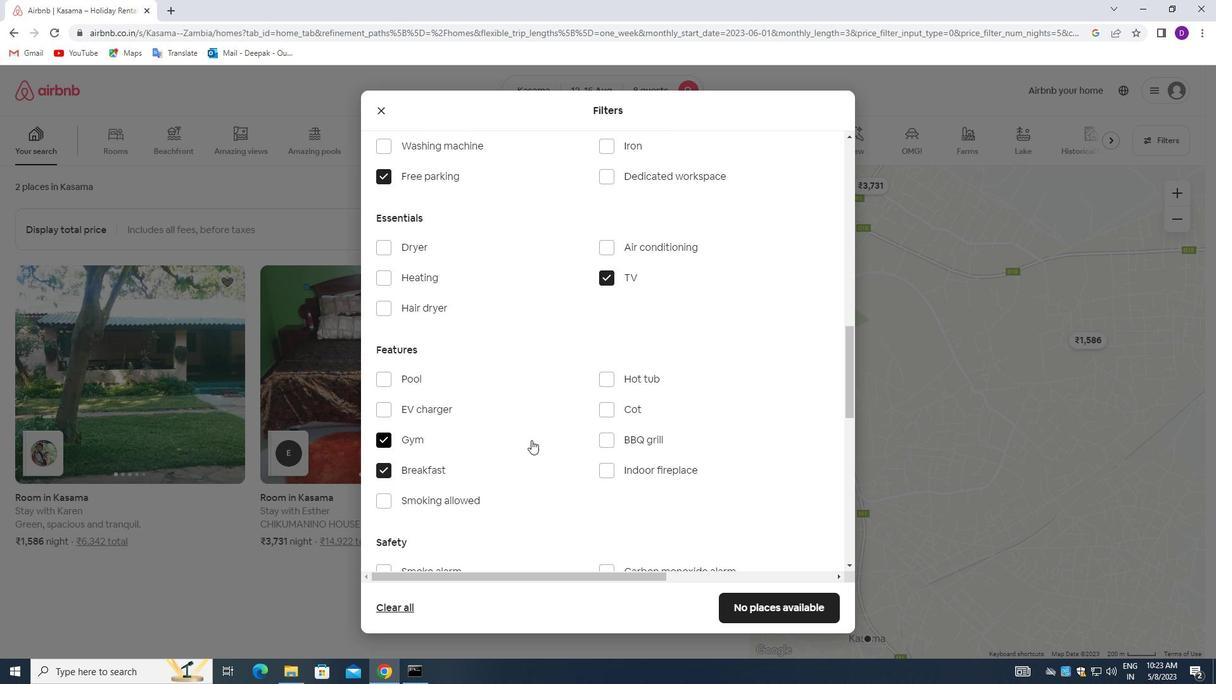 
Action: Mouse scrolled (531, 439) with delta (0, 0)
Screenshot: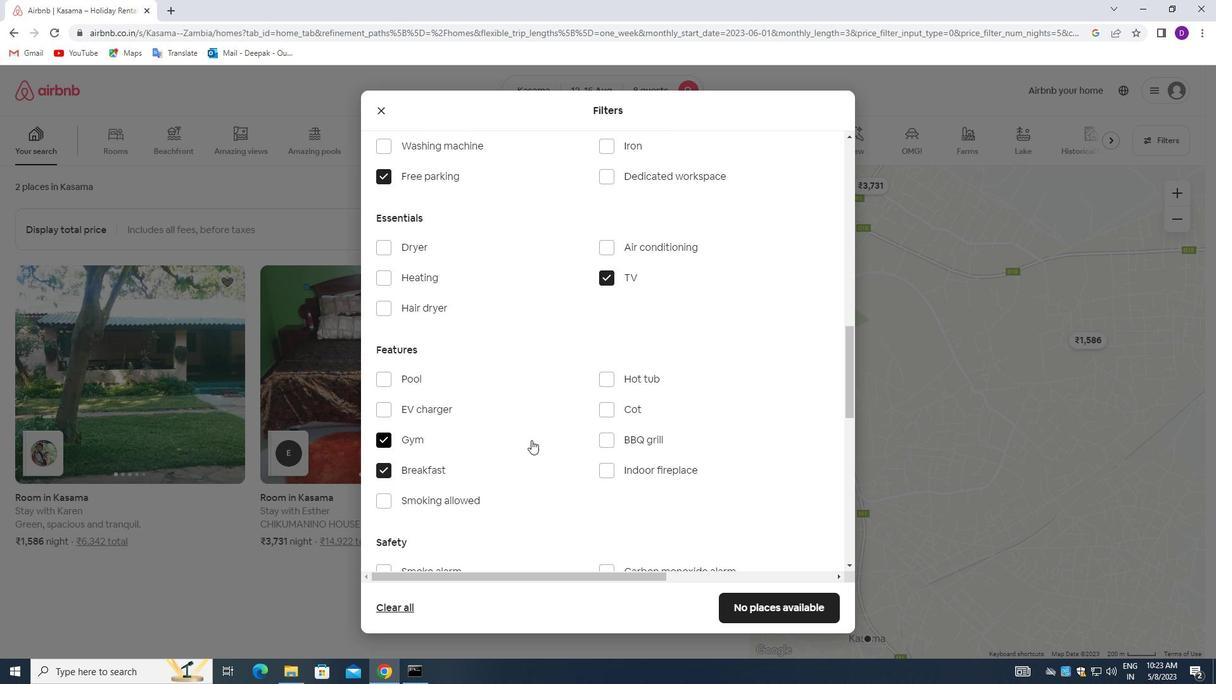 
Action: Mouse moved to (530, 438)
Screenshot: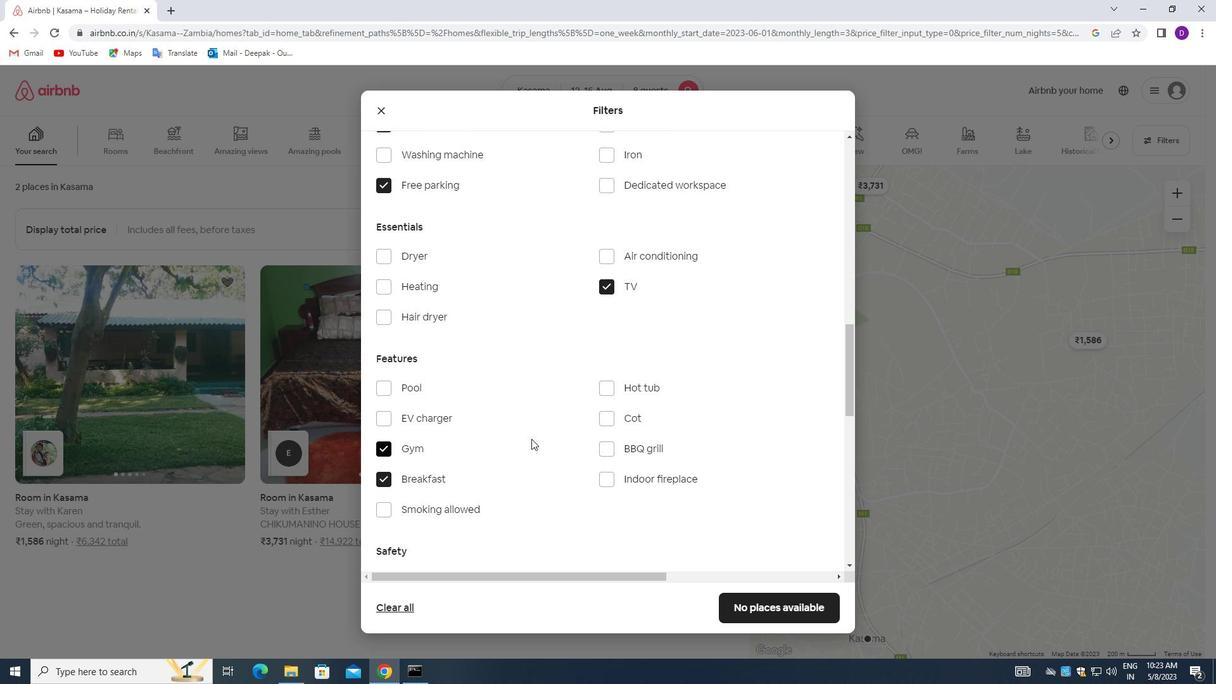 
Action: Mouse scrolled (530, 438) with delta (0, 0)
Screenshot: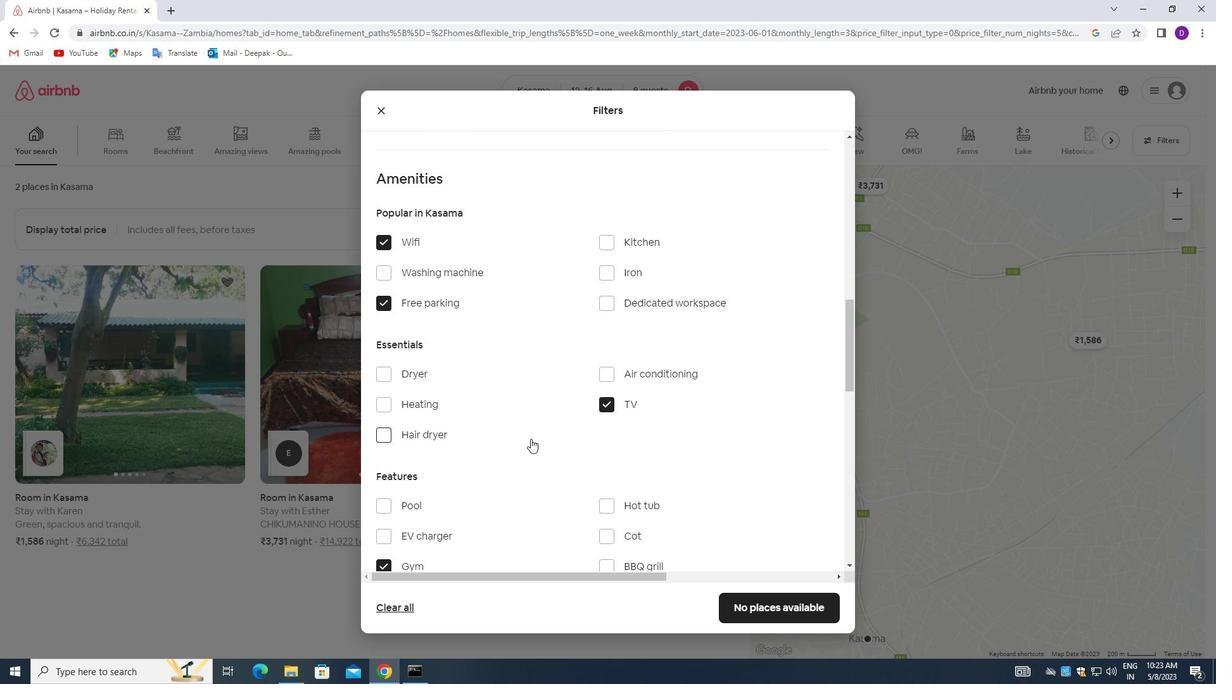 
Action: Mouse scrolled (530, 438) with delta (0, 0)
Screenshot: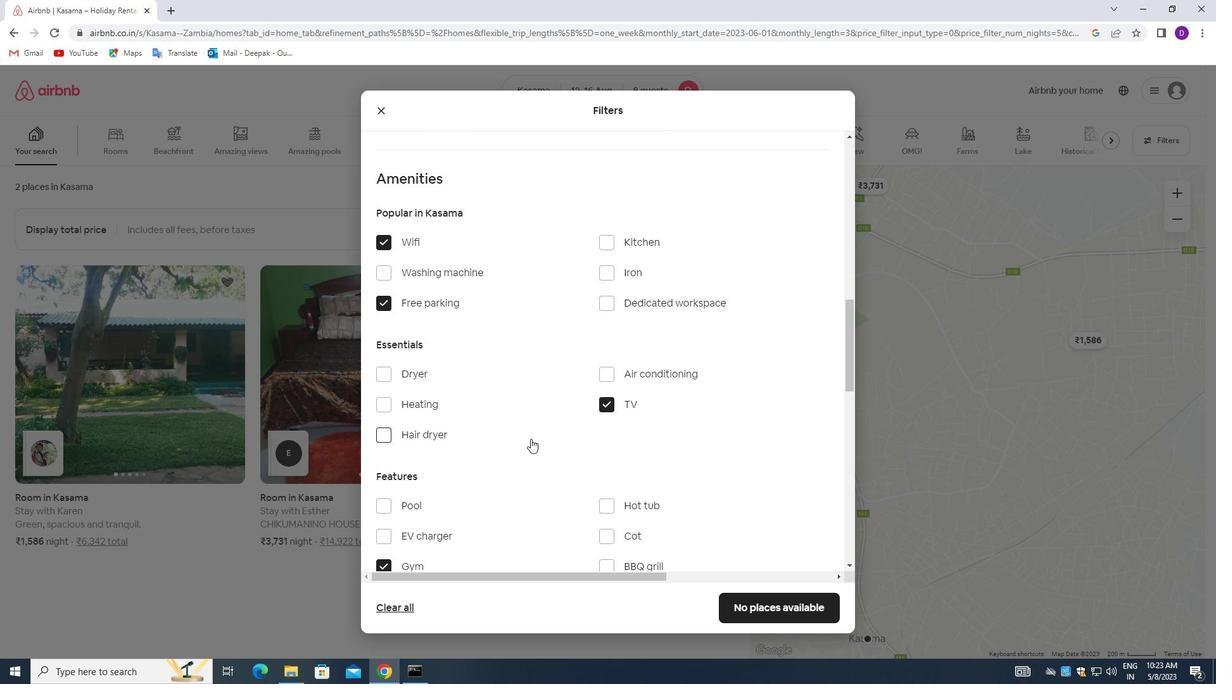 
Action: Mouse moved to (529, 439)
Screenshot: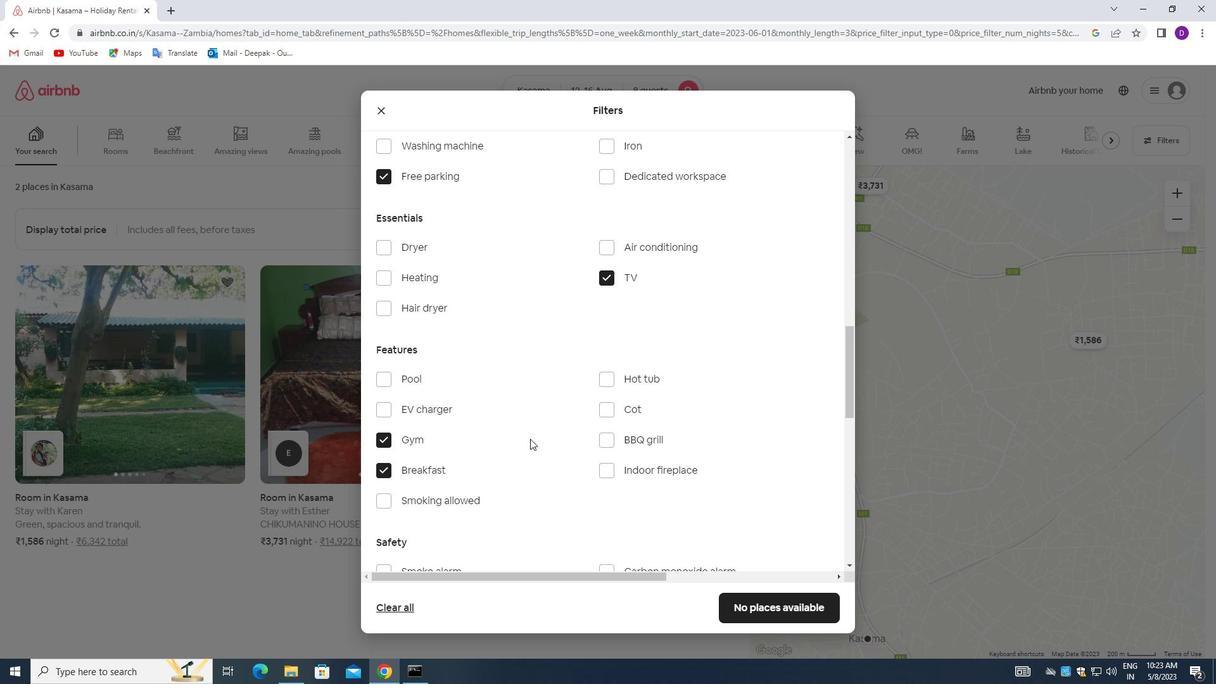 
Action: Mouse scrolled (529, 438) with delta (0, 0)
Screenshot: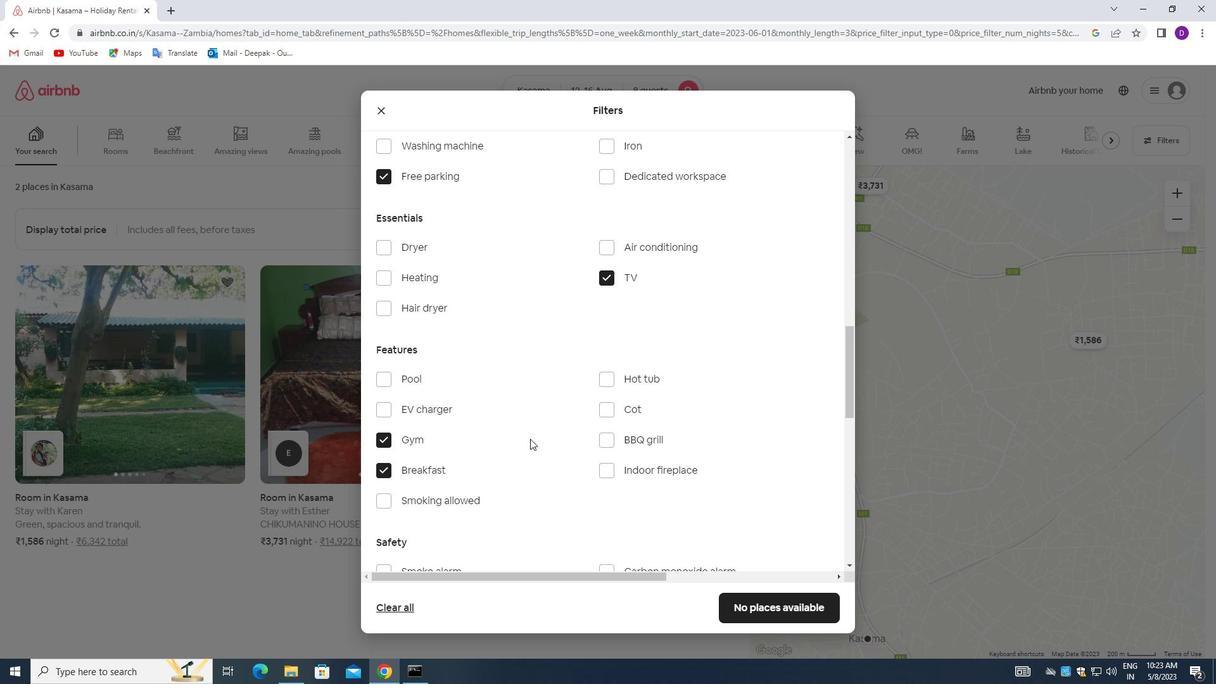 
Action: Mouse moved to (530, 440)
Screenshot: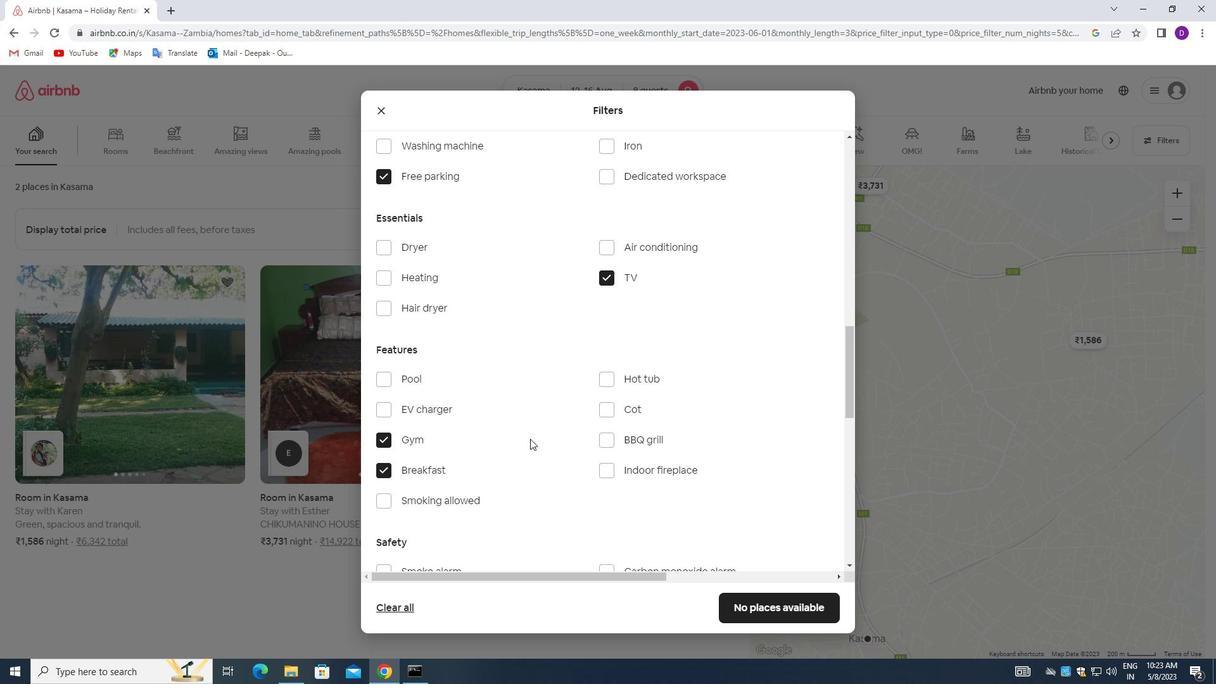 
Action: Mouse scrolled (530, 439) with delta (0, 0)
Screenshot: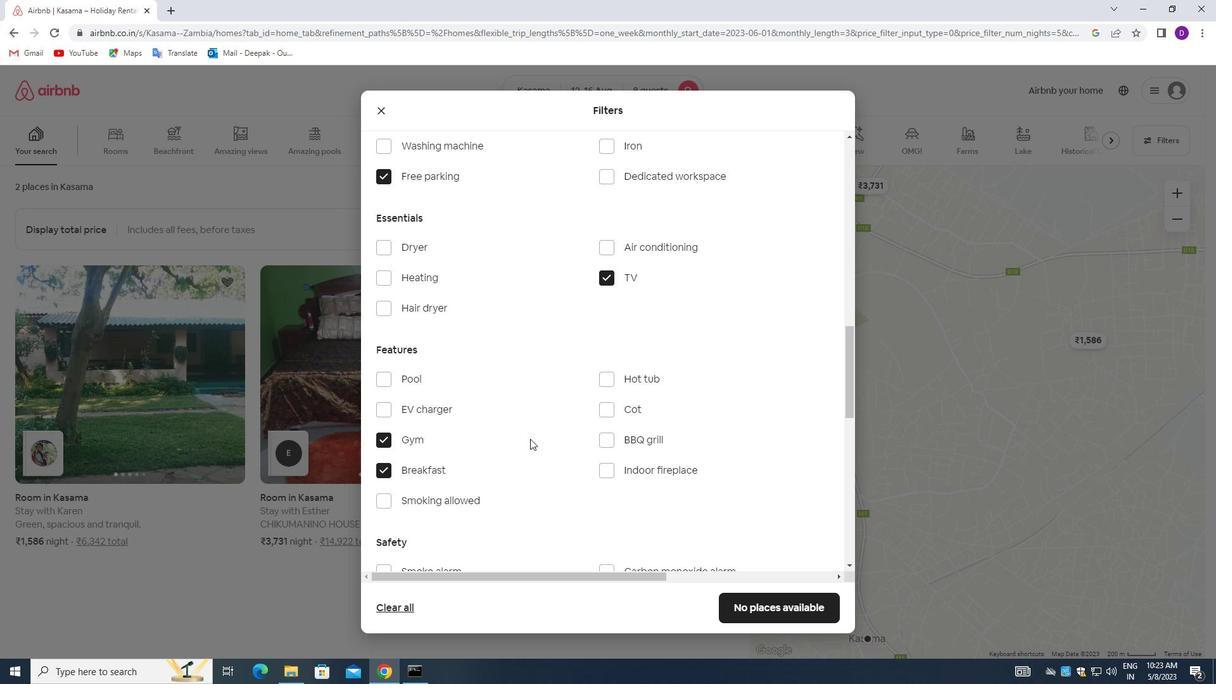 
Action: Mouse moved to (530, 440)
Screenshot: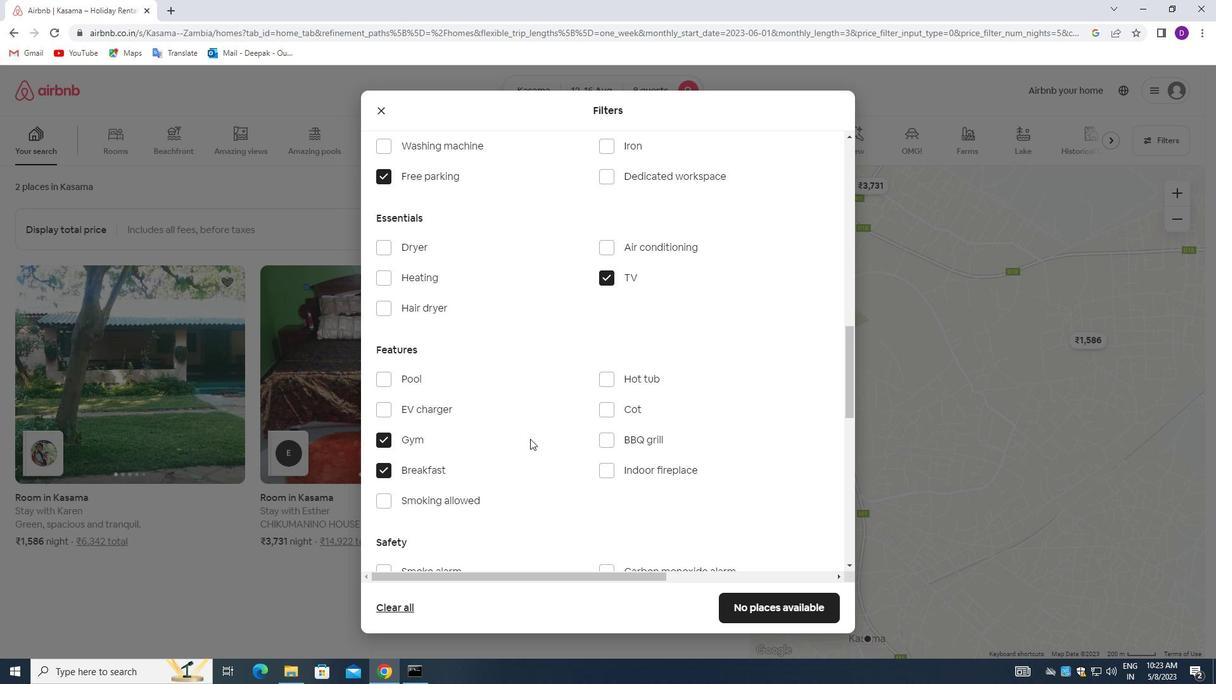 
Action: Mouse scrolled (530, 439) with delta (0, 0)
Screenshot: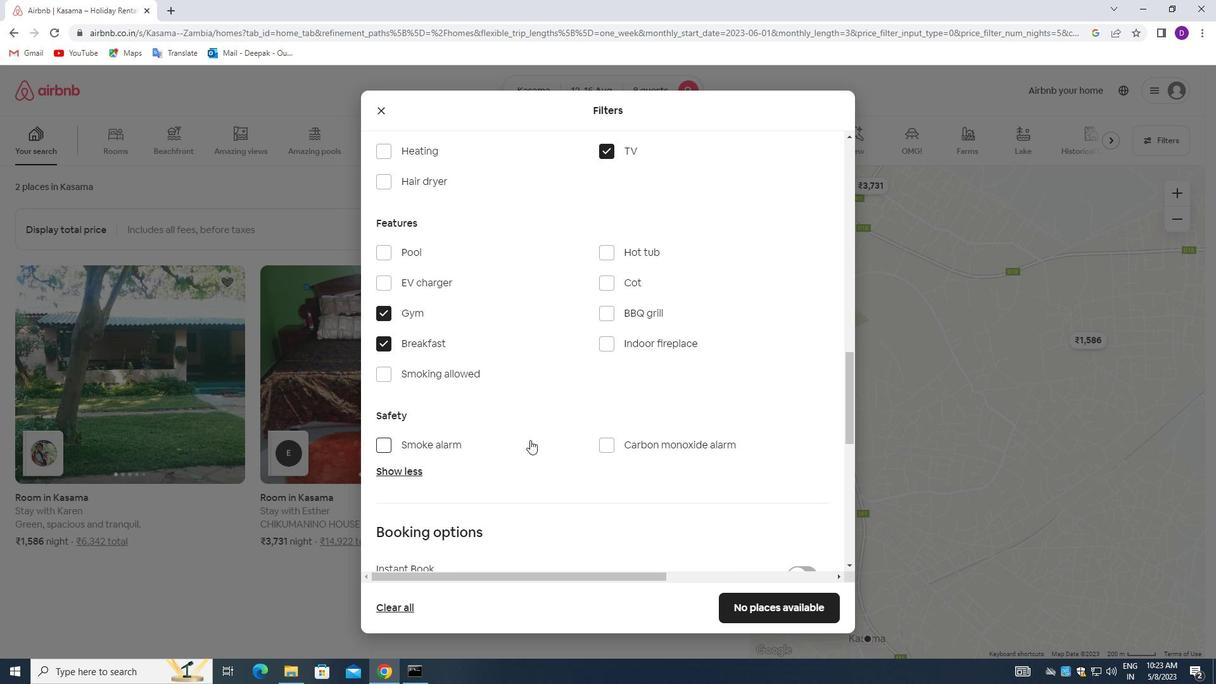 
Action: Mouse scrolled (530, 439) with delta (0, 0)
Screenshot: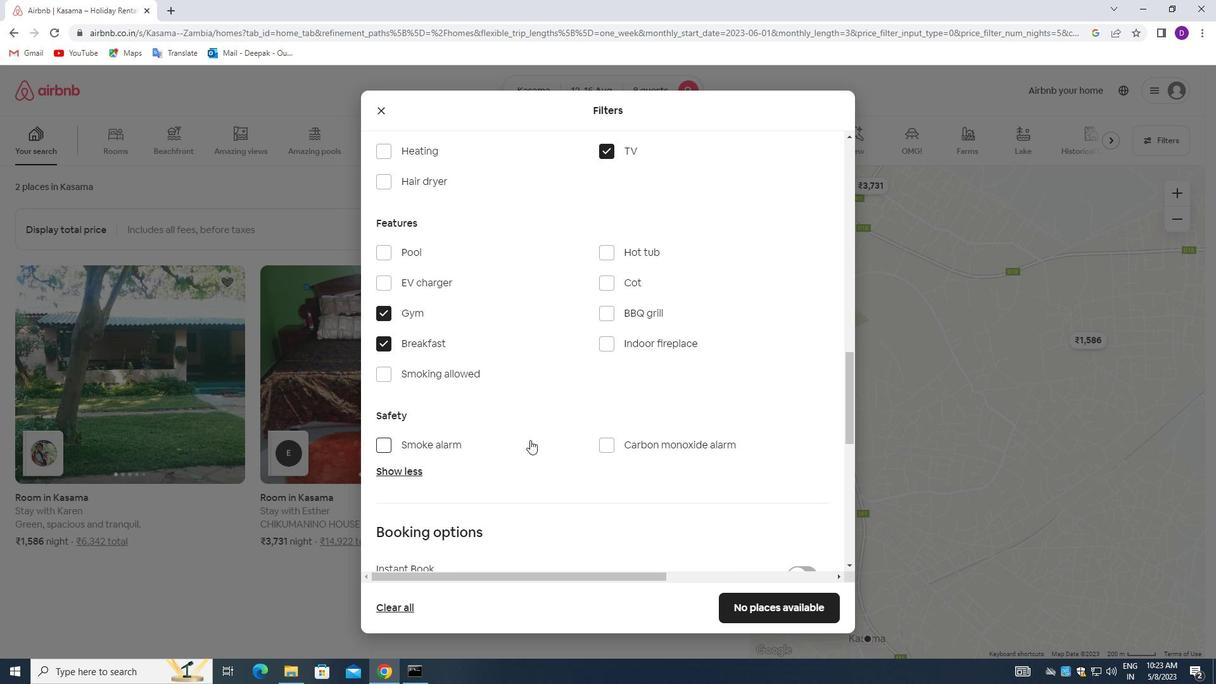 
Action: Mouse moved to (791, 495)
Screenshot: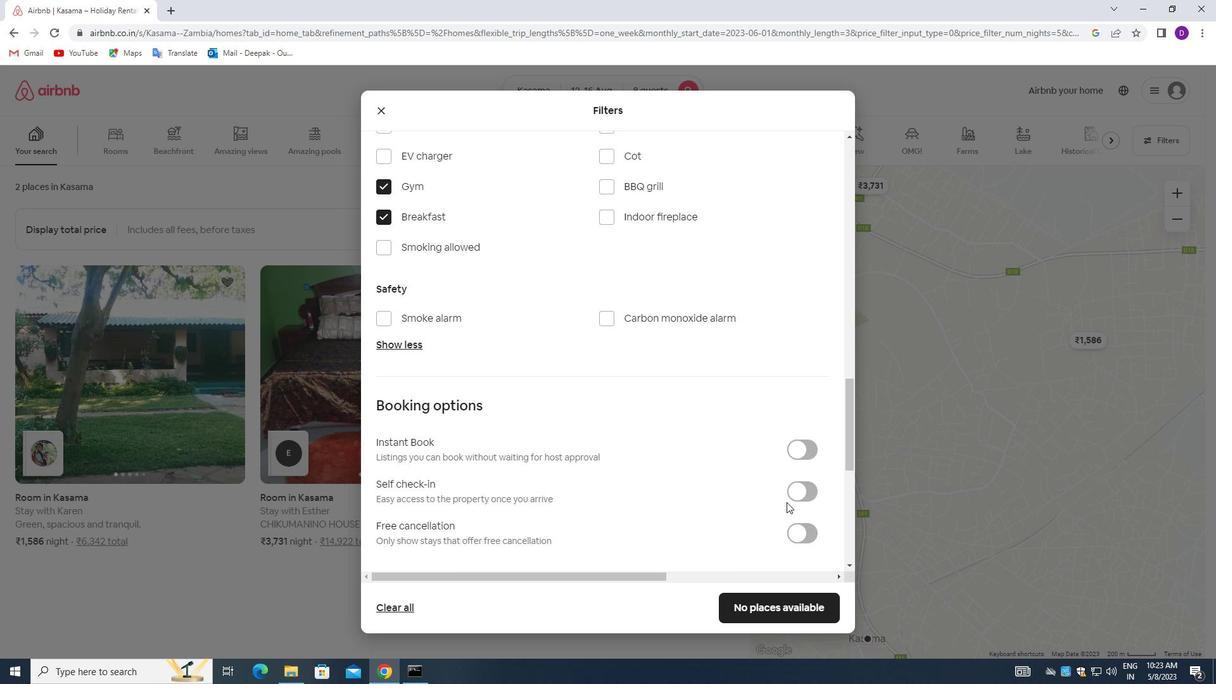 
Action: Mouse pressed left at (791, 495)
Screenshot: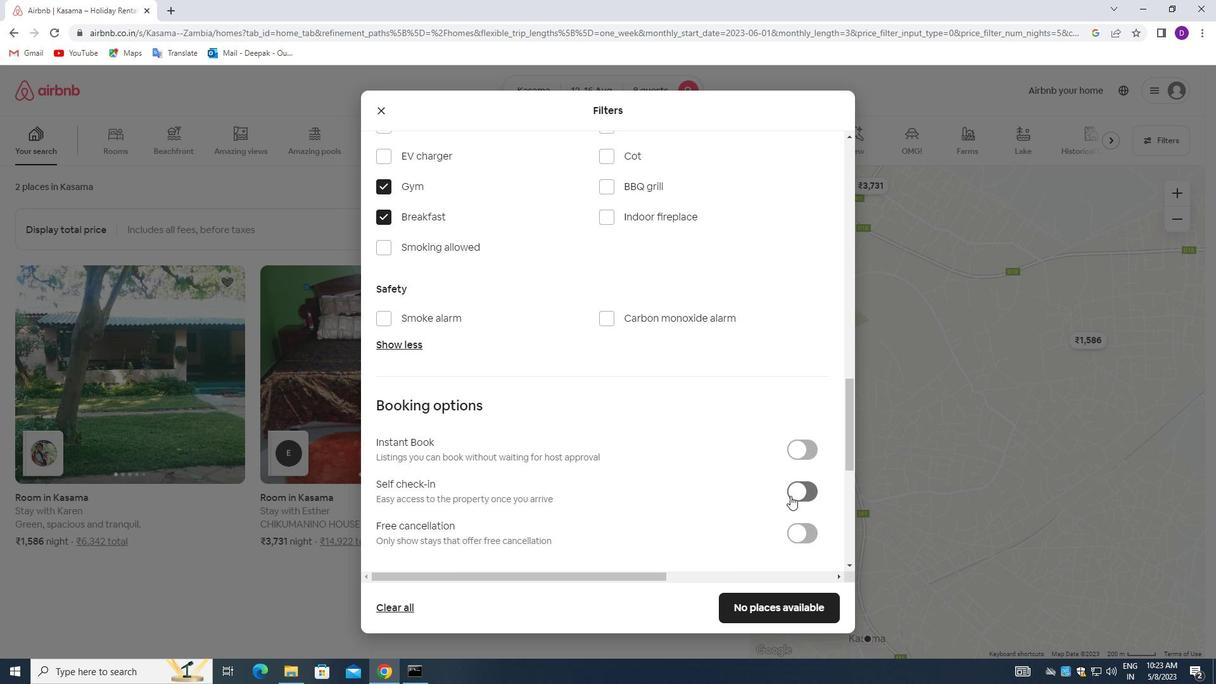 
Action: Mouse moved to (591, 476)
Screenshot: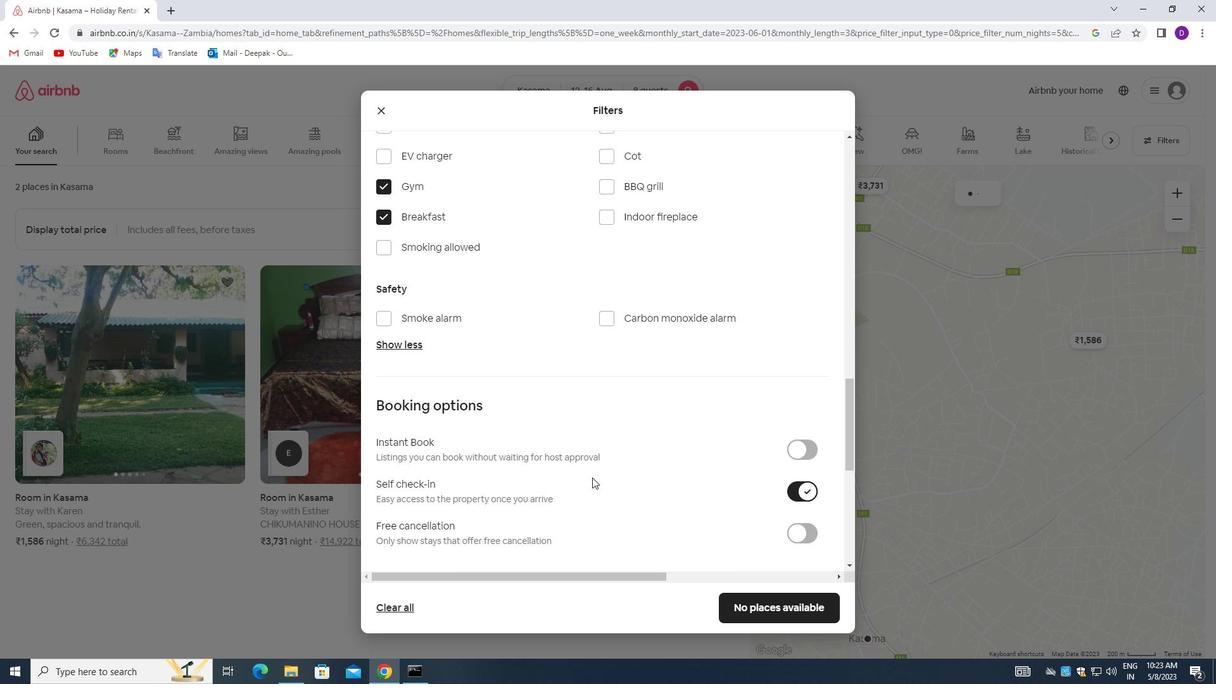 
Action: Mouse scrolled (591, 475) with delta (0, 0)
Screenshot: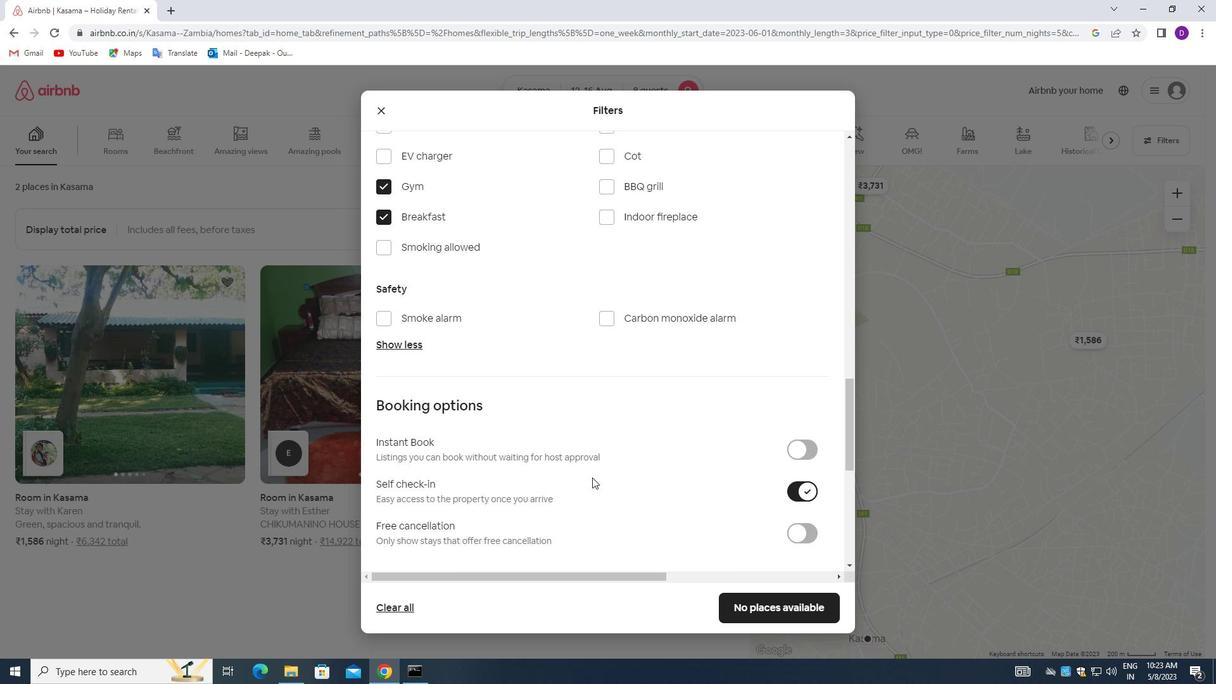 
Action: Mouse scrolled (591, 475) with delta (0, 0)
Screenshot: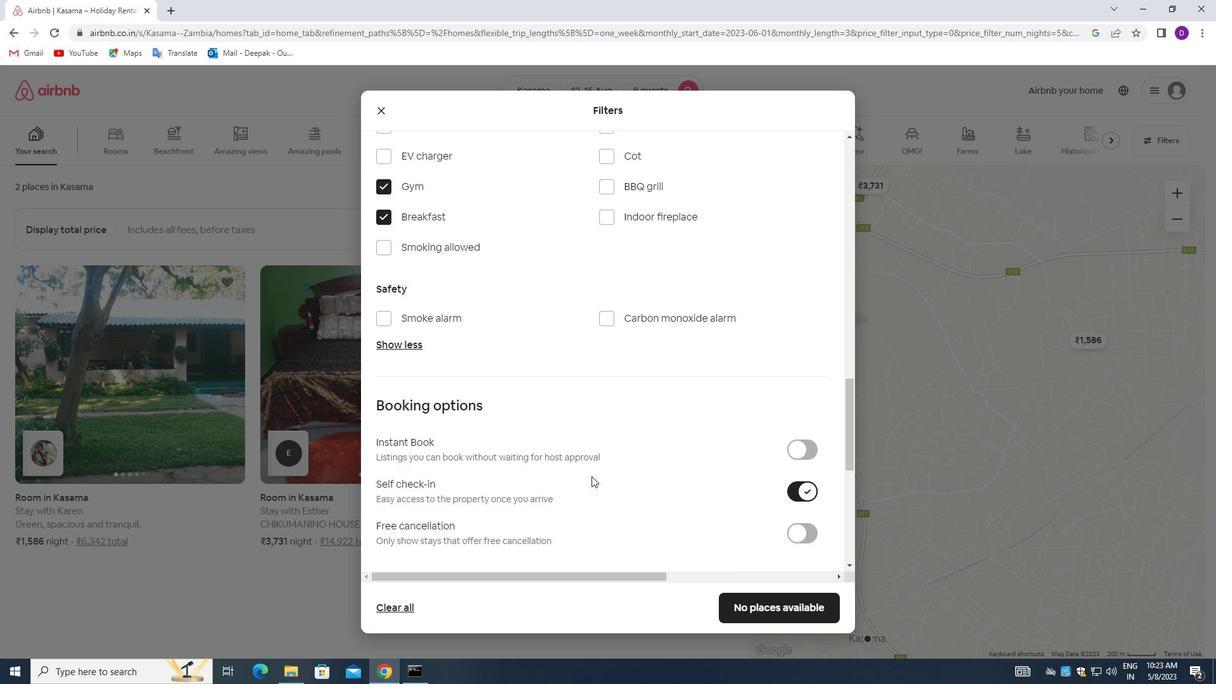 
Action: Mouse moved to (592, 475)
Screenshot: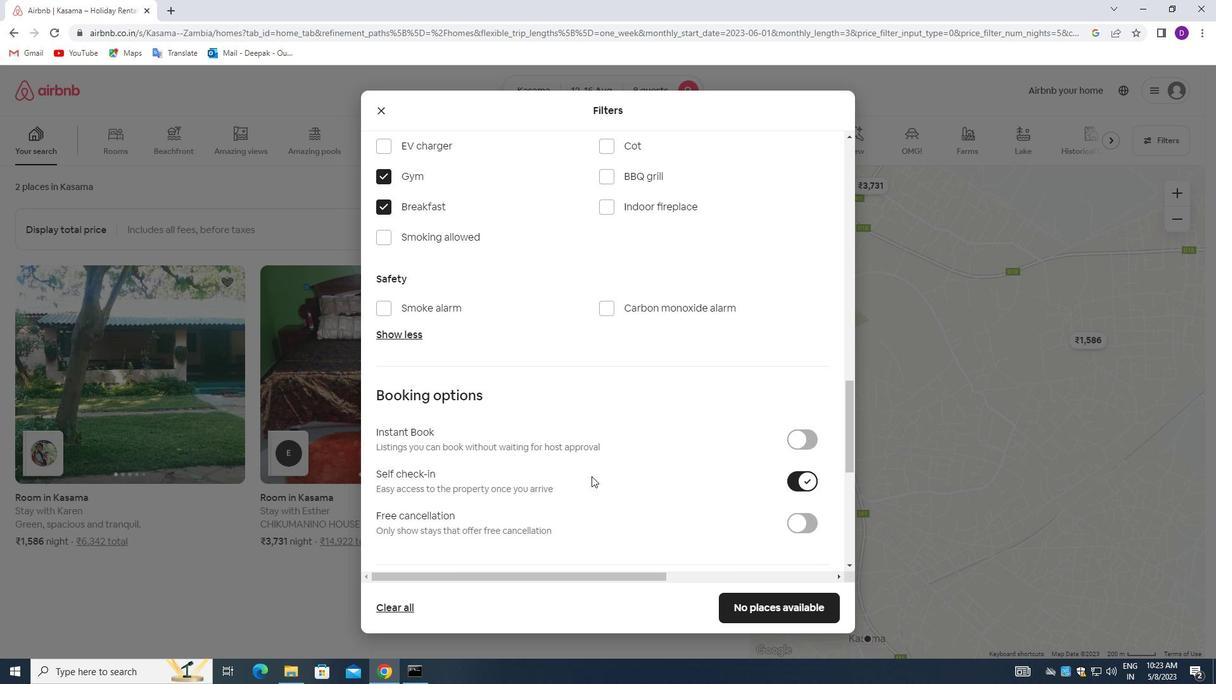 
Action: Mouse scrolled (592, 475) with delta (0, 0)
Screenshot: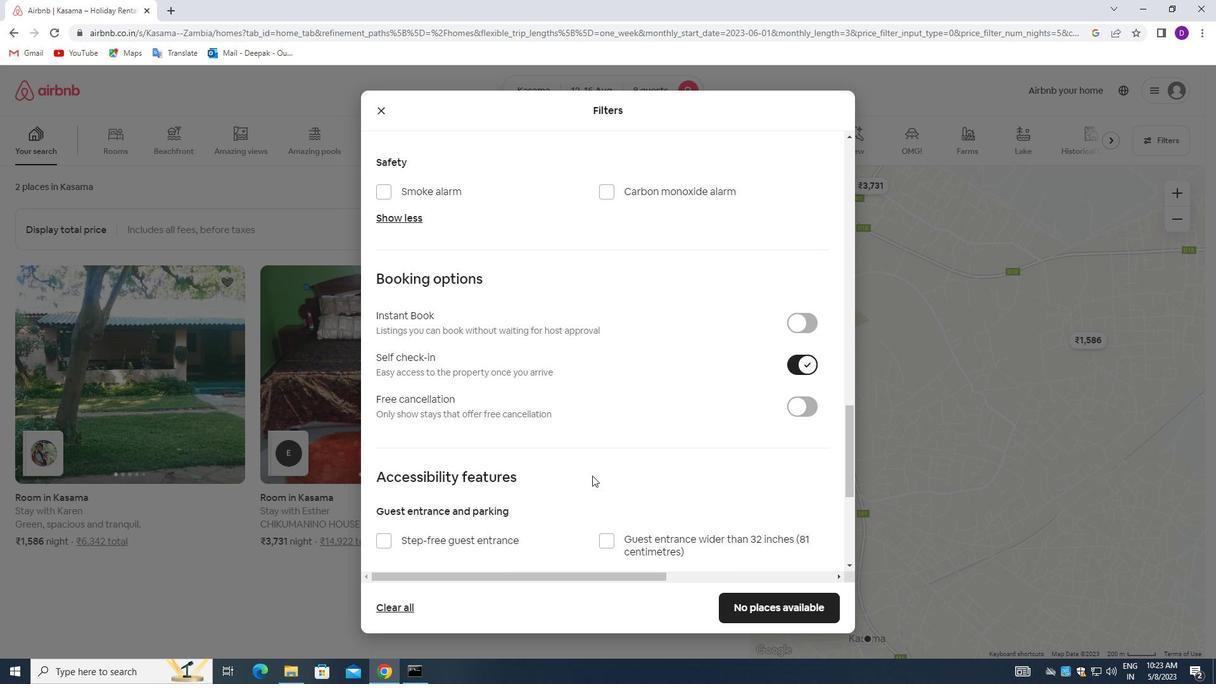 
Action: Mouse scrolled (592, 475) with delta (0, 0)
Screenshot: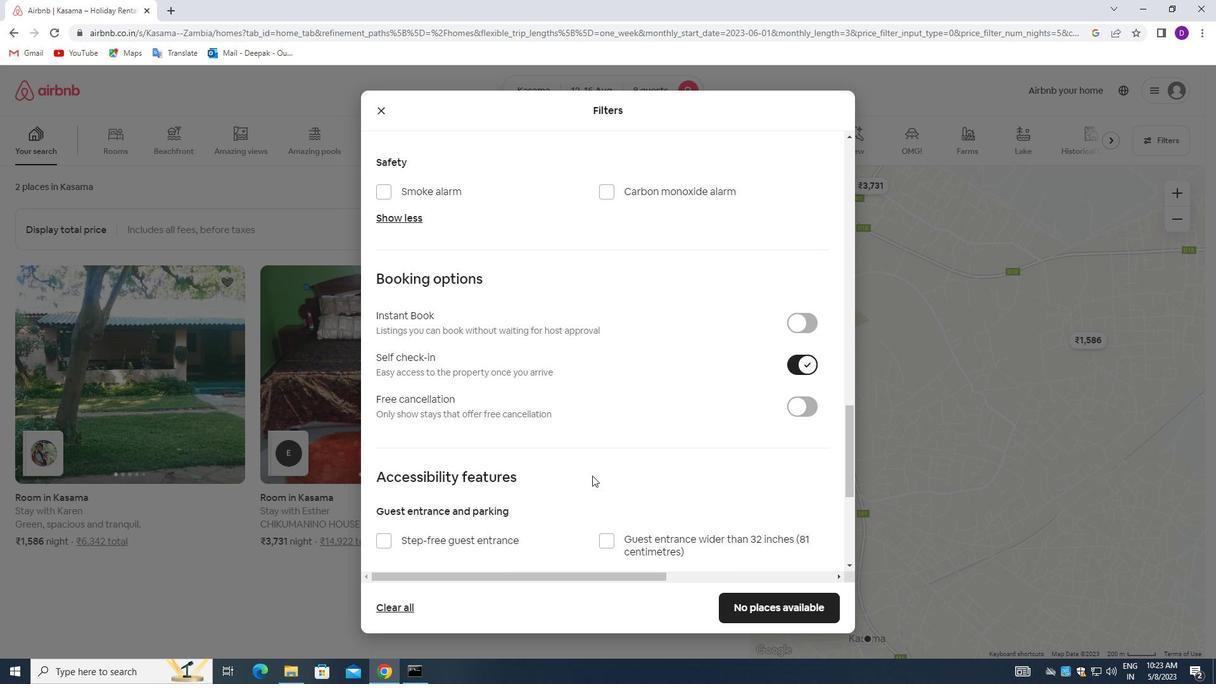 
Action: Mouse scrolled (592, 475) with delta (0, 0)
Screenshot: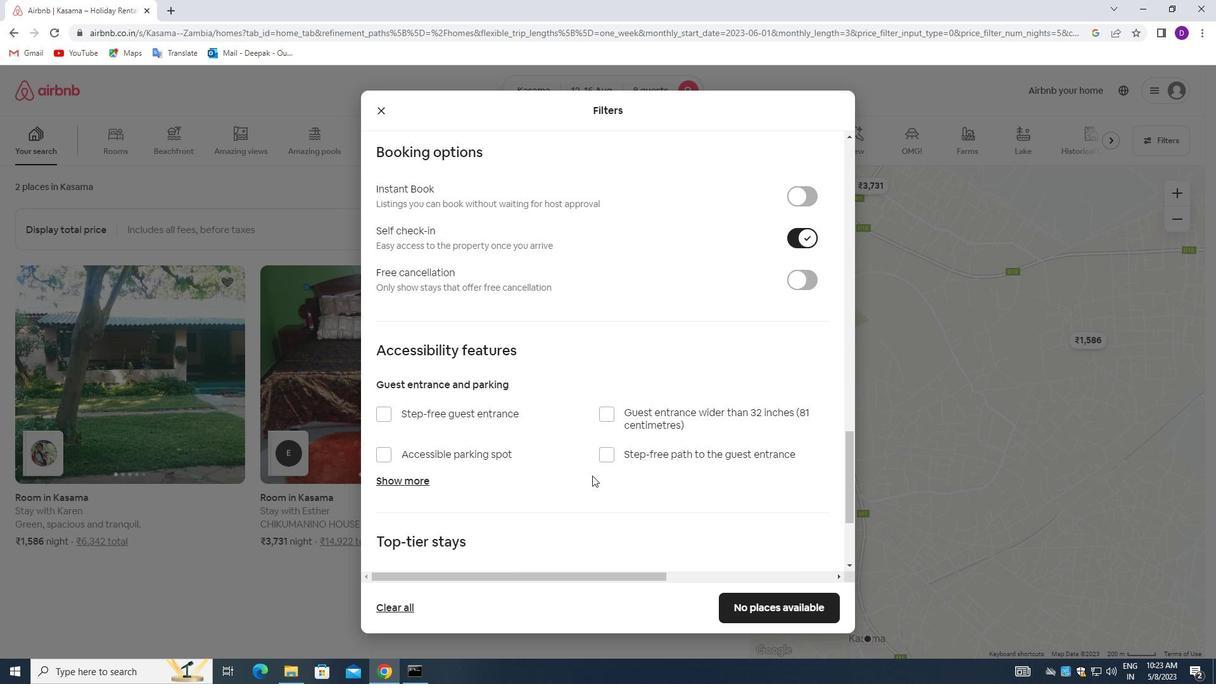 
Action: Mouse scrolled (592, 475) with delta (0, 0)
Screenshot: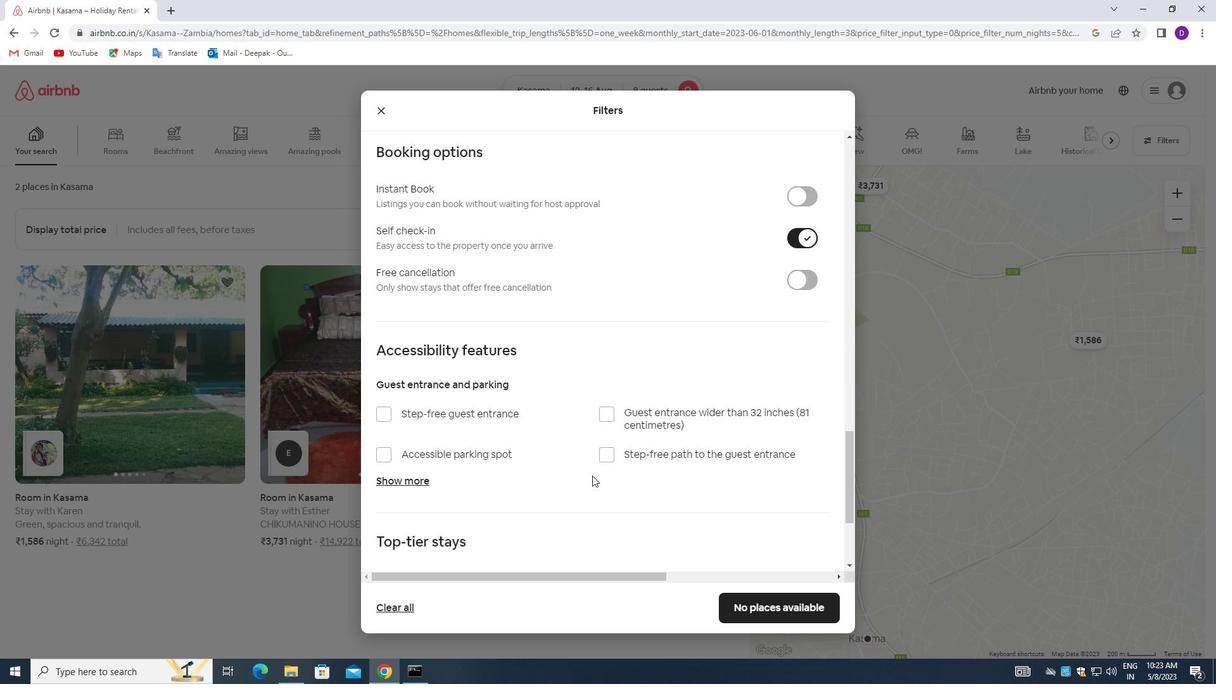 
Action: Mouse scrolled (592, 475) with delta (0, 0)
Screenshot: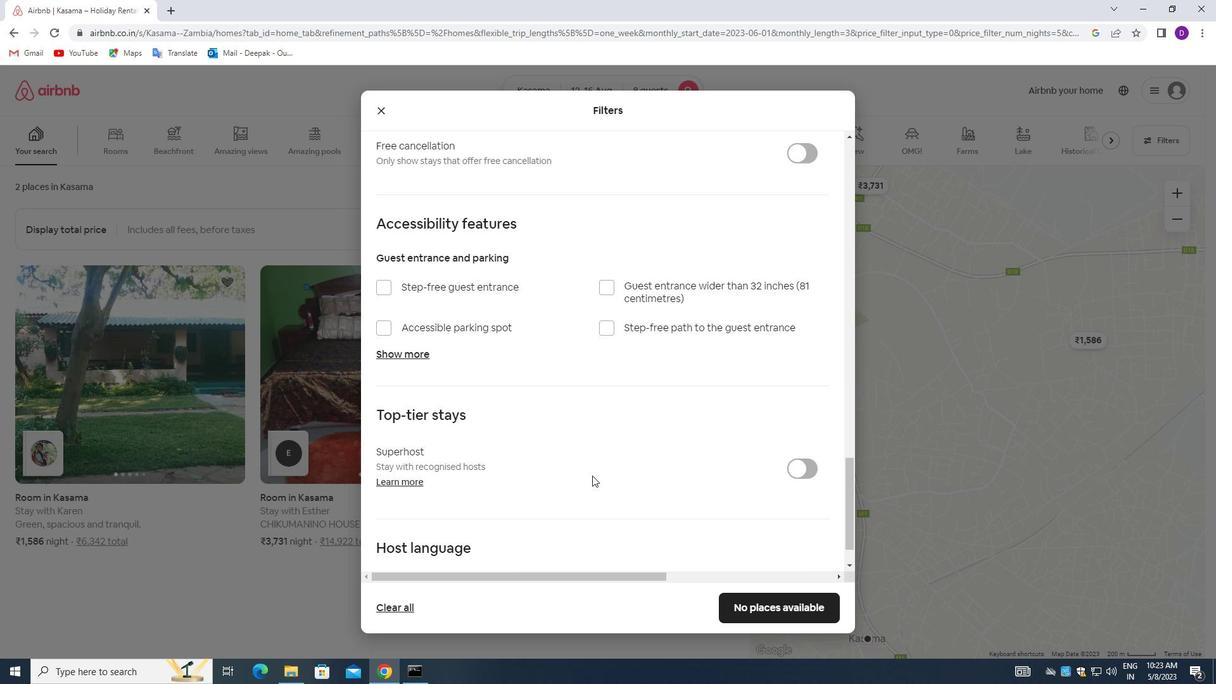 
Action: Mouse scrolled (592, 475) with delta (0, 0)
Screenshot: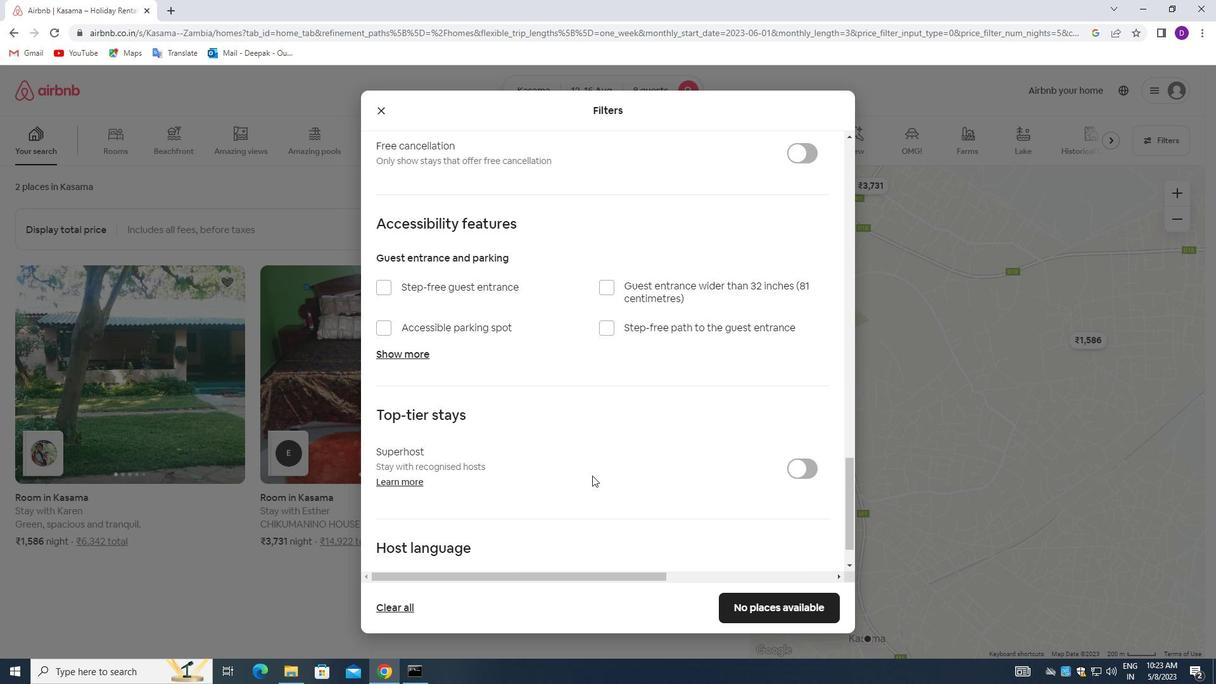 
Action: Mouse scrolled (592, 475) with delta (0, 0)
Screenshot: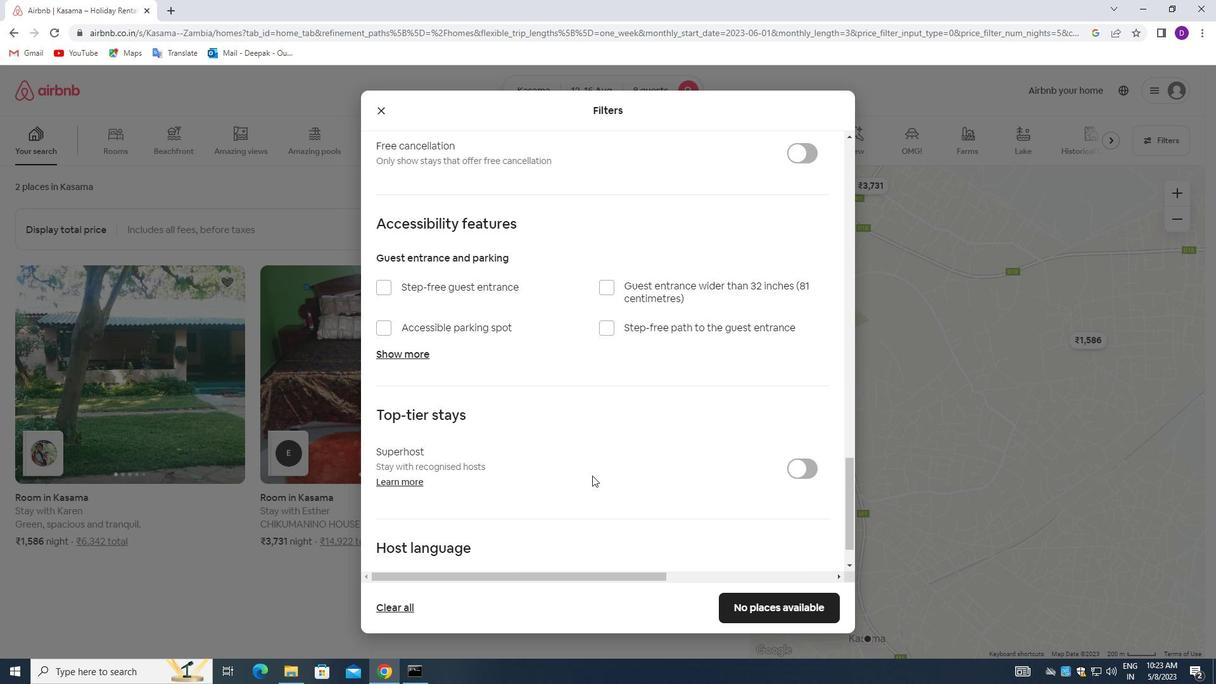
Action: Mouse moved to (388, 536)
Screenshot: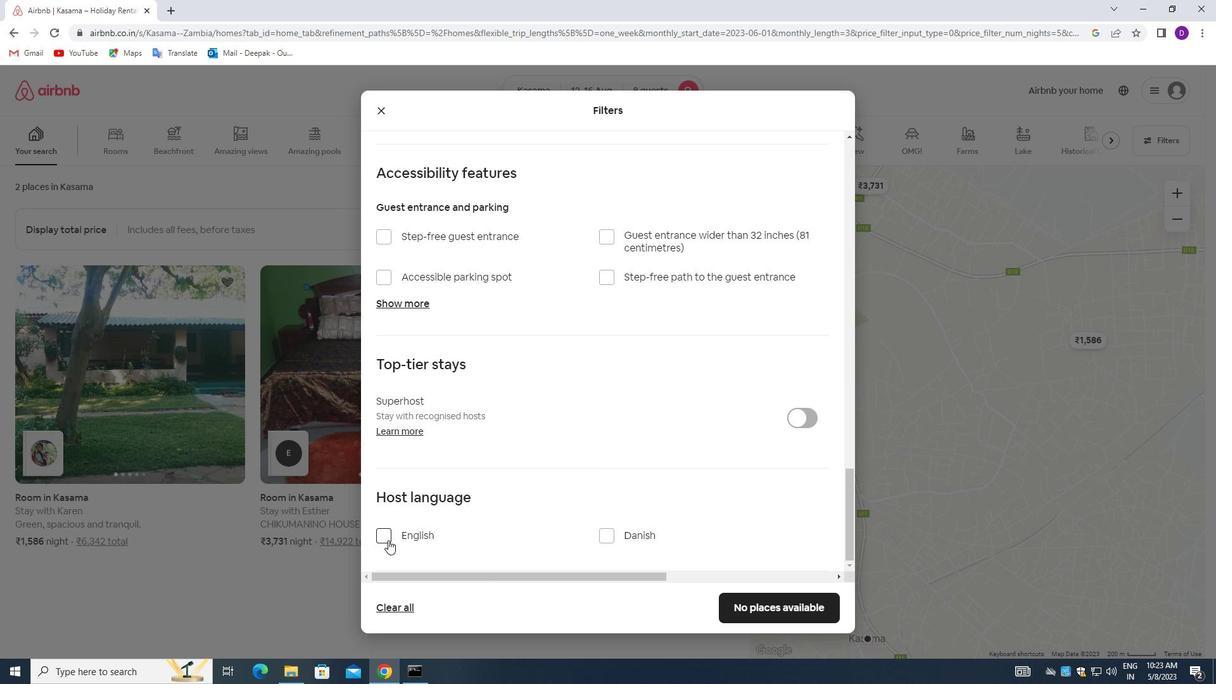 
Action: Mouse pressed left at (388, 536)
Screenshot: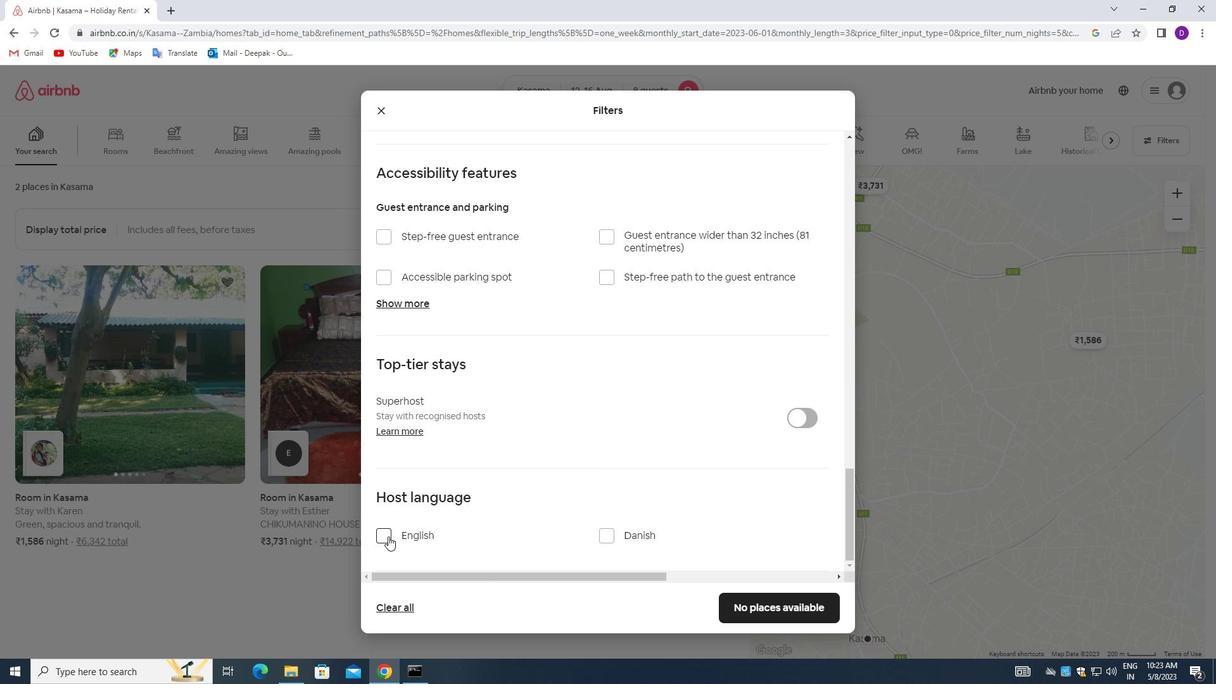 
Action: Mouse moved to (726, 602)
Screenshot: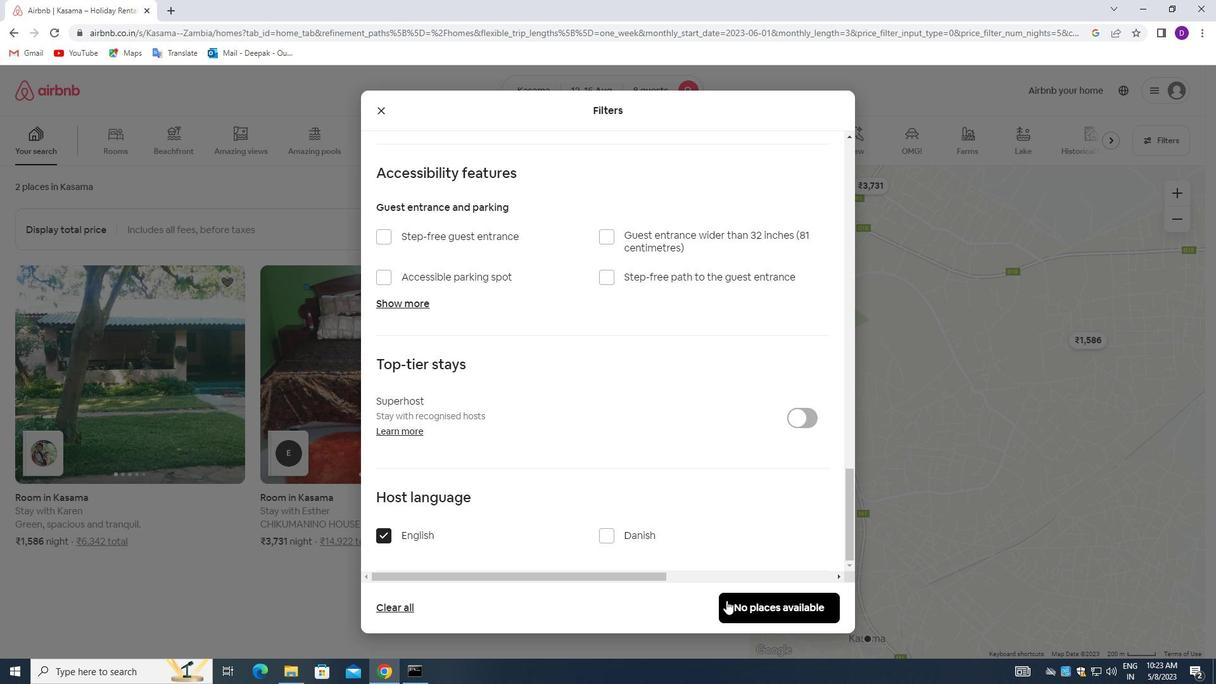 
Action: Mouse pressed left at (726, 602)
Screenshot: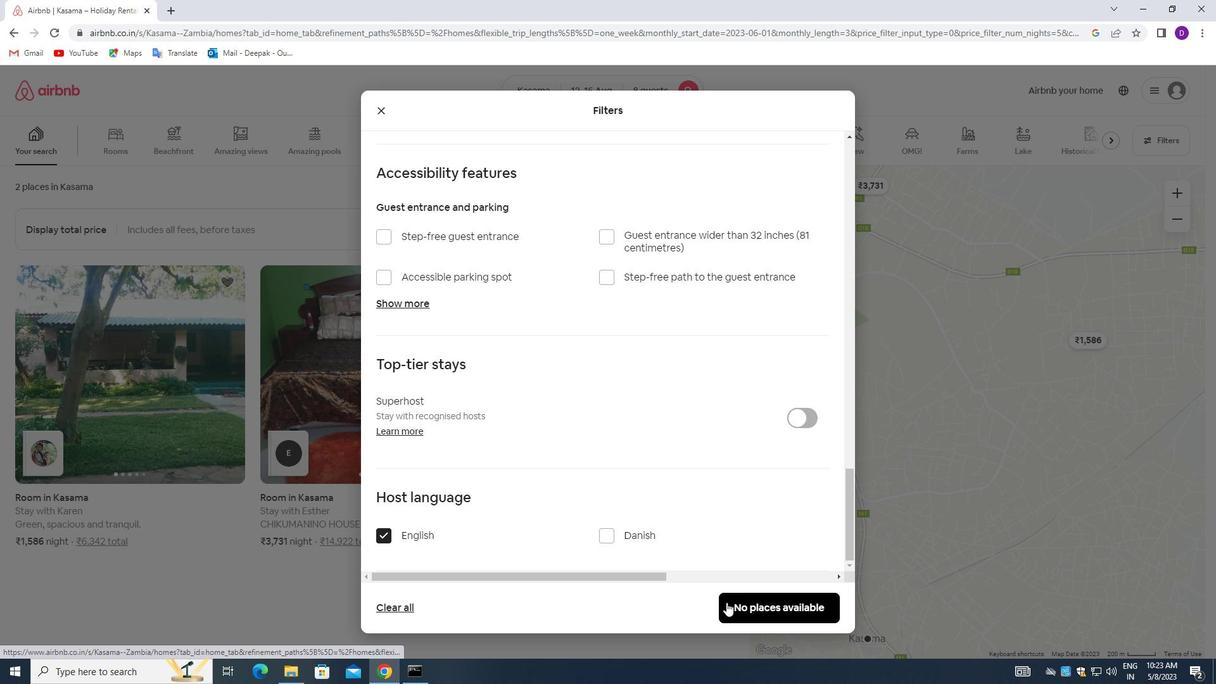 
Action: Mouse moved to (699, 464)
Screenshot: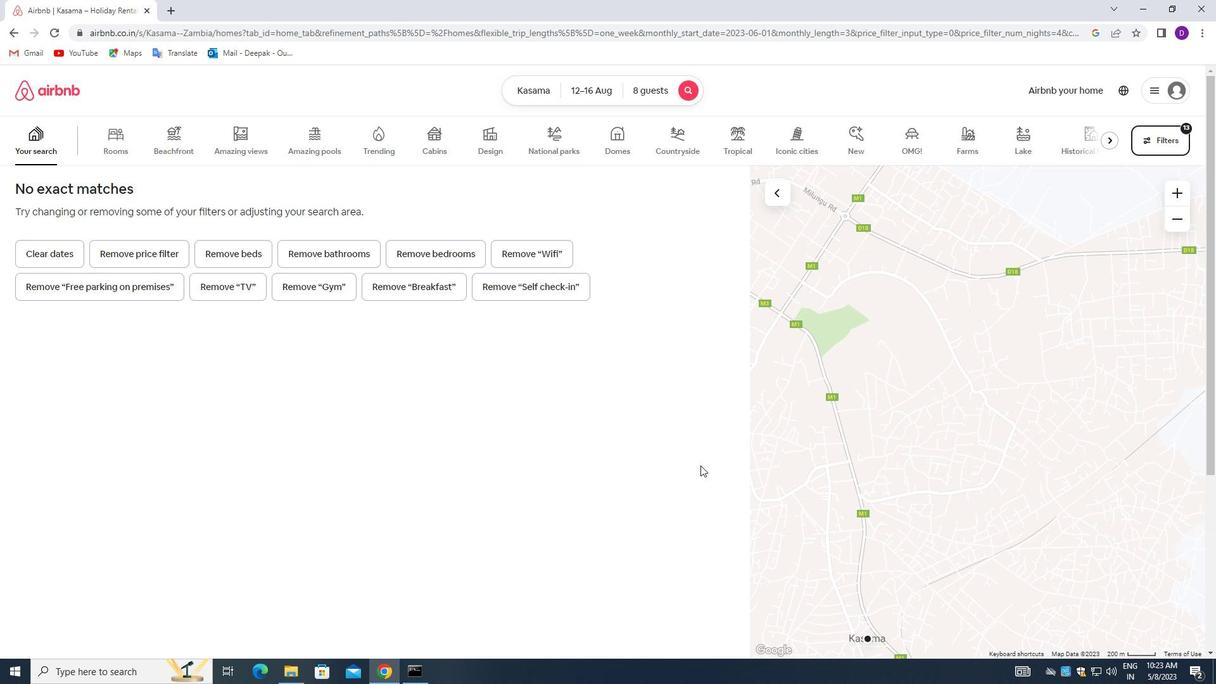 
